 Task: Find connections with filter location Kālna with filter topic #Jobopeningwith filter profile language French with filter current company Hotel Jobs Worldwide with filter school Dr. B. R. Ambedkar Open University, Hyderabad with filter industry Motor Vehicle Manufacturing with filter service category DUI Law with filter keywords title Digital Overlord
Action: Mouse moved to (156, 235)
Screenshot: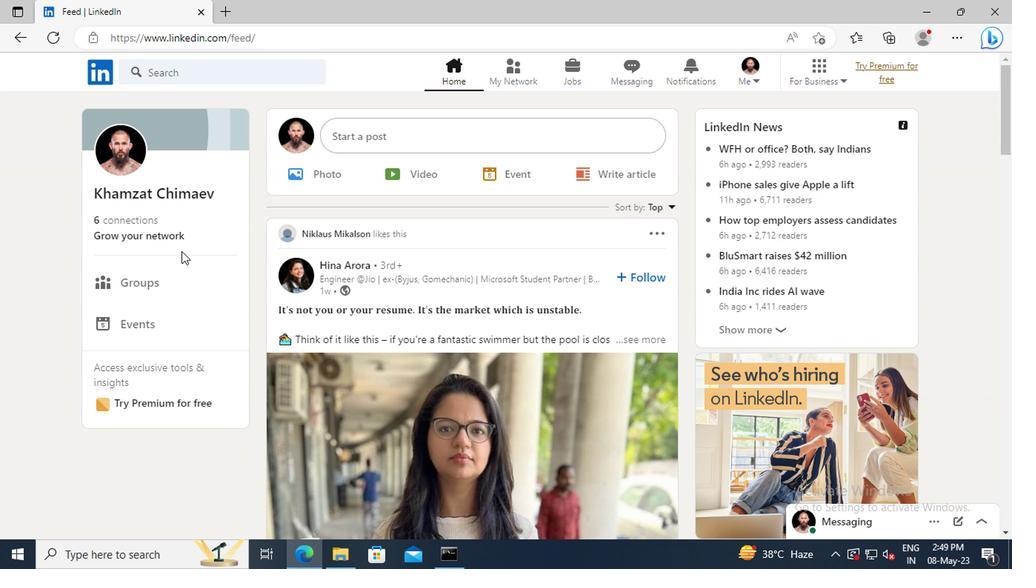
Action: Mouse pressed left at (156, 235)
Screenshot: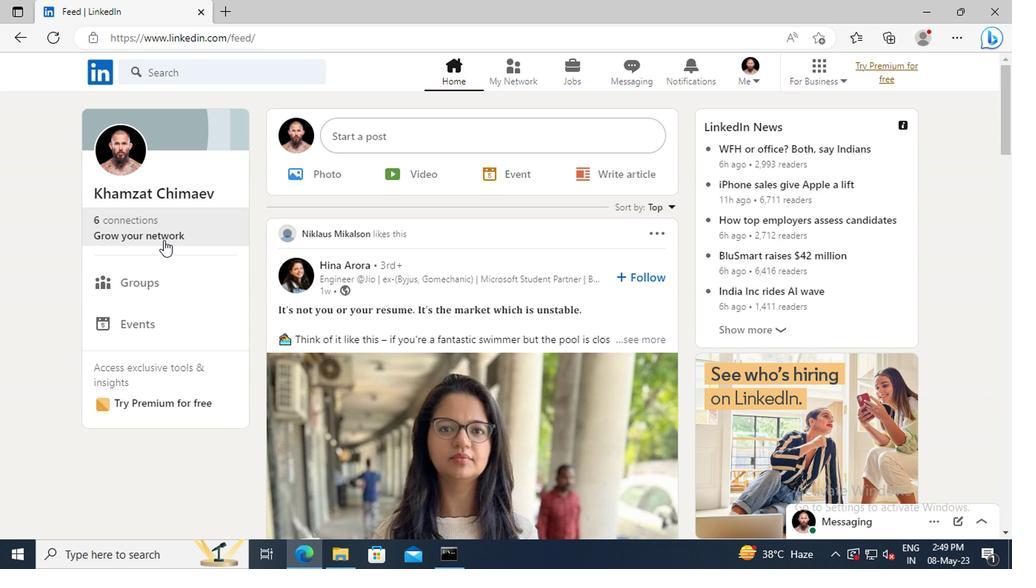 
Action: Mouse moved to (150, 155)
Screenshot: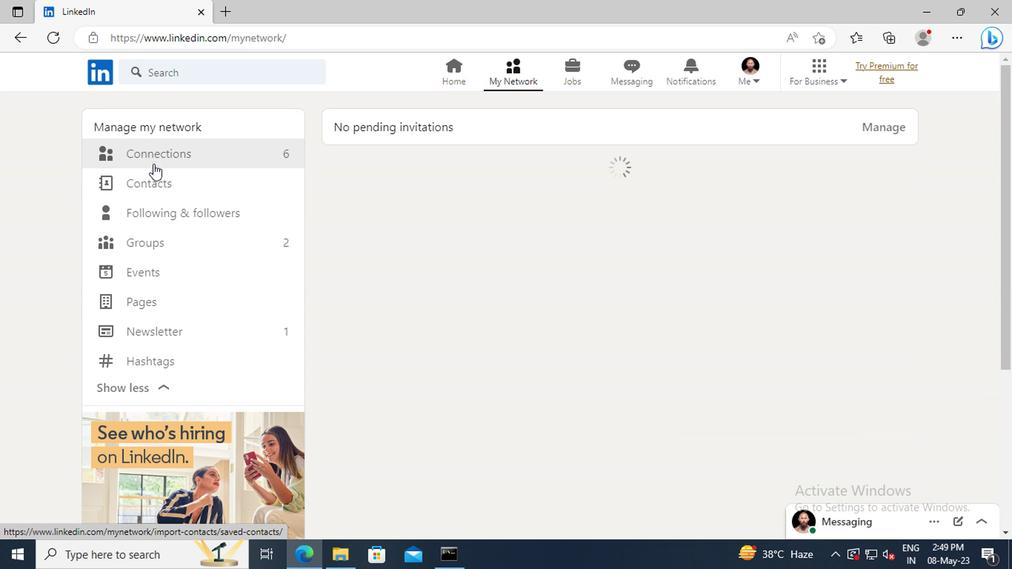 
Action: Mouse pressed left at (150, 155)
Screenshot: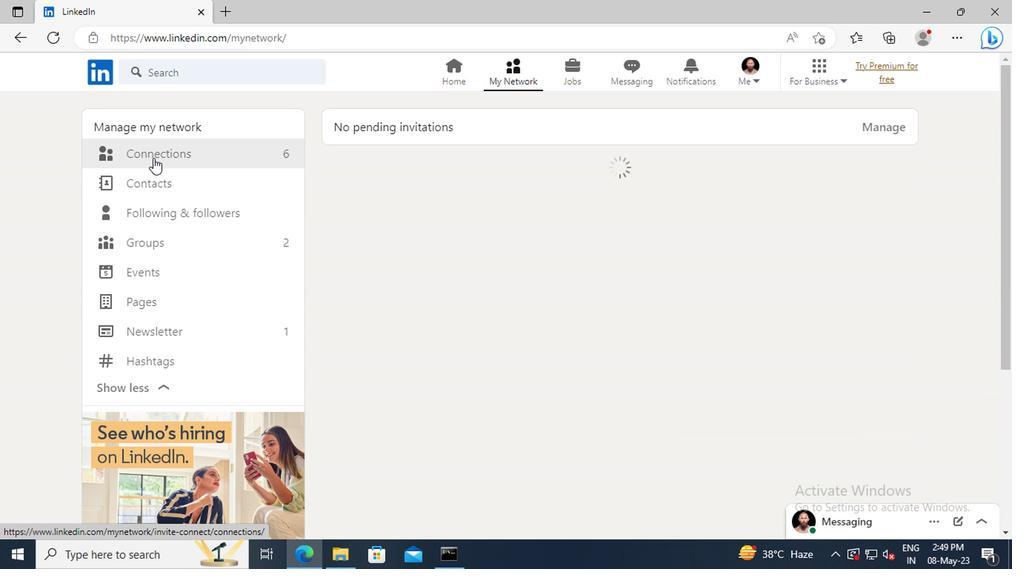 
Action: Mouse moved to (618, 160)
Screenshot: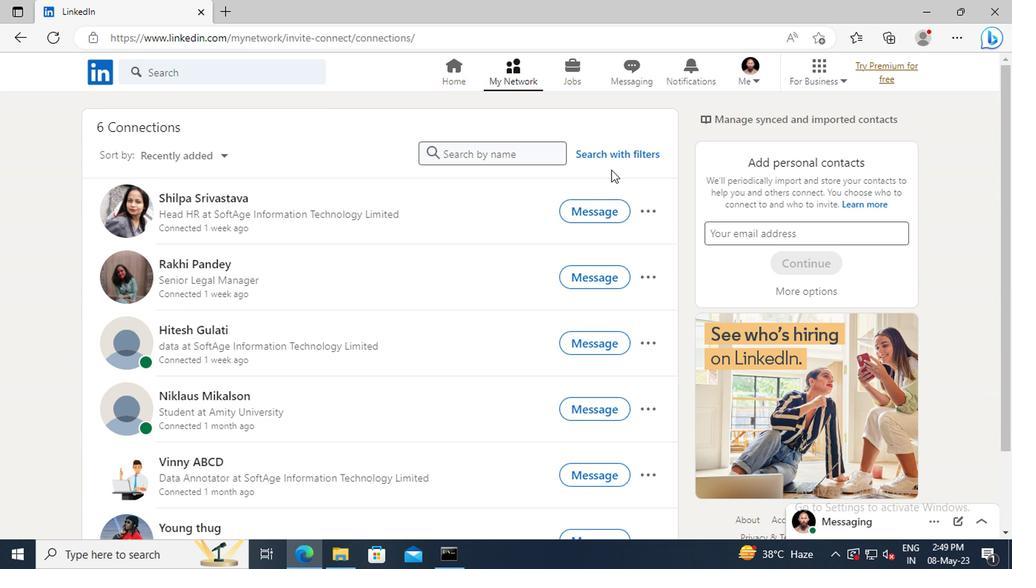 
Action: Mouse pressed left at (618, 160)
Screenshot: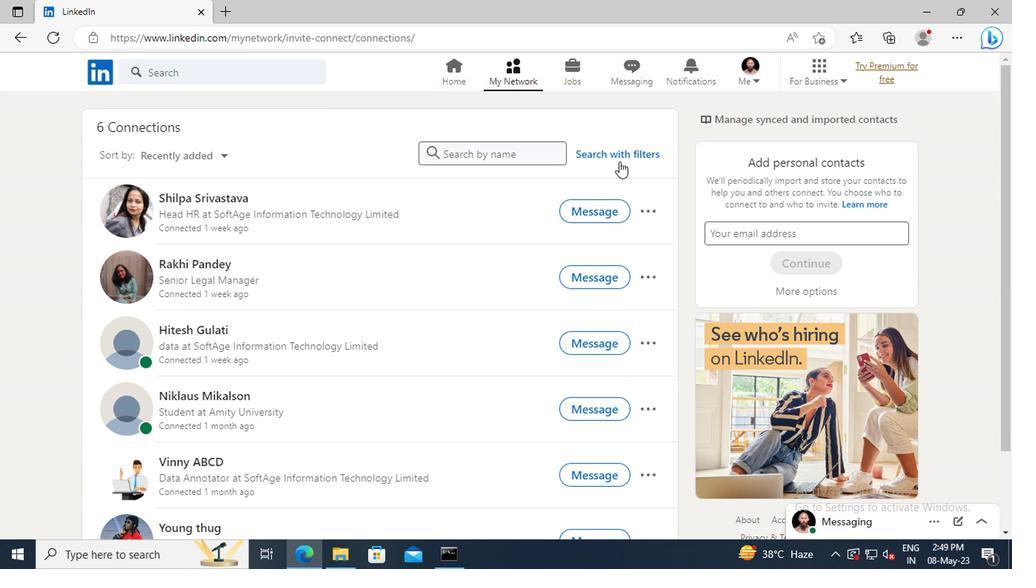 
Action: Mouse moved to (551, 110)
Screenshot: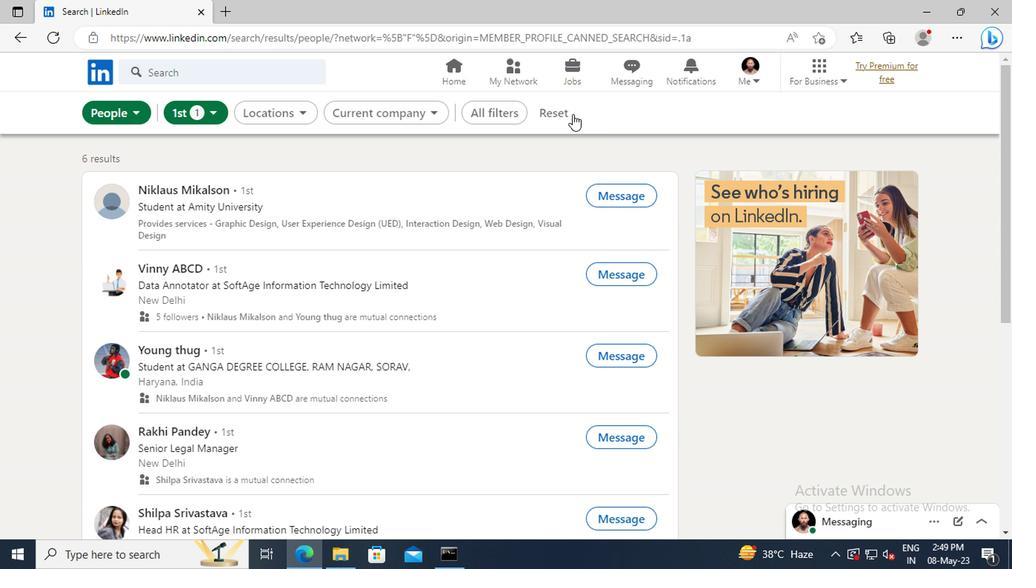 
Action: Mouse pressed left at (551, 110)
Screenshot: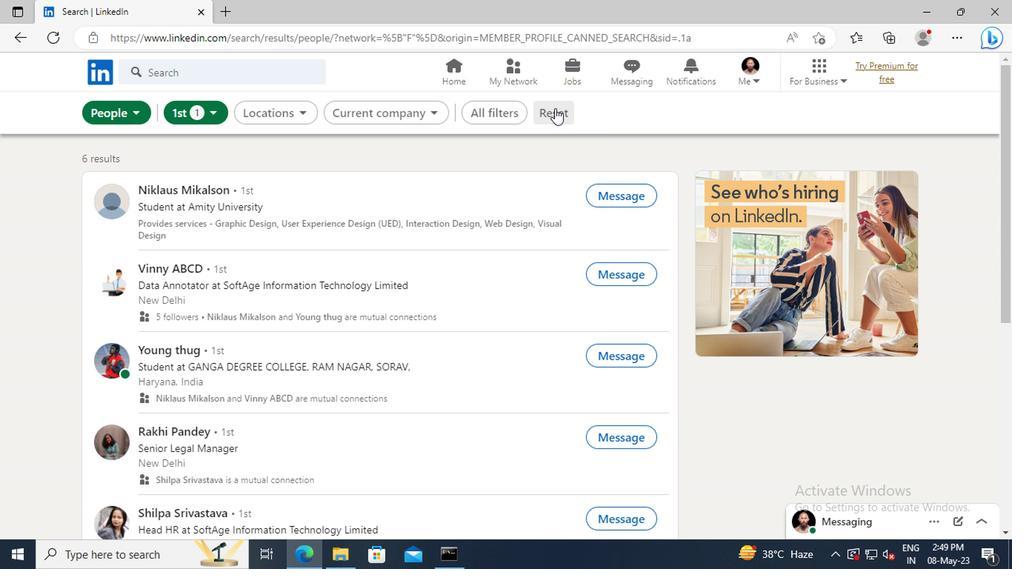 
Action: Mouse moved to (531, 112)
Screenshot: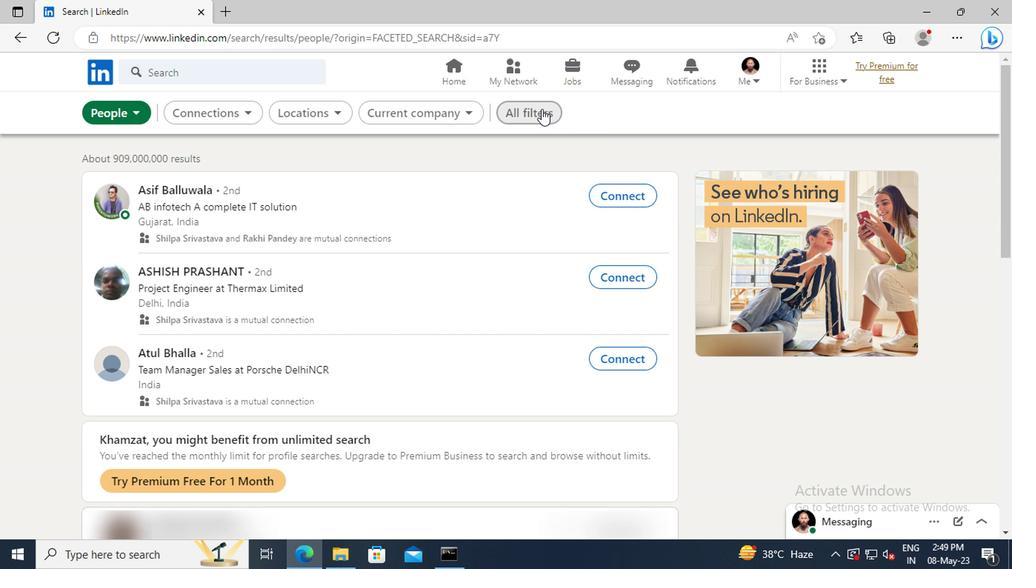 
Action: Mouse pressed left at (531, 112)
Screenshot: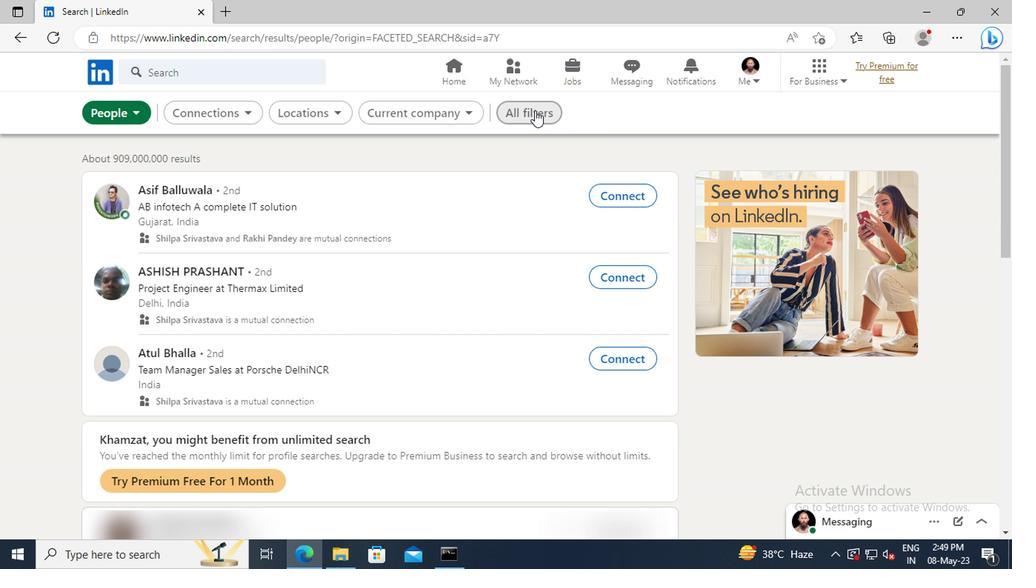 
Action: Mouse moved to (844, 272)
Screenshot: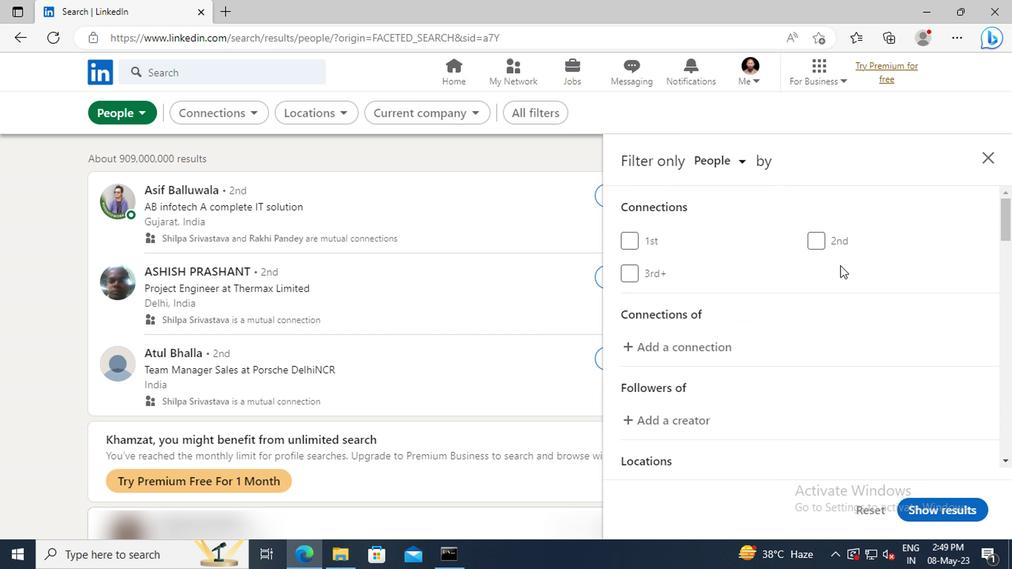 
Action: Mouse scrolled (844, 272) with delta (0, 0)
Screenshot: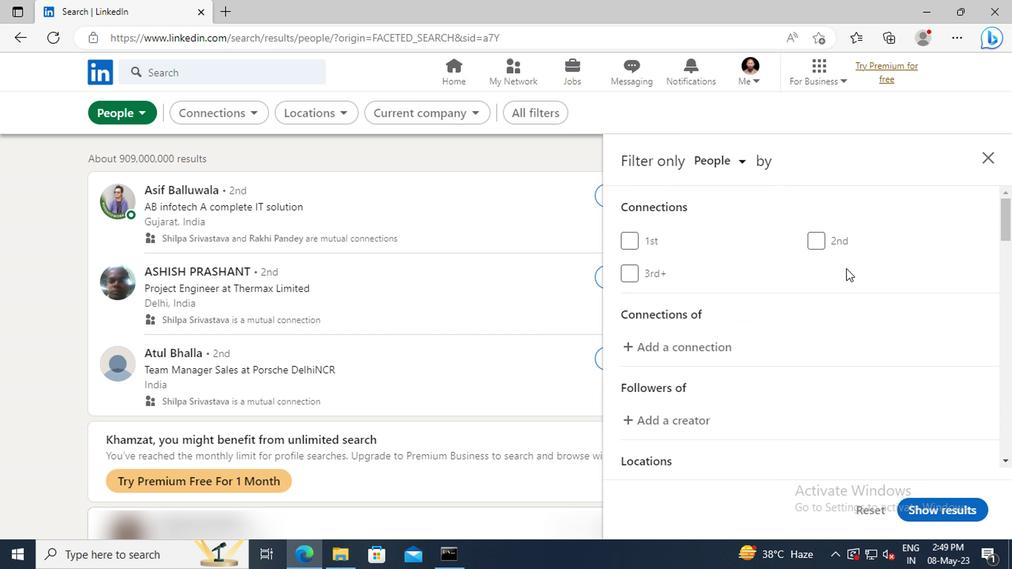 
Action: Mouse scrolled (844, 272) with delta (0, 0)
Screenshot: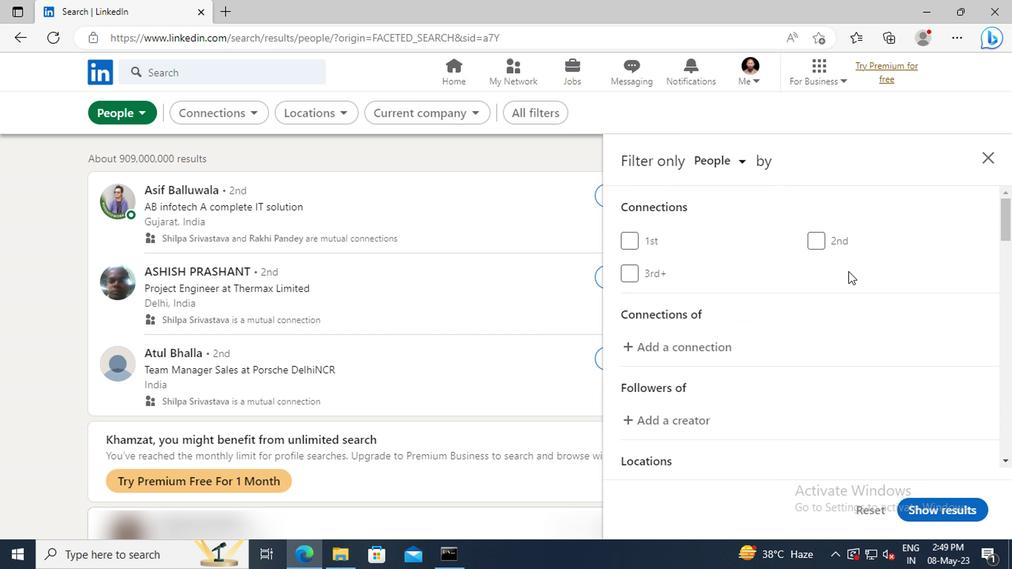 
Action: Mouse scrolled (844, 272) with delta (0, 0)
Screenshot: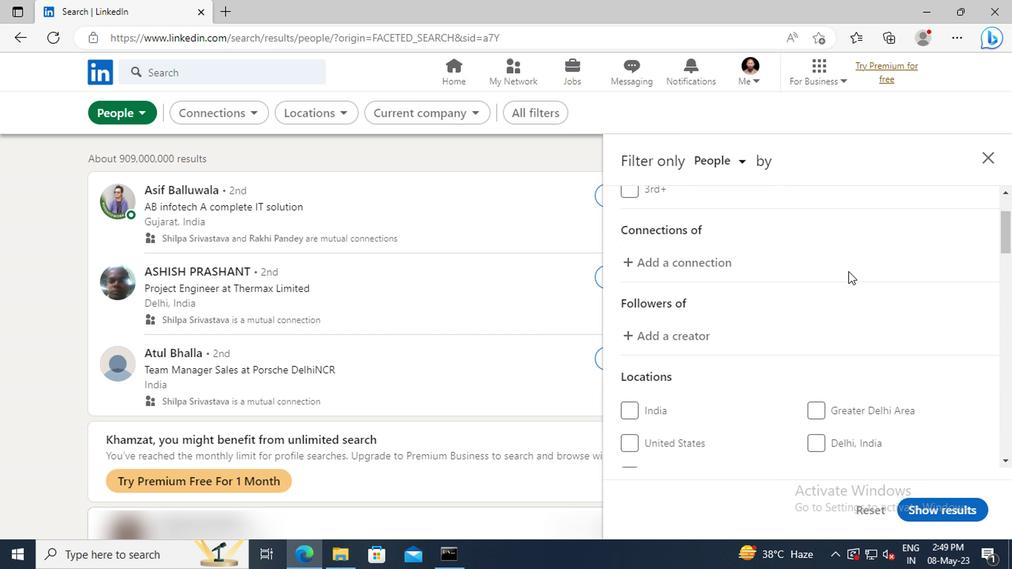 
Action: Mouse scrolled (844, 272) with delta (0, 0)
Screenshot: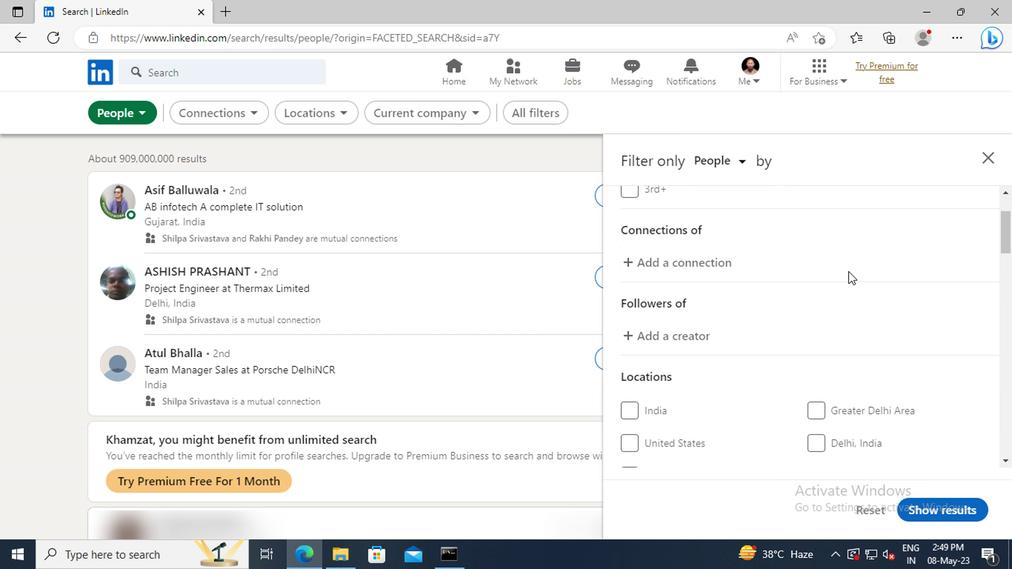 
Action: Mouse scrolled (844, 272) with delta (0, 0)
Screenshot: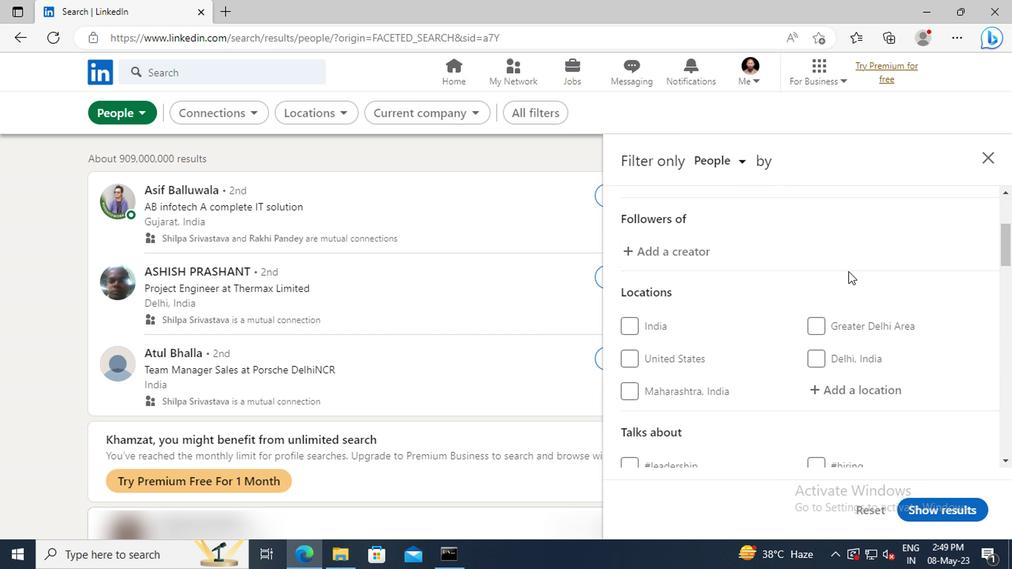 
Action: Mouse scrolled (844, 272) with delta (0, 0)
Screenshot: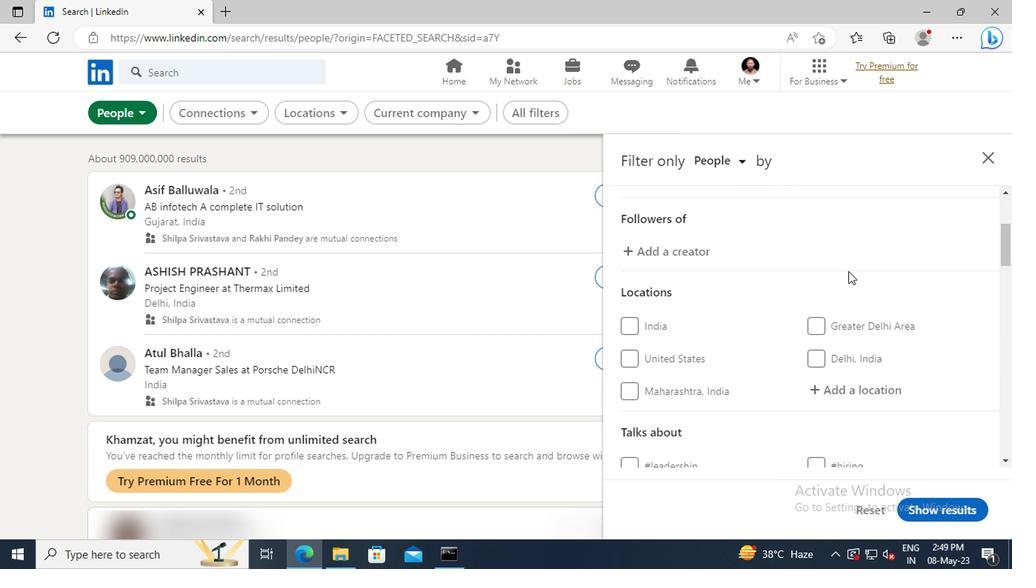 
Action: Mouse moved to (848, 306)
Screenshot: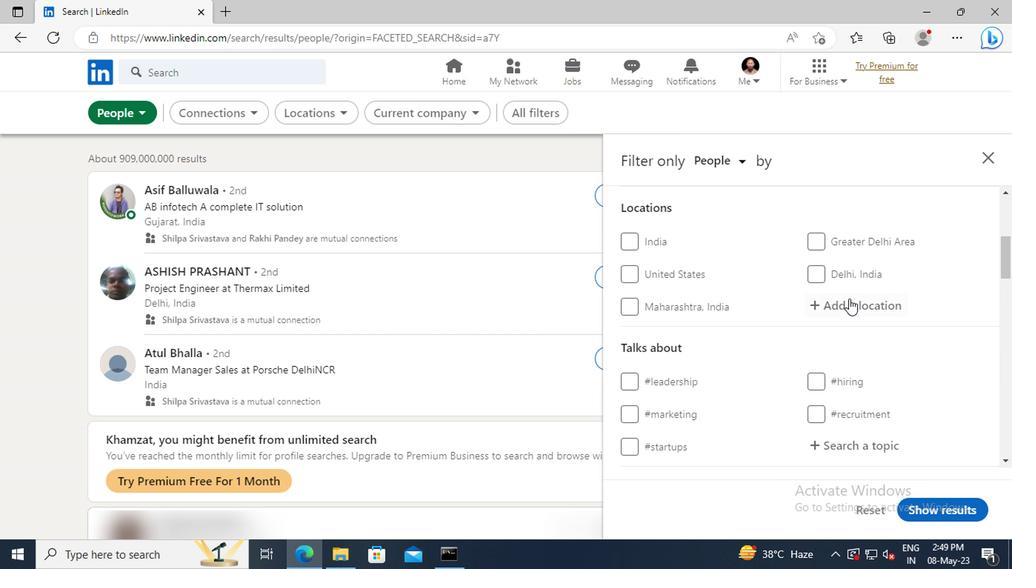 
Action: Mouse pressed left at (848, 306)
Screenshot: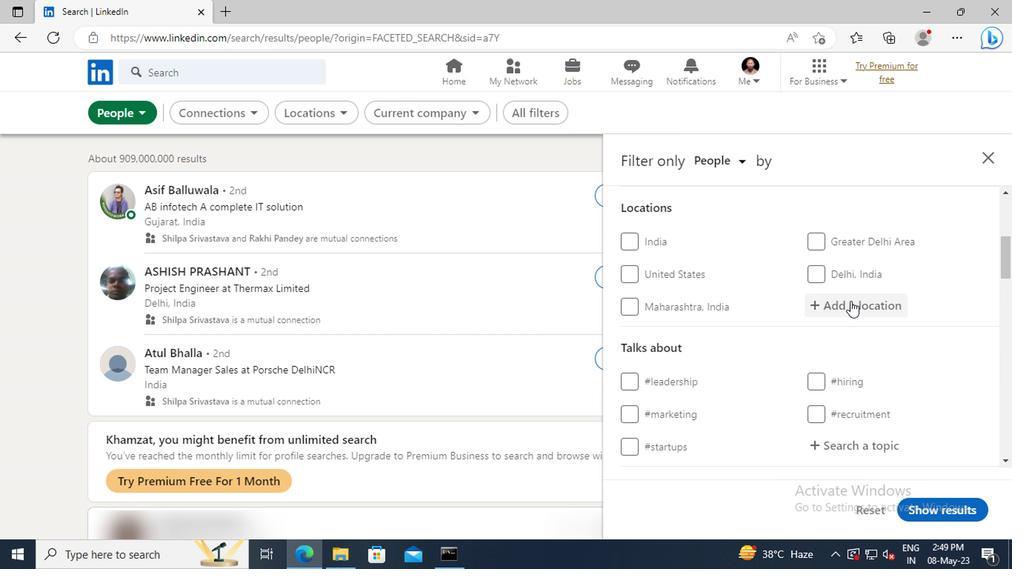
Action: Key pressed <Key.shift>KALNA<Key.enter>
Screenshot: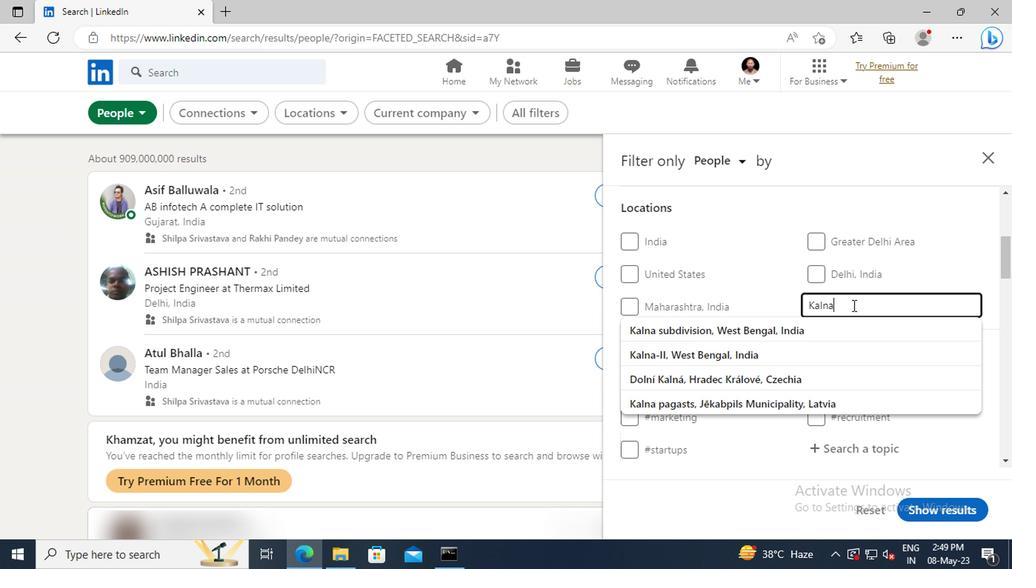 
Action: Mouse scrolled (848, 305) with delta (0, 0)
Screenshot: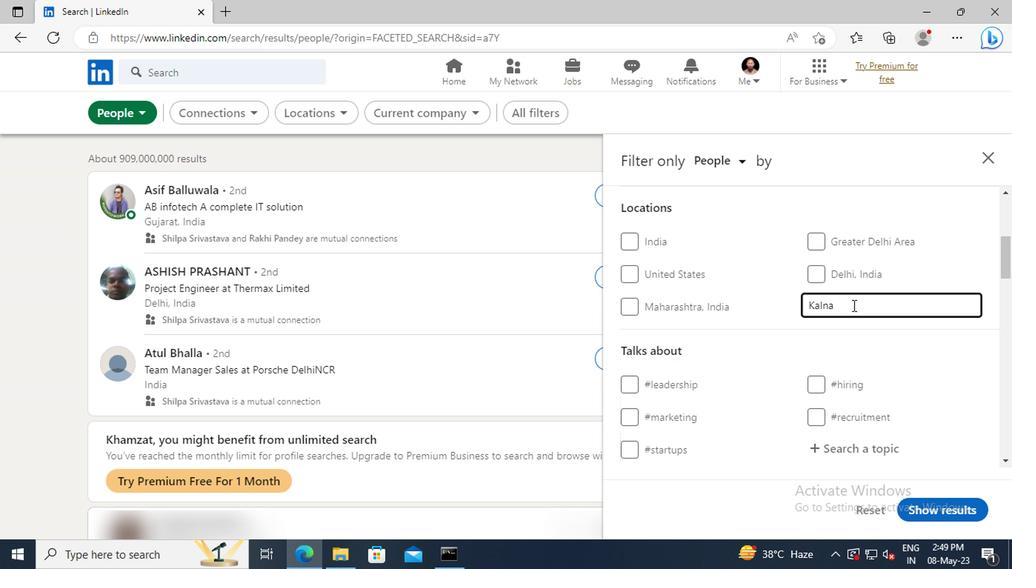 
Action: Mouse scrolled (848, 305) with delta (0, 0)
Screenshot: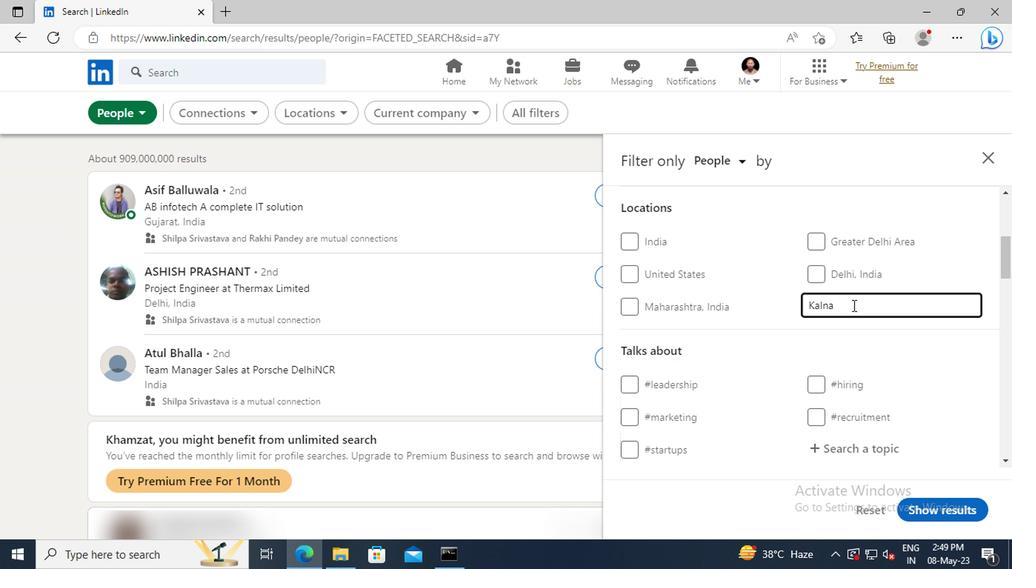 
Action: Mouse scrolled (848, 305) with delta (0, 0)
Screenshot: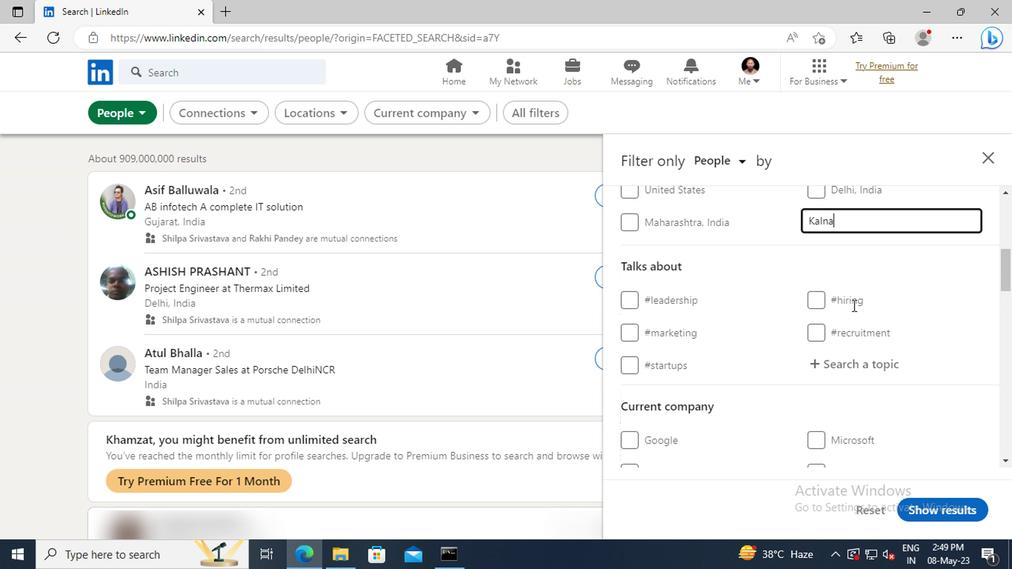 
Action: Mouse moved to (850, 320)
Screenshot: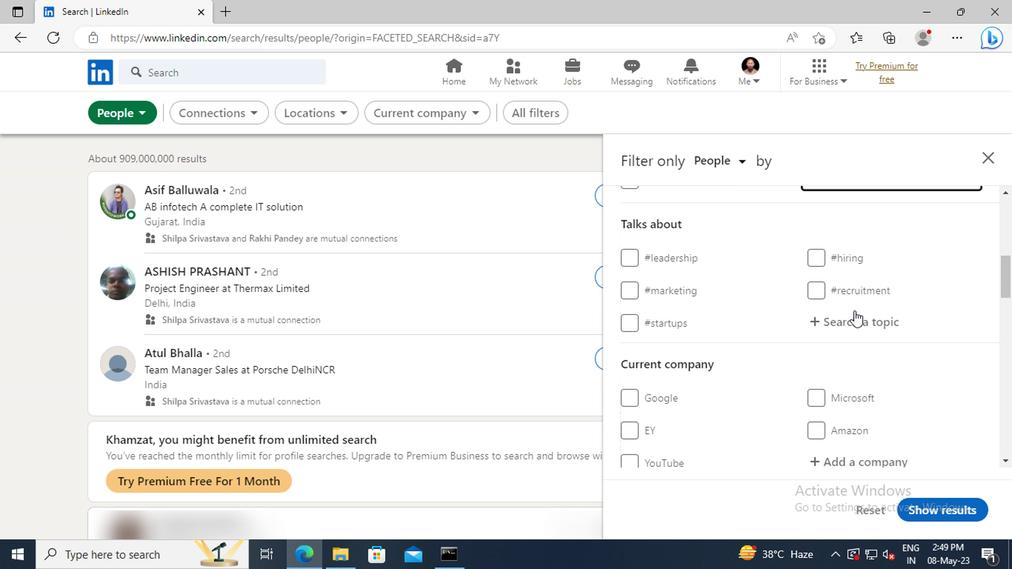 
Action: Mouse pressed left at (850, 320)
Screenshot: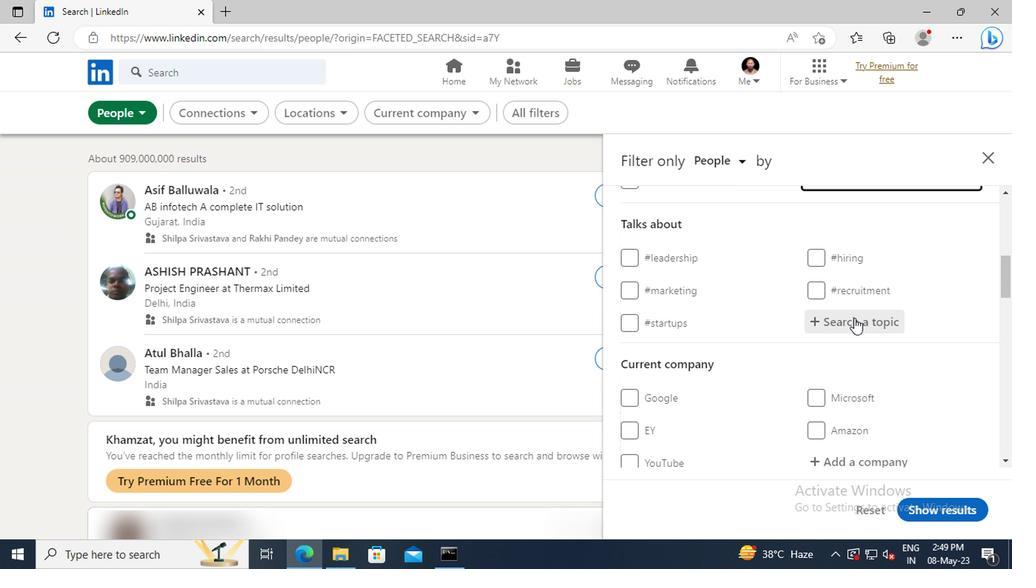 
Action: Key pressed <Key.shift>JOBOP
Screenshot: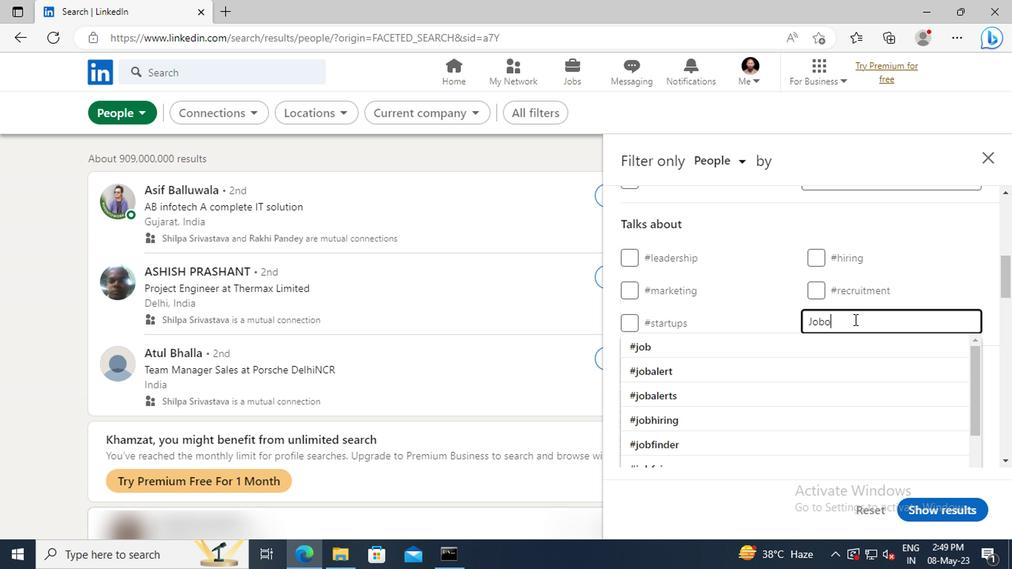 
Action: Mouse moved to (864, 365)
Screenshot: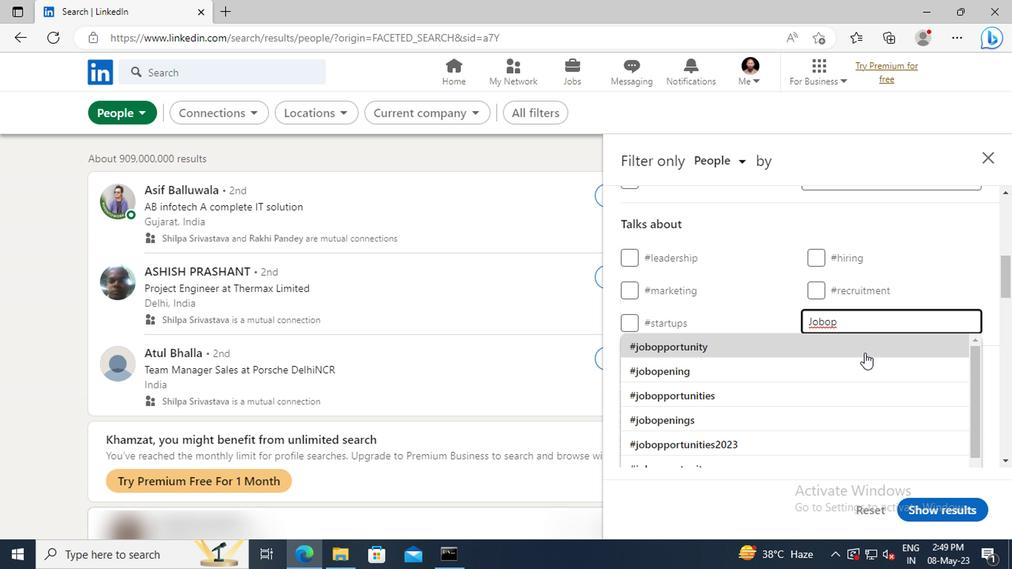 
Action: Mouse pressed left at (864, 365)
Screenshot: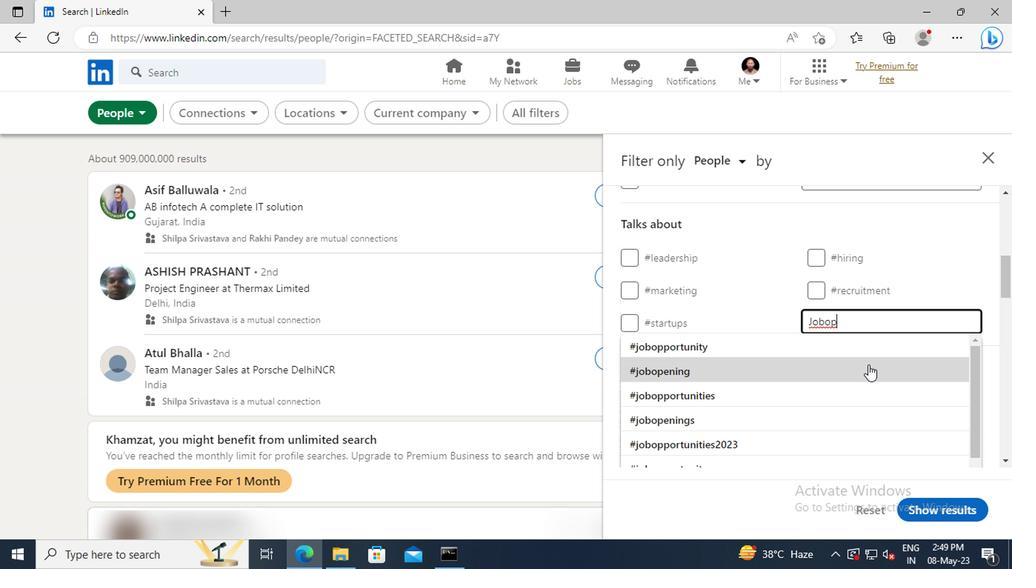 
Action: Mouse scrolled (864, 364) with delta (0, 0)
Screenshot: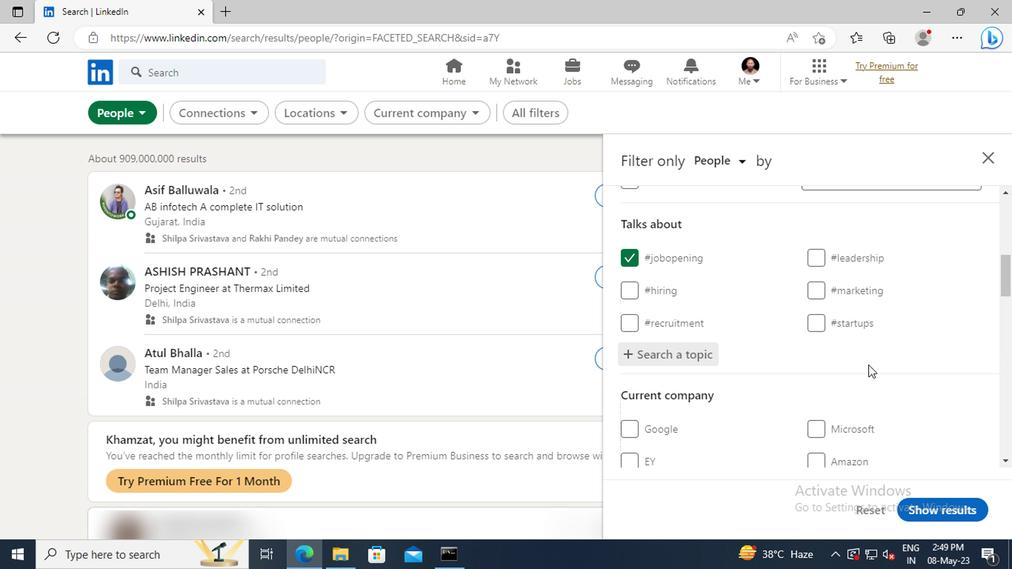 
Action: Mouse moved to (863, 354)
Screenshot: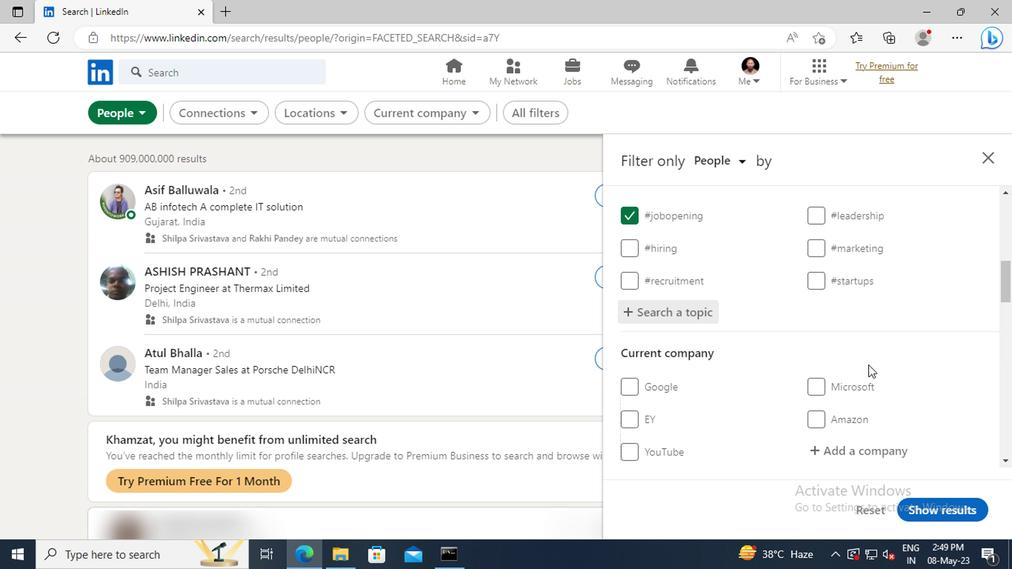 
Action: Mouse scrolled (863, 353) with delta (0, 0)
Screenshot: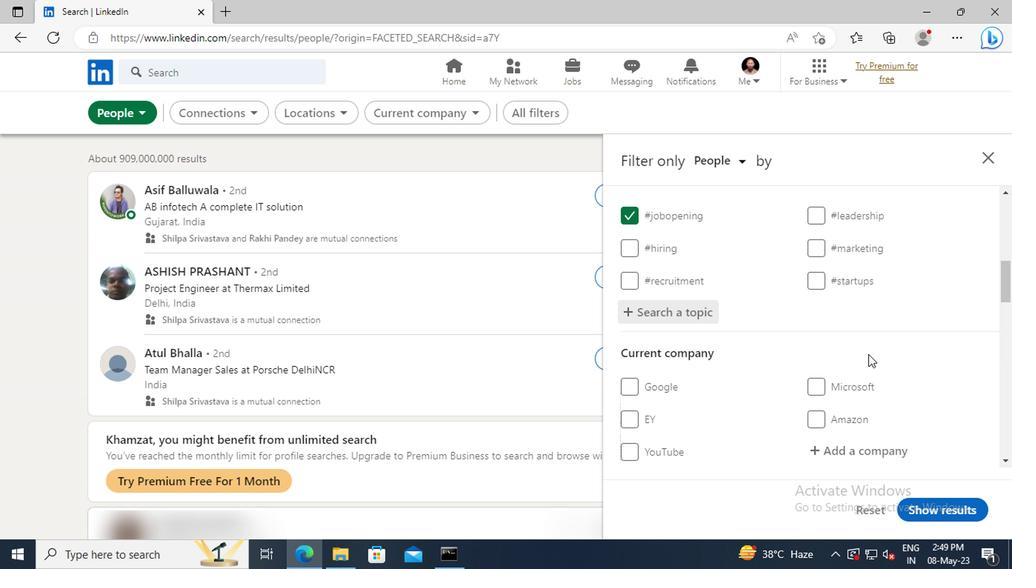 
Action: Mouse scrolled (863, 353) with delta (0, 0)
Screenshot: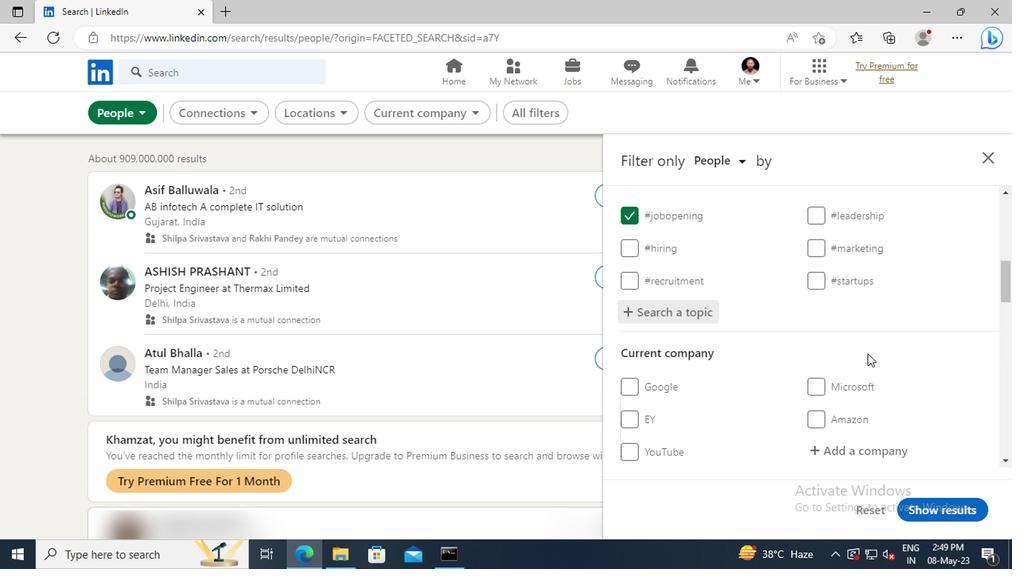 
Action: Mouse scrolled (863, 353) with delta (0, 0)
Screenshot: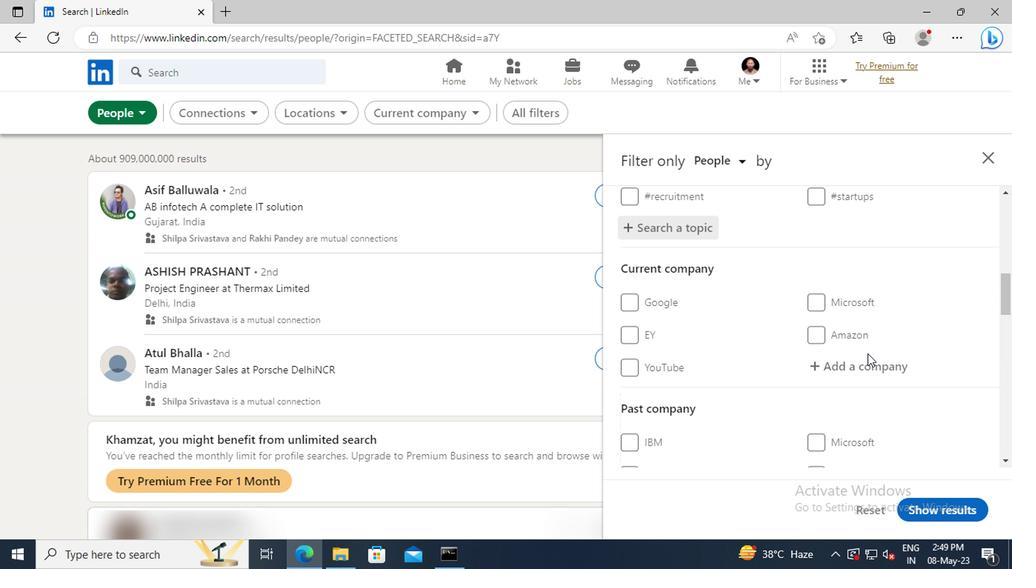 
Action: Mouse scrolled (863, 353) with delta (0, 0)
Screenshot: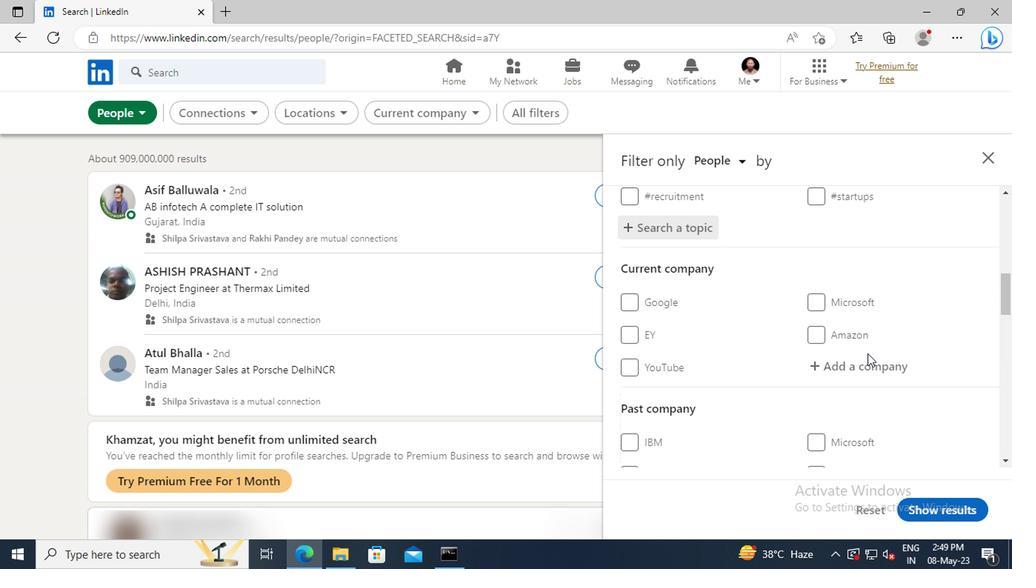 
Action: Mouse scrolled (863, 353) with delta (0, 0)
Screenshot: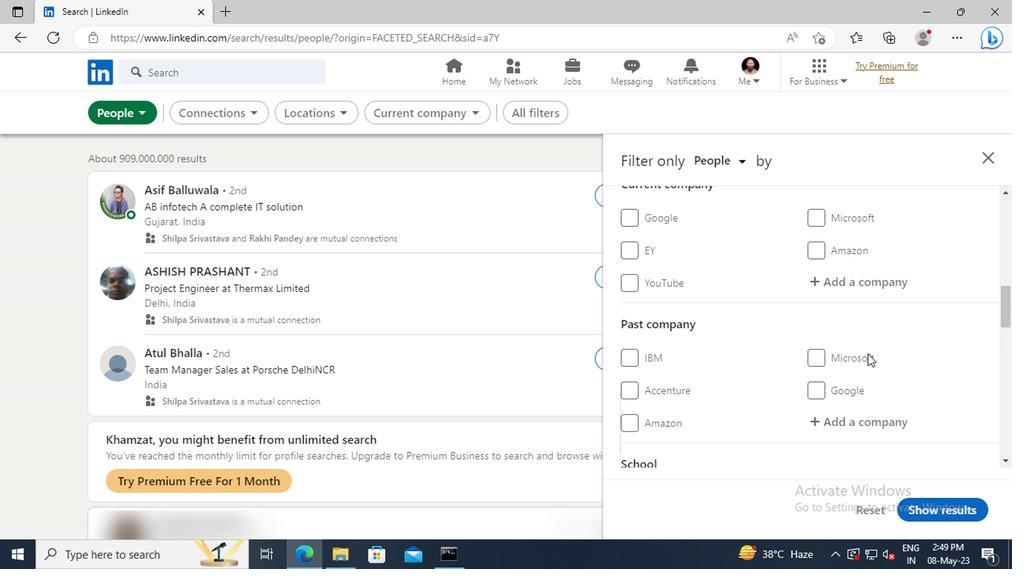 
Action: Mouse scrolled (863, 353) with delta (0, 0)
Screenshot: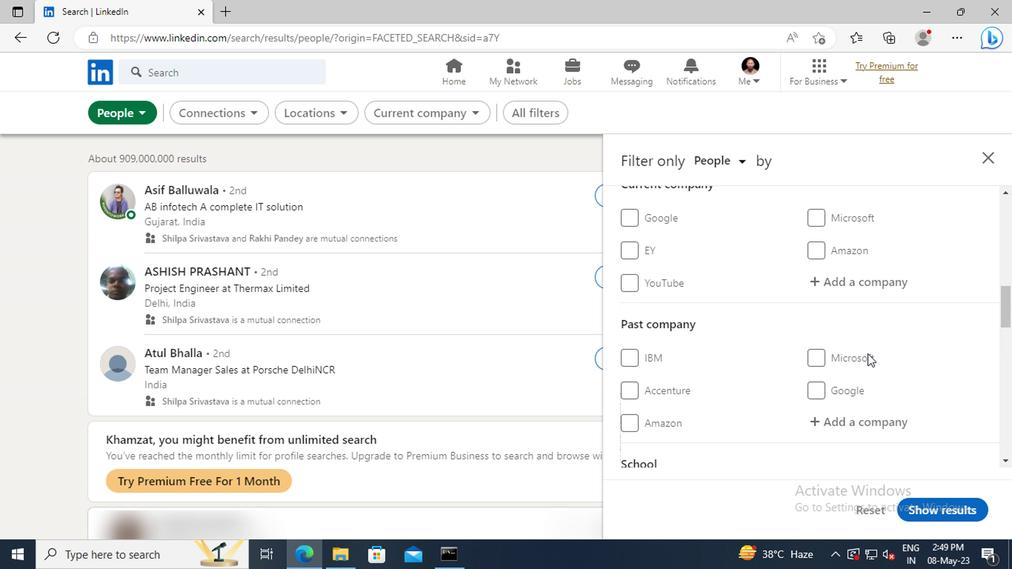 
Action: Mouse scrolled (863, 353) with delta (0, 0)
Screenshot: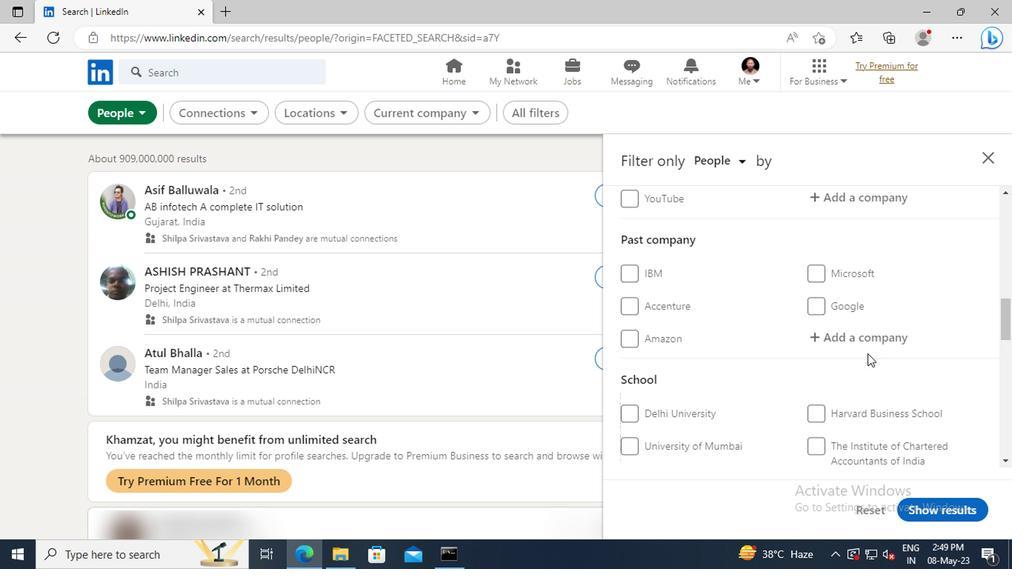 
Action: Mouse scrolled (863, 353) with delta (0, 0)
Screenshot: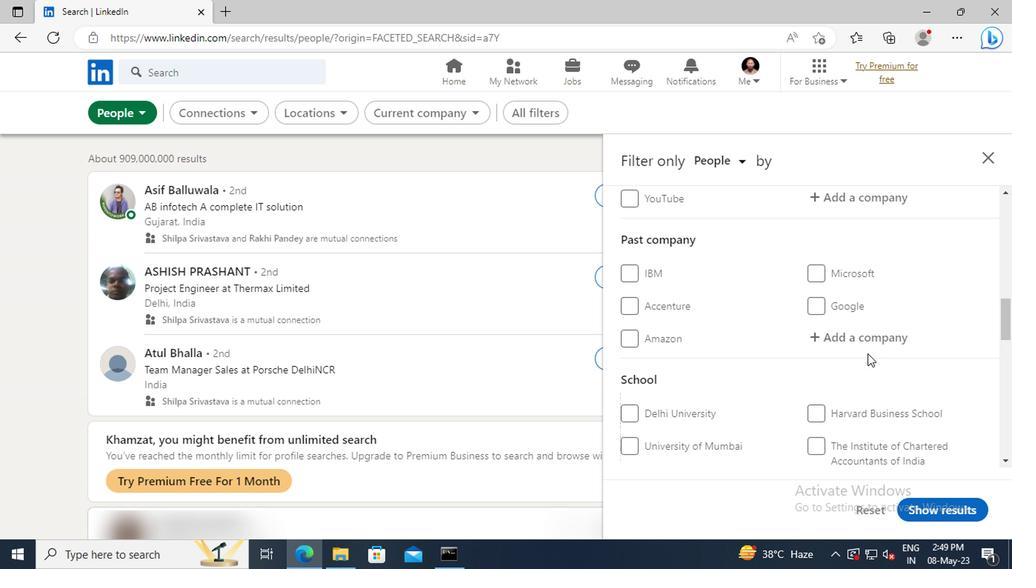 
Action: Mouse scrolled (863, 353) with delta (0, 0)
Screenshot: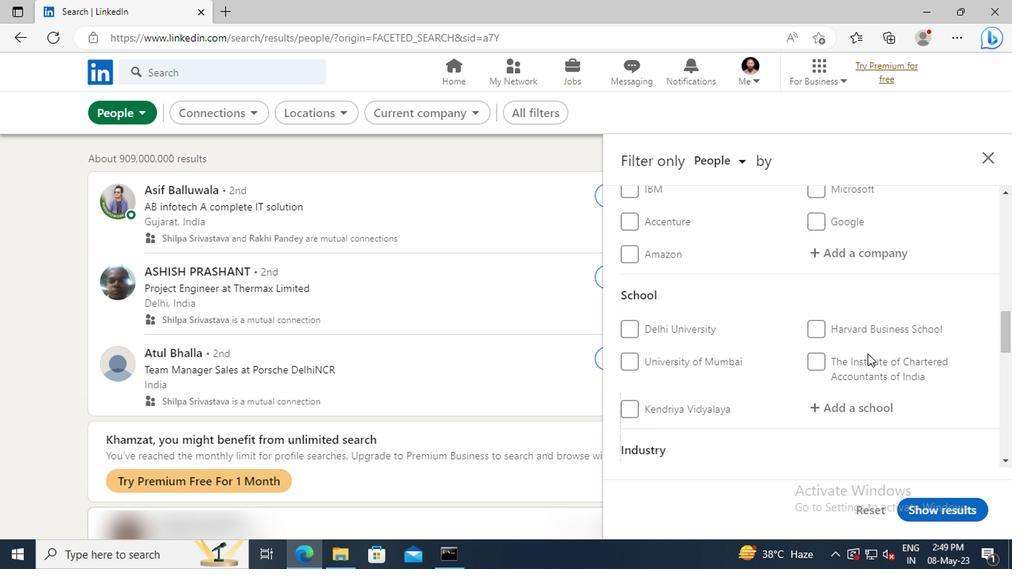 
Action: Mouse scrolled (863, 353) with delta (0, 0)
Screenshot: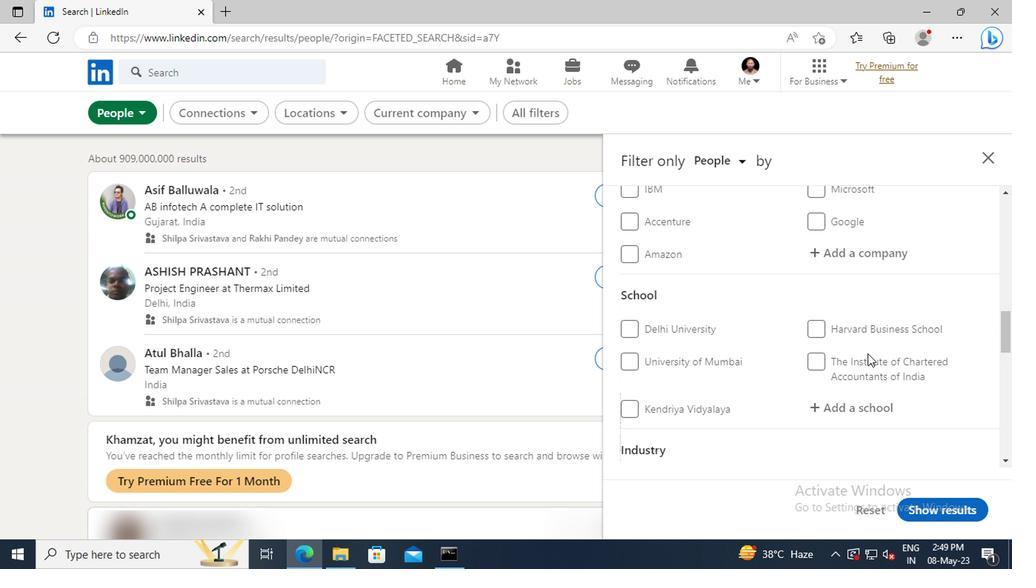 
Action: Mouse scrolled (863, 353) with delta (0, 0)
Screenshot: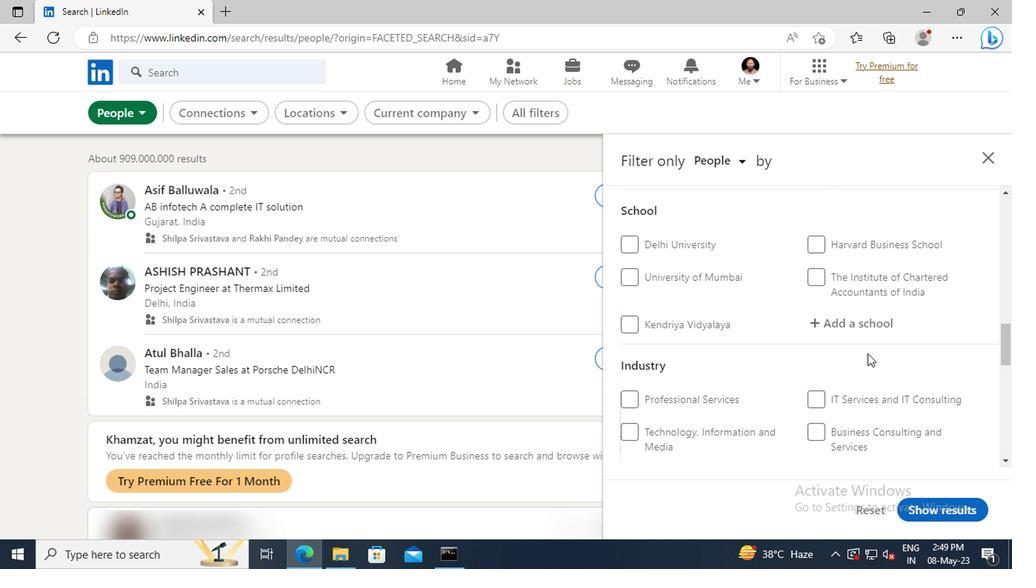 
Action: Mouse scrolled (863, 353) with delta (0, 0)
Screenshot: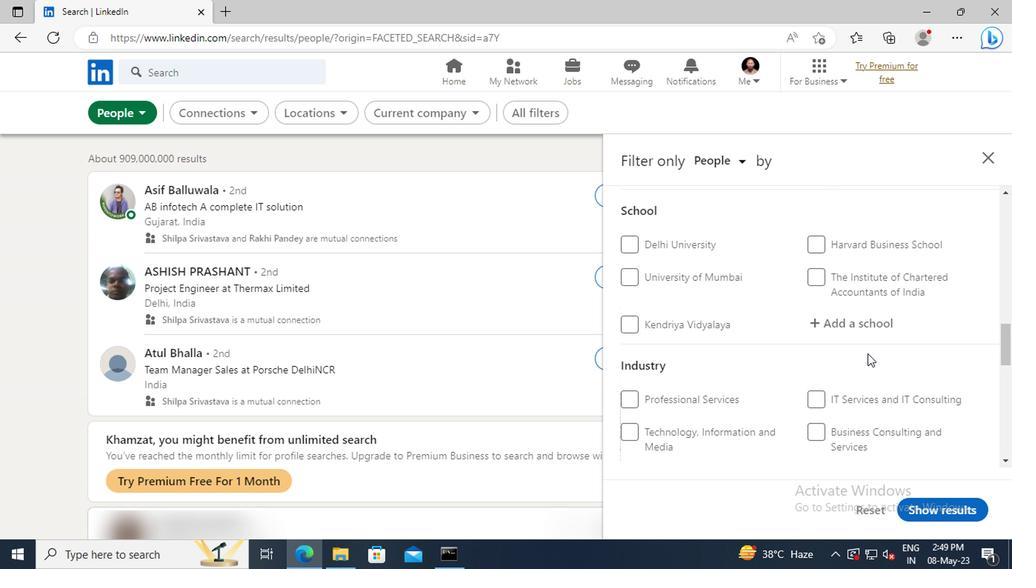 
Action: Mouse scrolled (863, 353) with delta (0, 0)
Screenshot: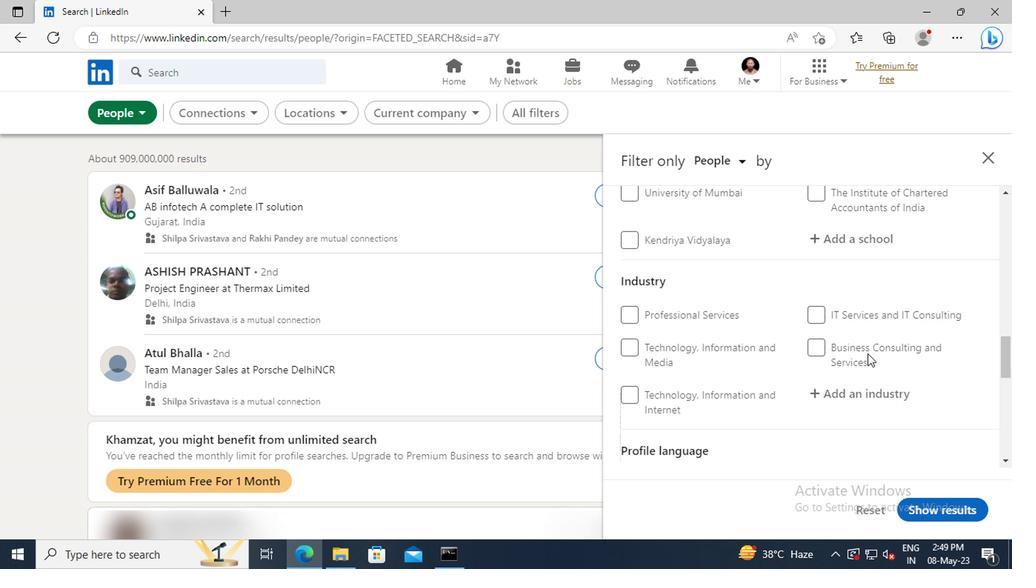 
Action: Mouse scrolled (863, 353) with delta (0, 0)
Screenshot: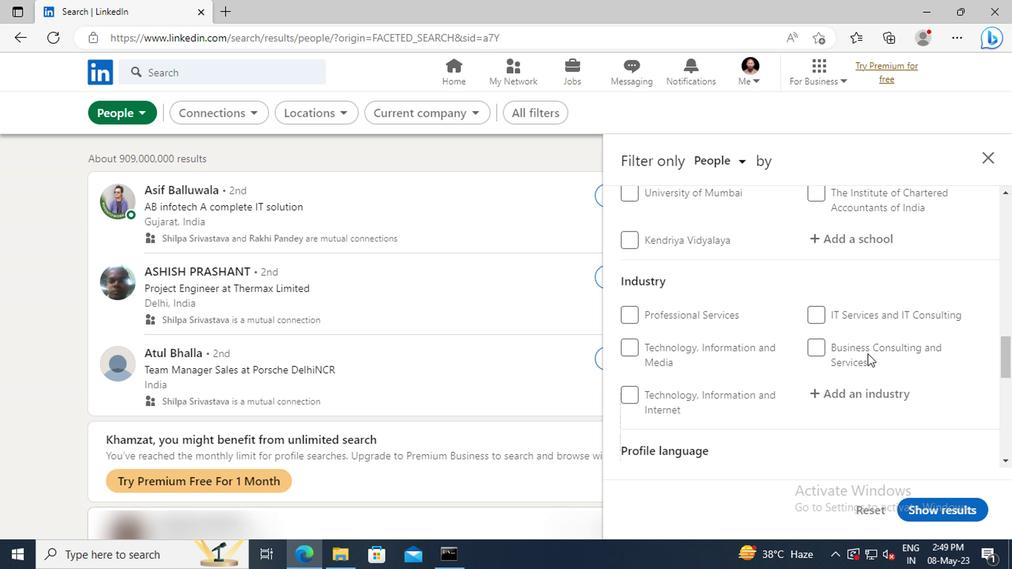 
Action: Mouse moved to (810, 404)
Screenshot: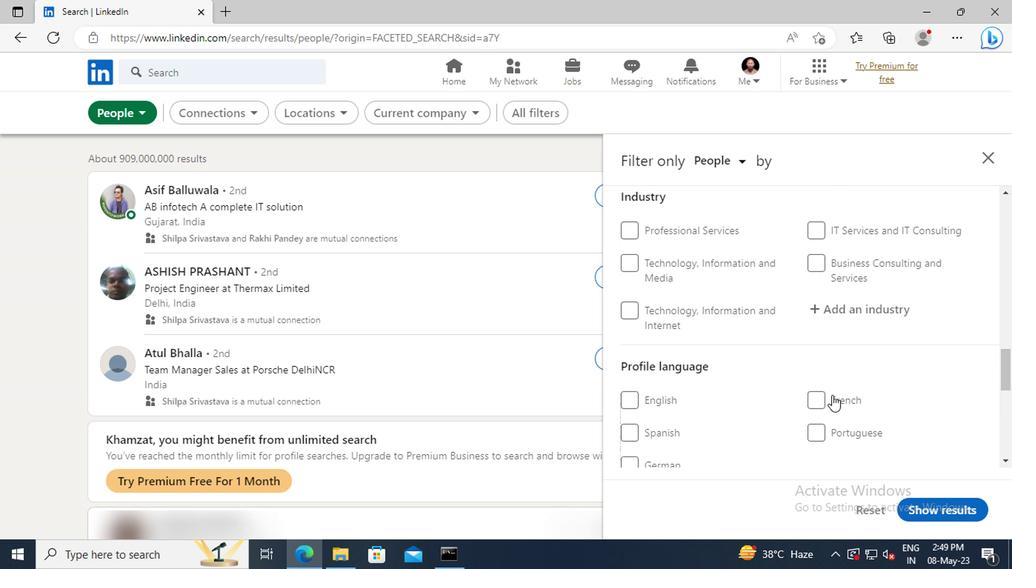 
Action: Mouse pressed left at (810, 404)
Screenshot: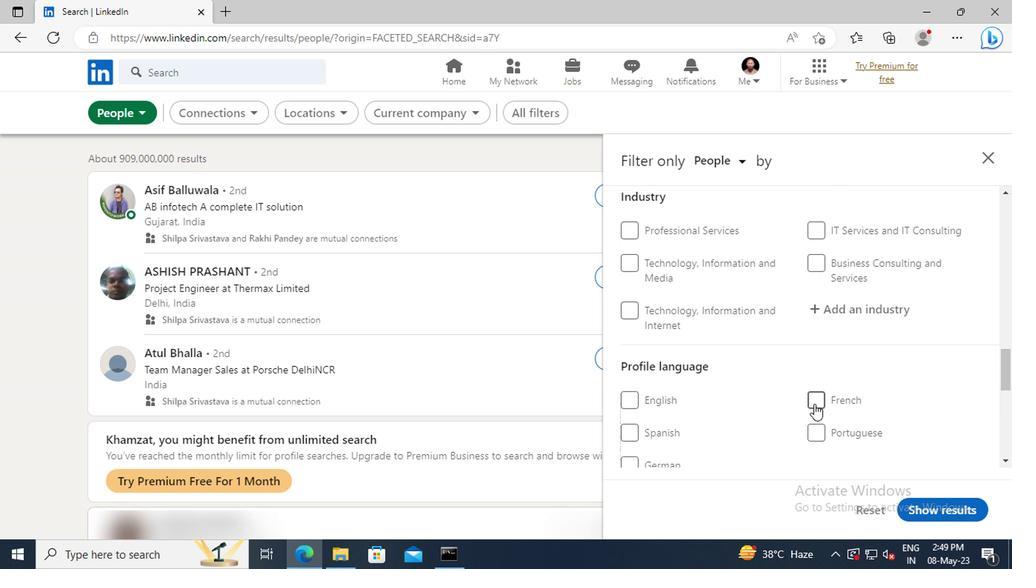 
Action: Mouse moved to (842, 378)
Screenshot: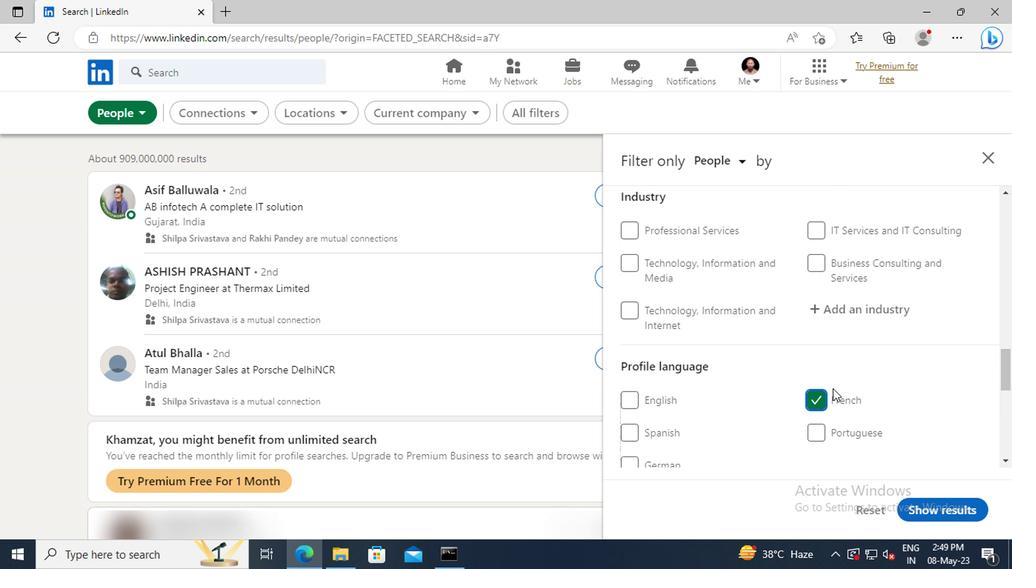 
Action: Mouse scrolled (842, 378) with delta (0, 0)
Screenshot: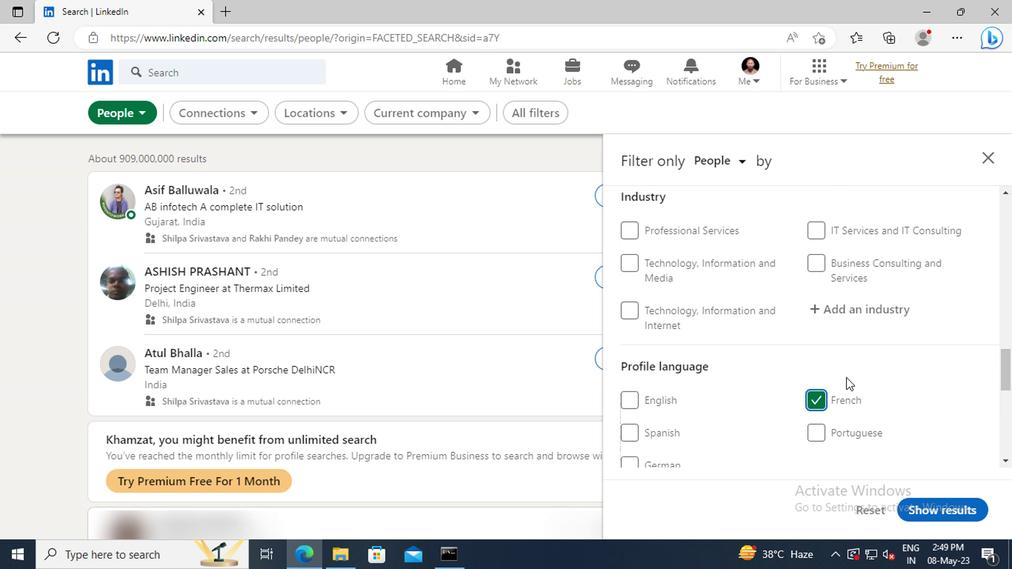 
Action: Mouse scrolled (842, 378) with delta (0, 0)
Screenshot: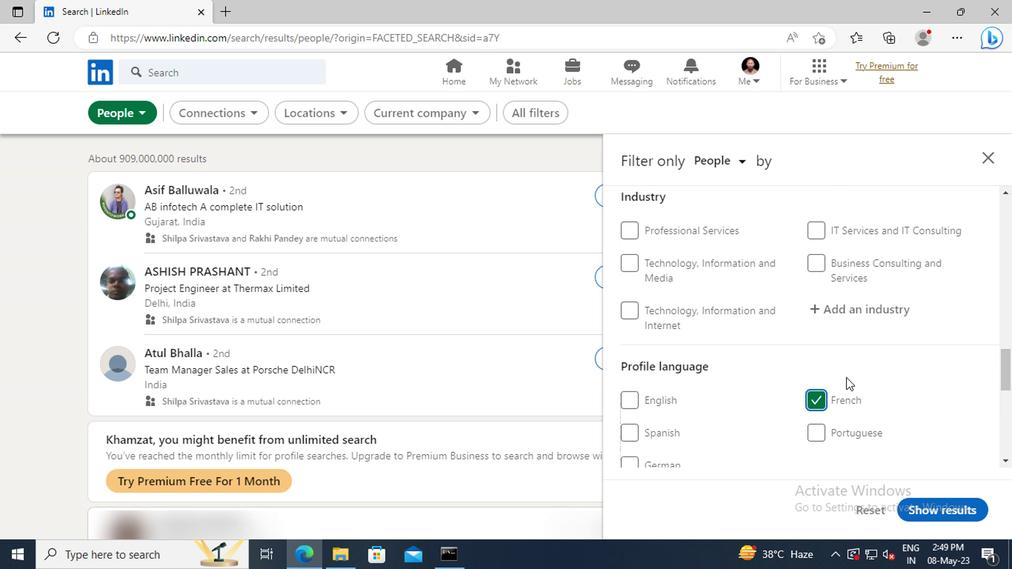 
Action: Mouse scrolled (842, 378) with delta (0, 0)
Screenshot: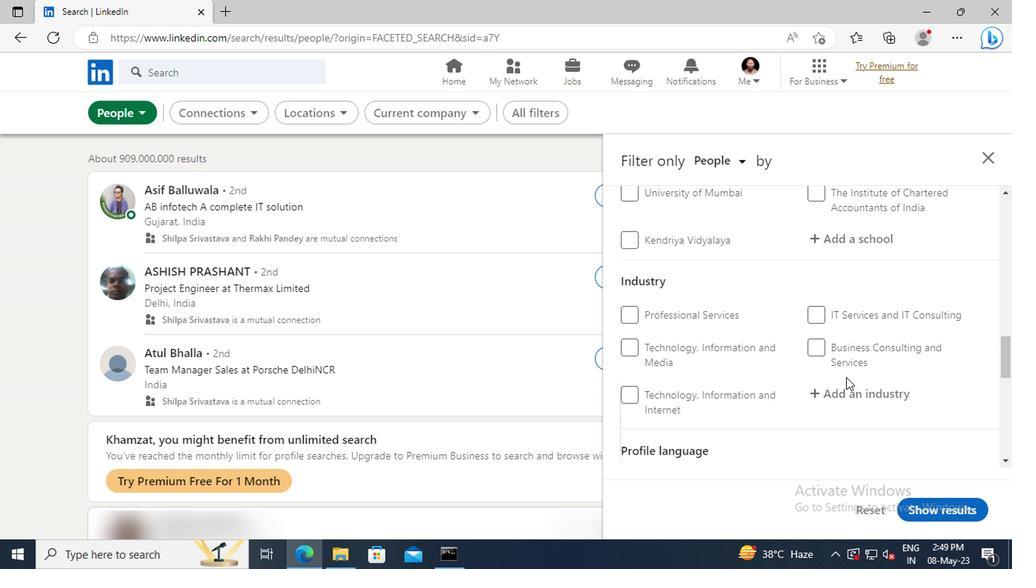 
Action: Mouse moved to (843, 377)
Screenshot: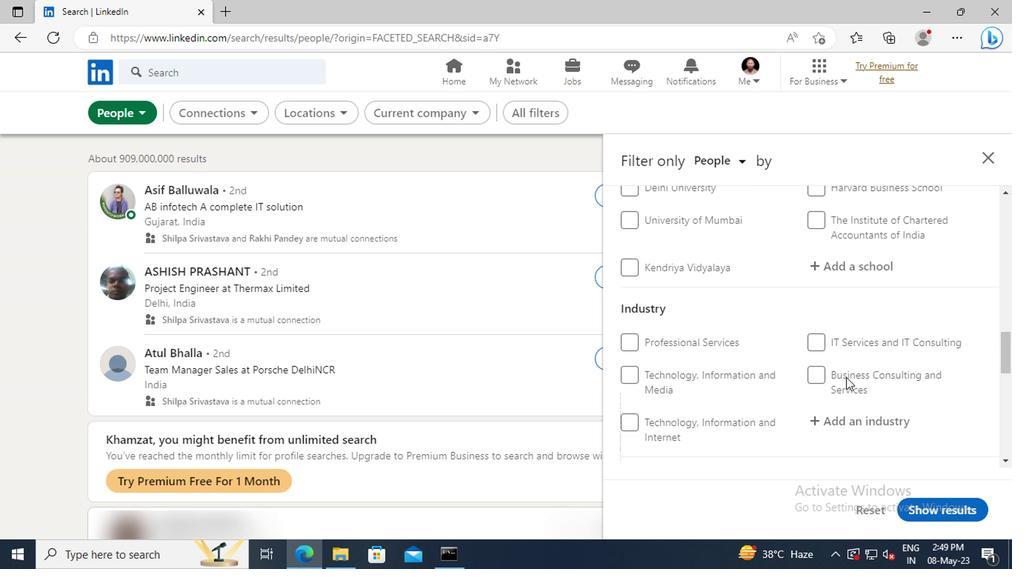 
Action: Mouse scrolled (843, 378) with delta (0, 0)
Screenshot: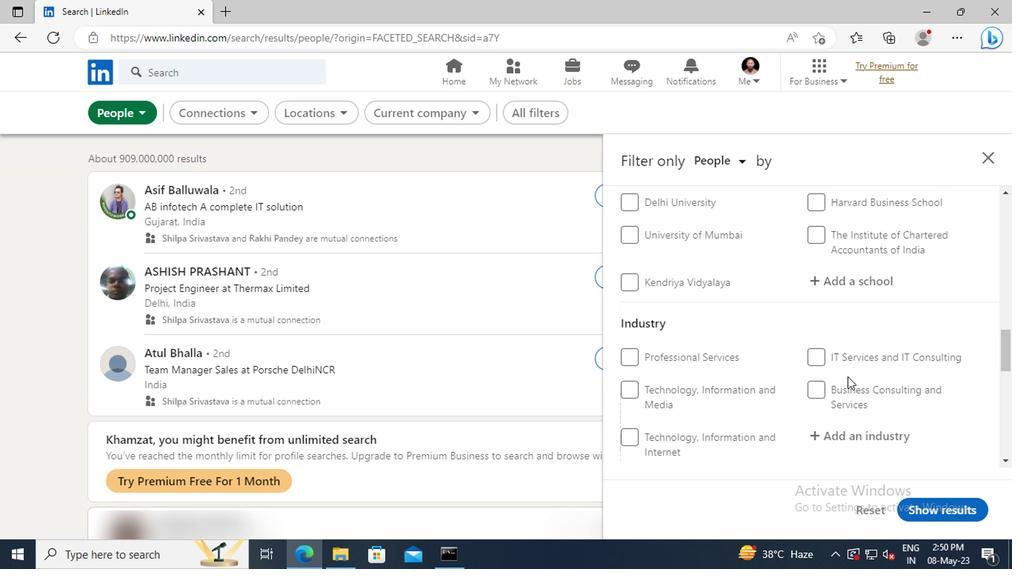 
Action: Mouse scrolled (843, 378) with delta (0, 0)
Screenshot: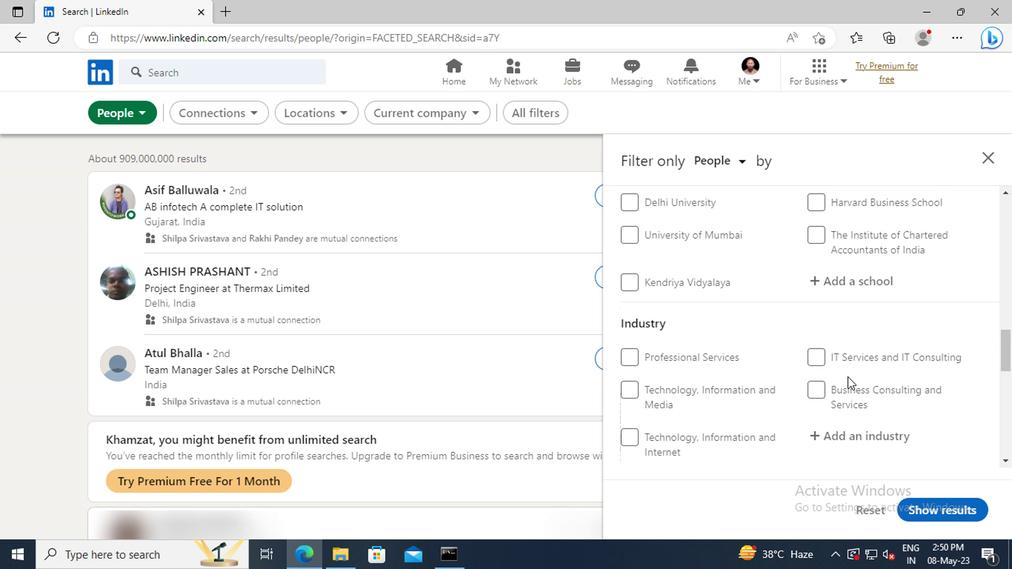 
Action: Mouse scrolled (843, 378) with delta (0, 0)
Screenshot: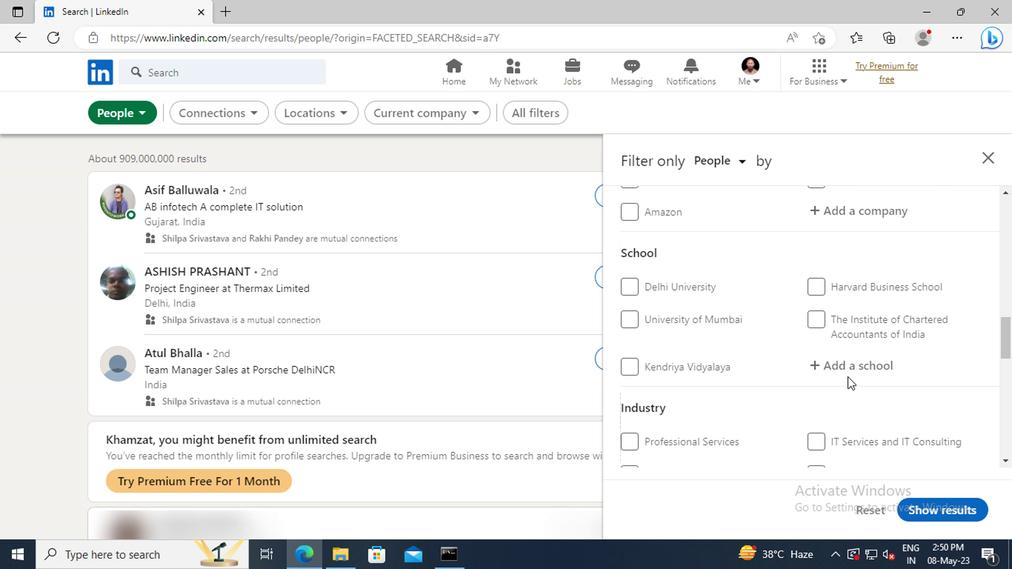
Action: Mouse moved to (843, 377)
Screenshot: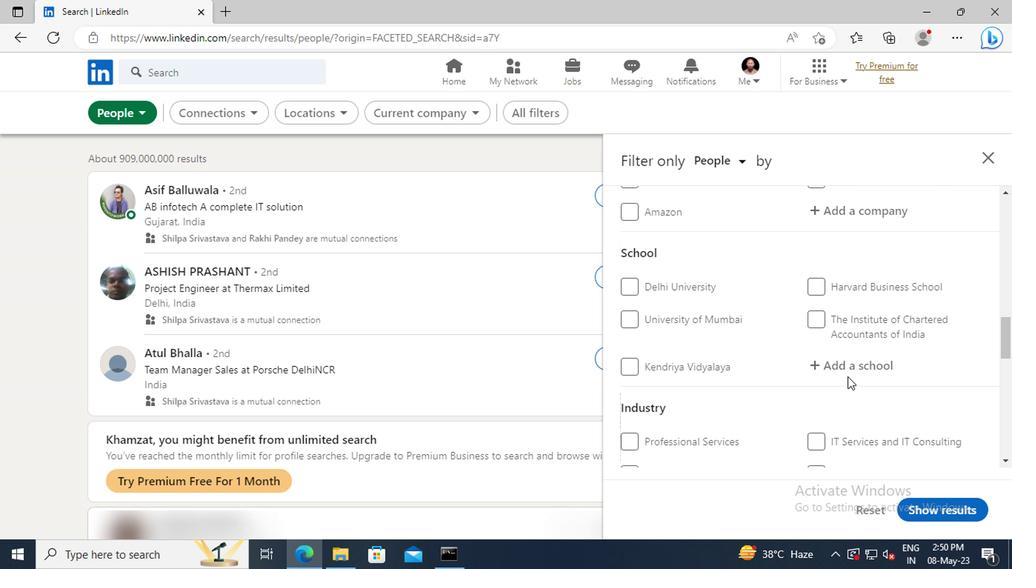 
Action: Mouse scrolled (843, 378) with delta (0, 0)
Screenshot: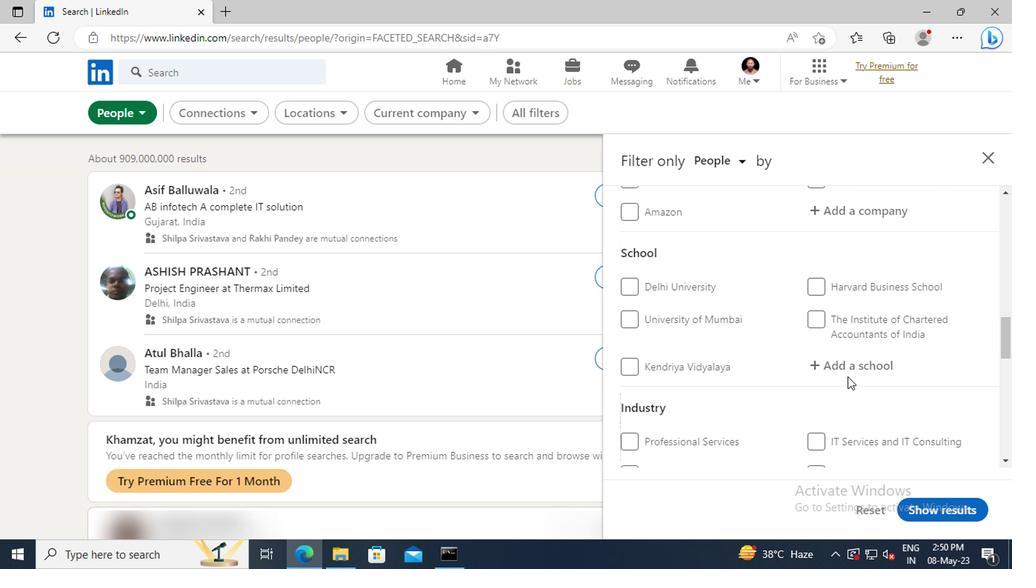 
Action: Mouse scrolled (843, 378) with delta (0, 0)
Screenshot: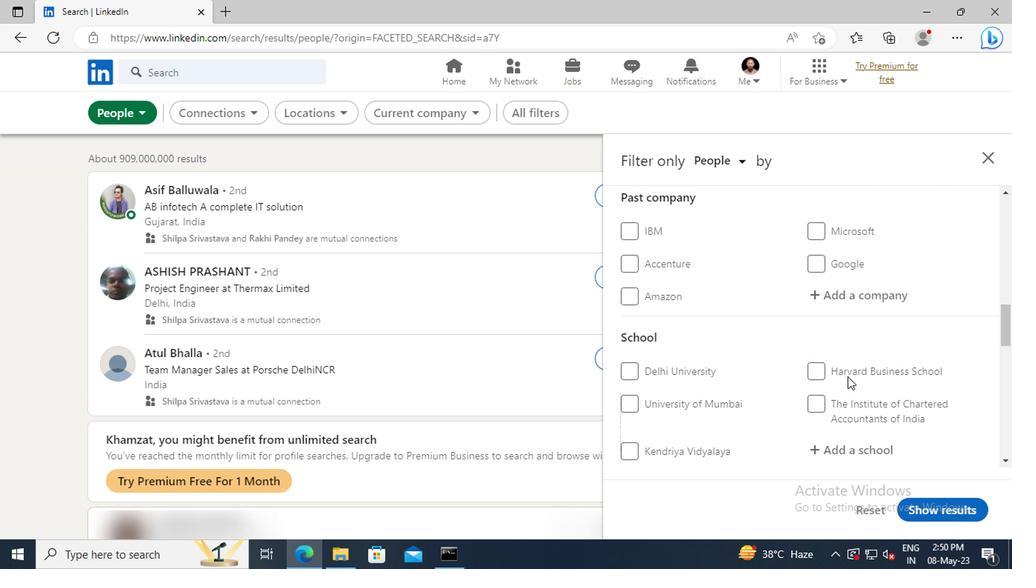 
Action: Mouse scrolled (843, 378) with delta (0, 0)
Screenshot: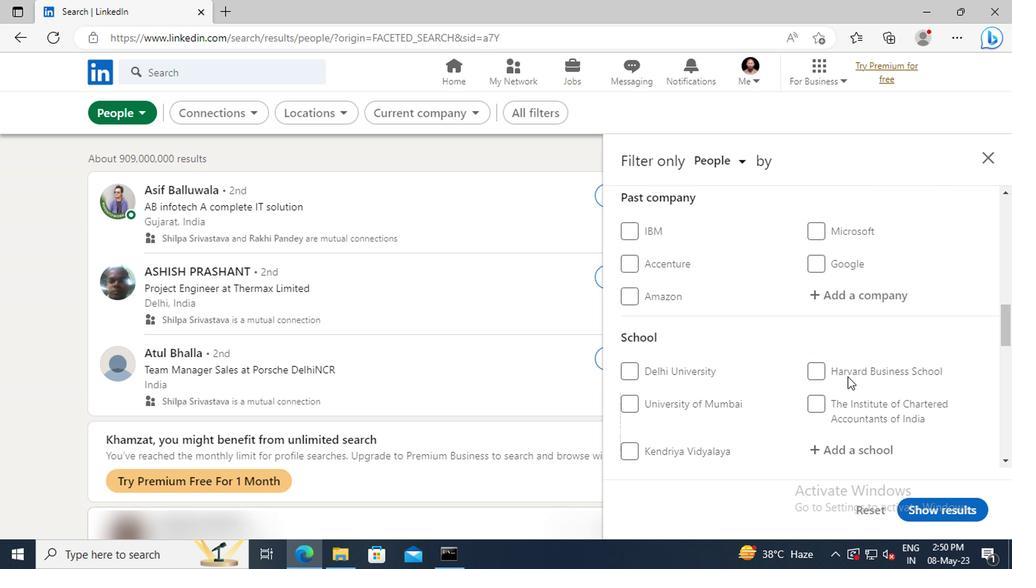
Action: Mouse scrolled (843, 378) with delta (0, 0)
Screenshot: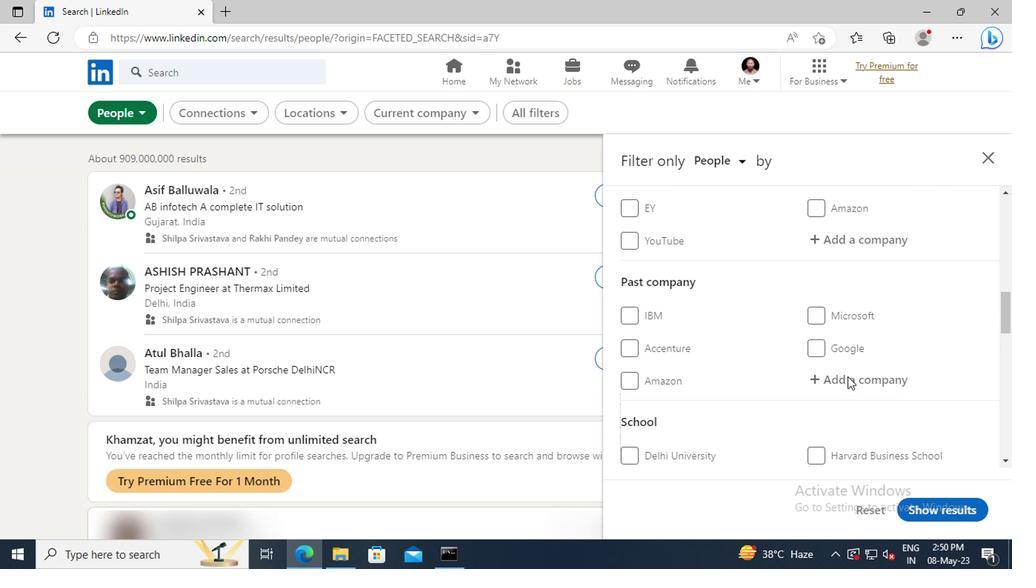 
Action: Mouse scrolled (843, 378) with delta (0, 0)
Screenshot: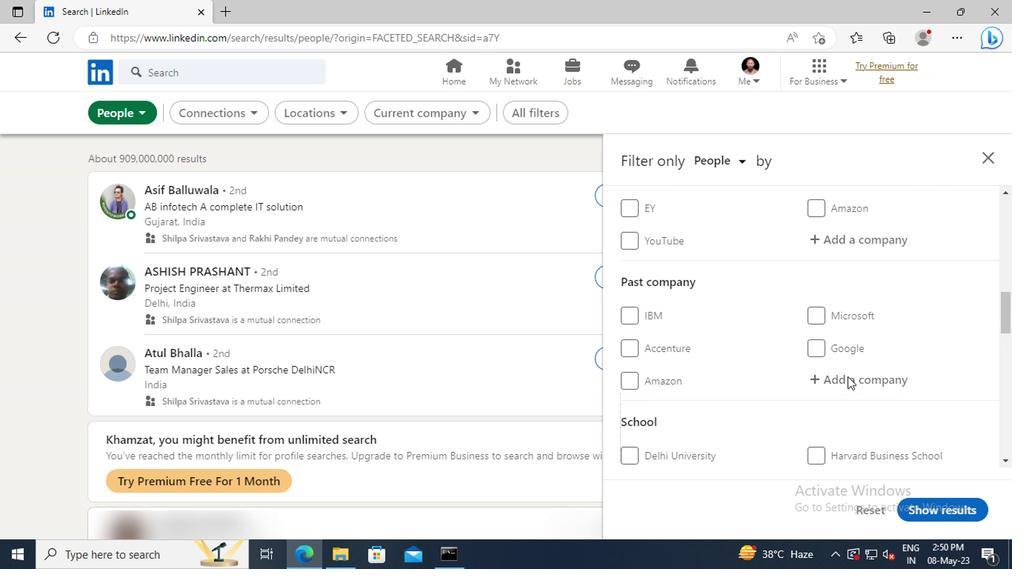 
Action: Mouse moved to (828, 331)
Screenshot: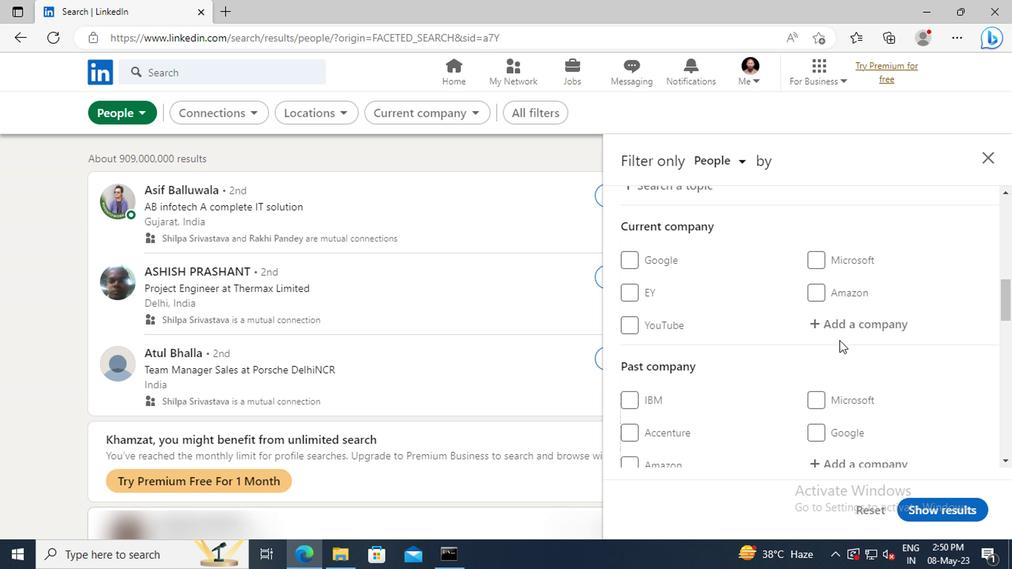 
Action: Mouse pressed left at (828, 331)
Screenshot: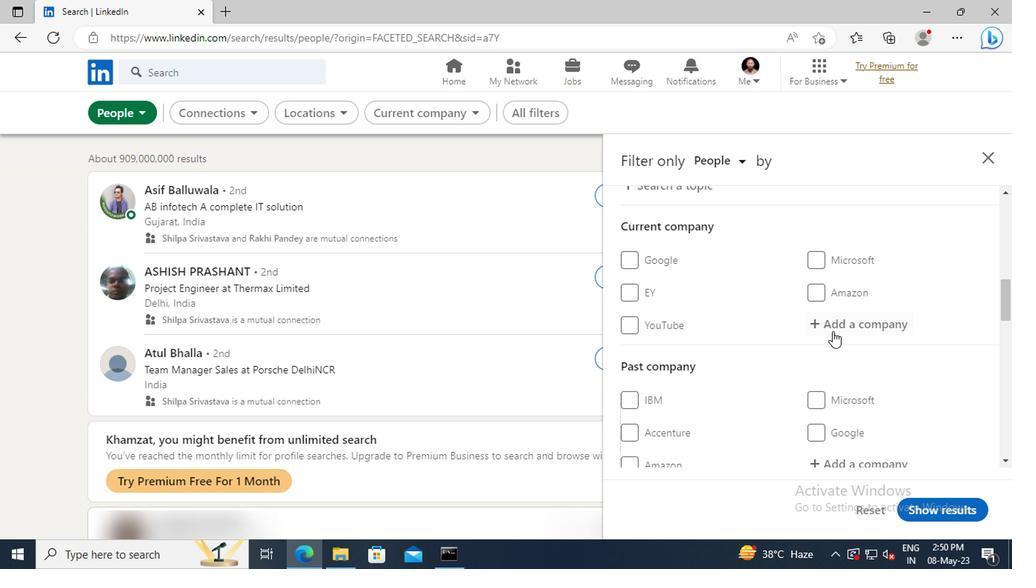 
Action: Mouse moved to (828, 330)
Screenshot: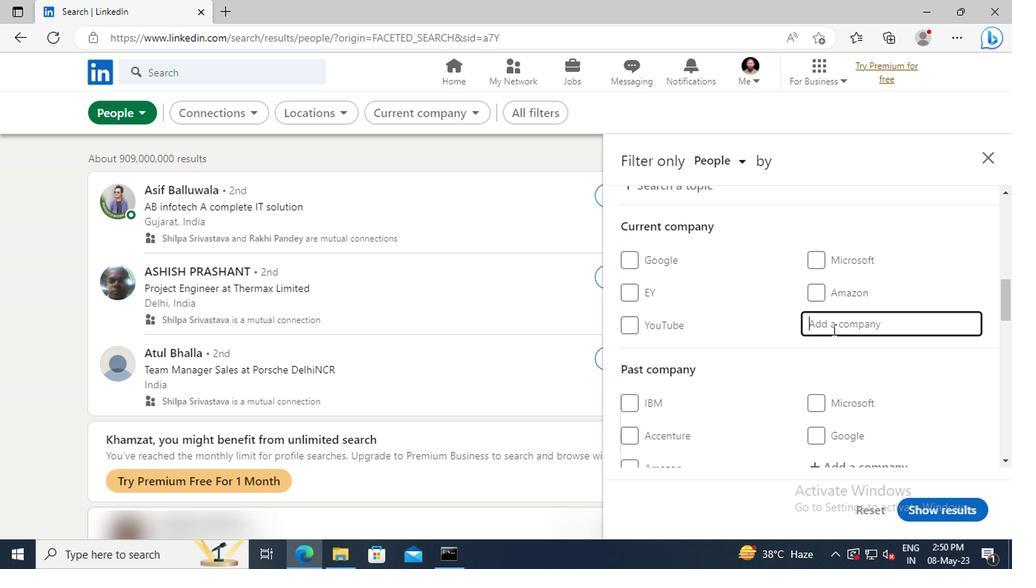 
Action: Key pressed <Key.shift>HOTEL<Key.space><Key.shift>JOBS<Key.space><Key.shift>W
Screenshot: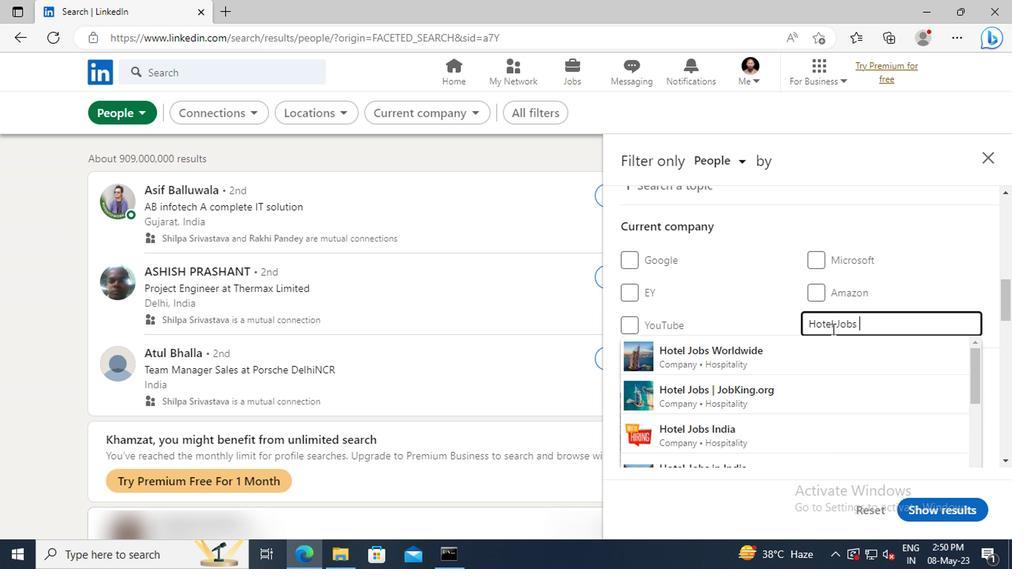 
Action: Mouse moved to (828, 346)
Screenshot: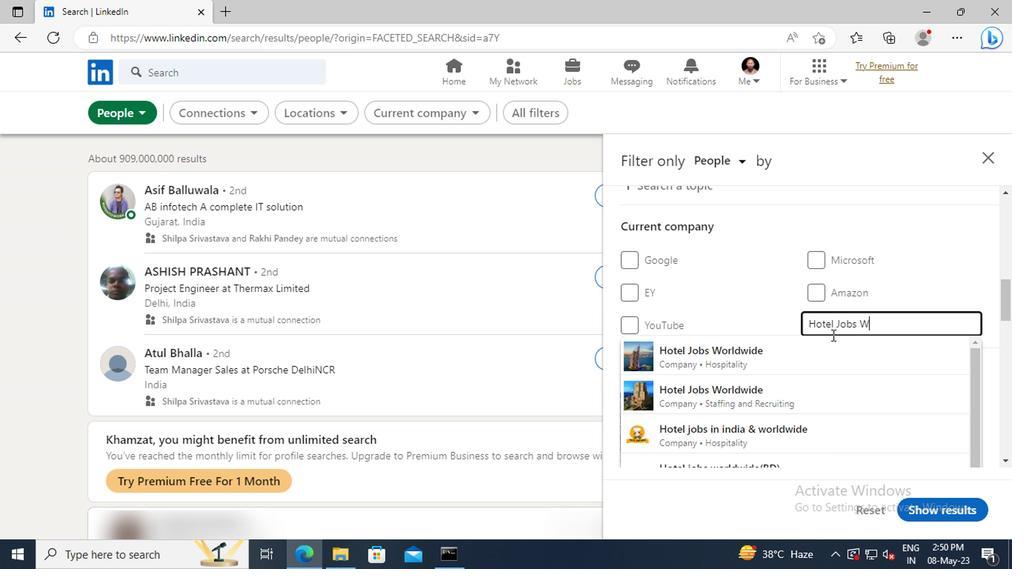 
Action: Mouse pressed left at (828, 346)
Screenshot: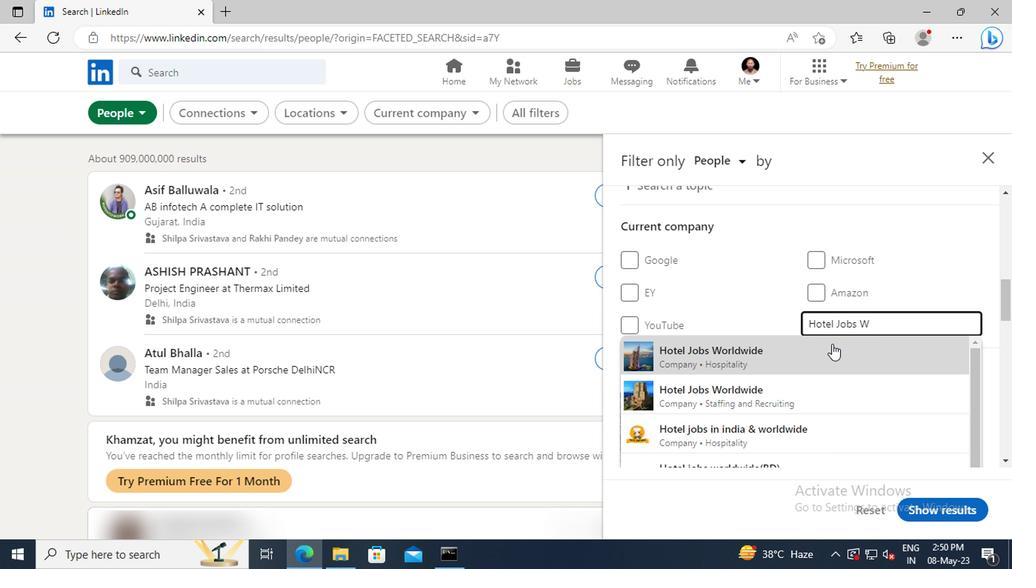
Action: Mouse moved to (828, 346)
Screenshot: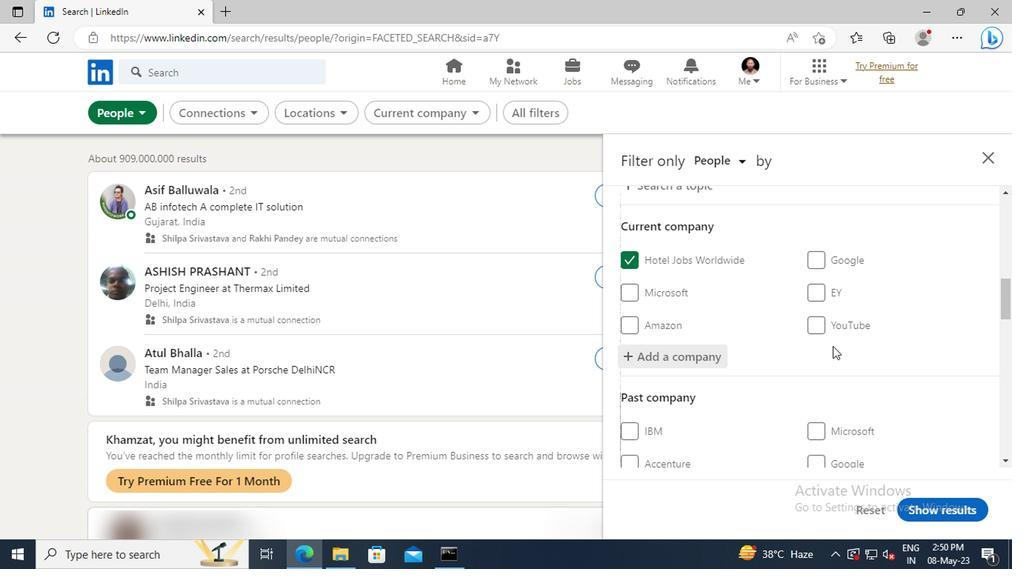 
Action: Mouse scrolled (828, 346) with delta (0, 0)
Screenshot: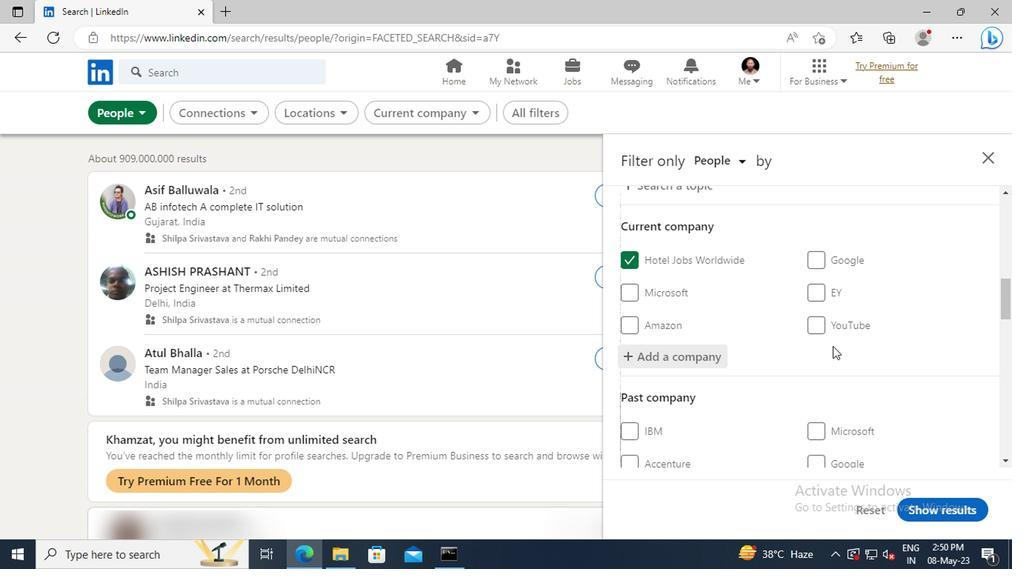 
Action: Mouse moved to (828, 346)
Screenshot: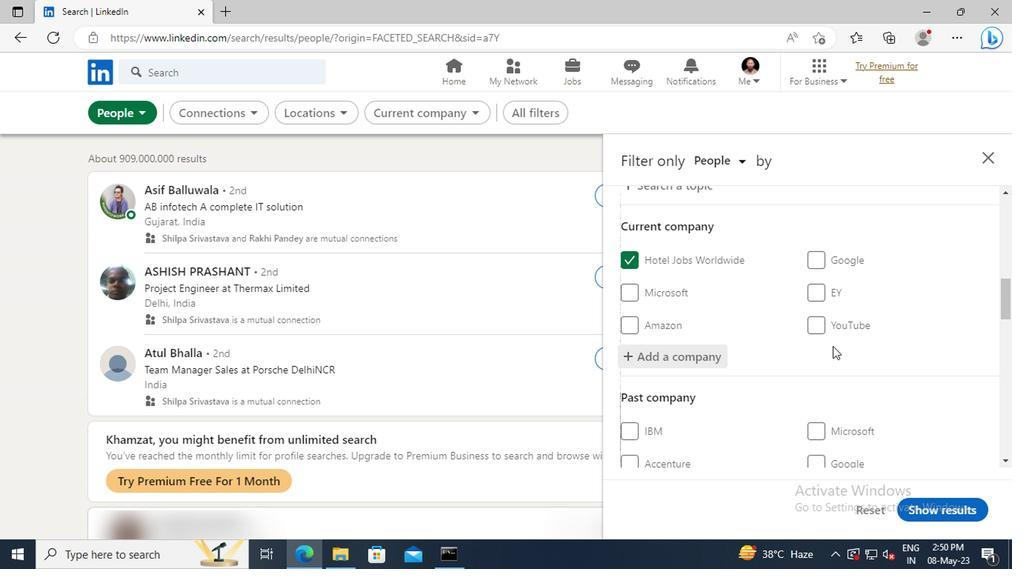 
Action: Mouse scrolled (828, 345) with delta (0, 0)
Screenshot: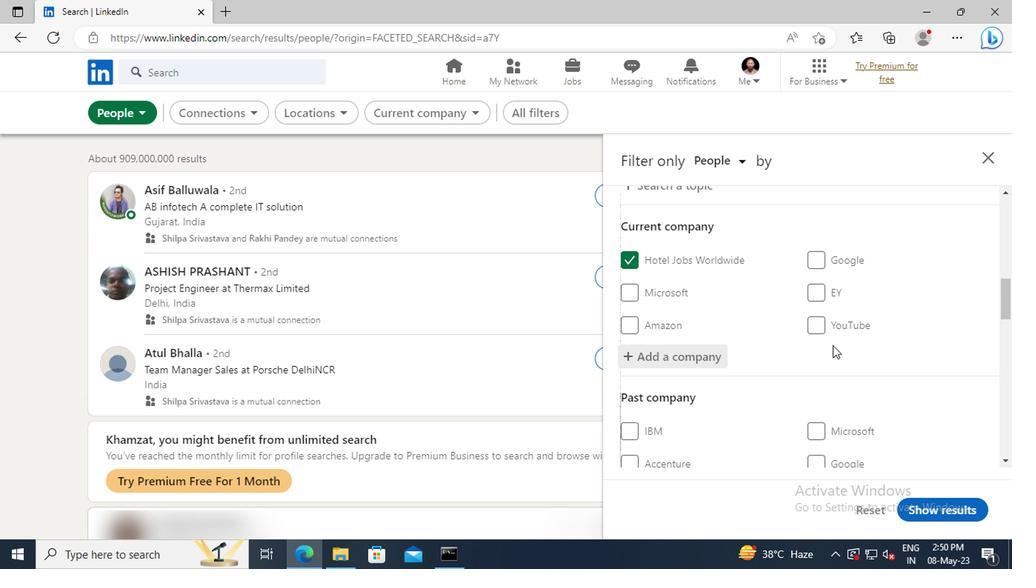 
Action: Mouse moved to (825, 332)
Screenshot: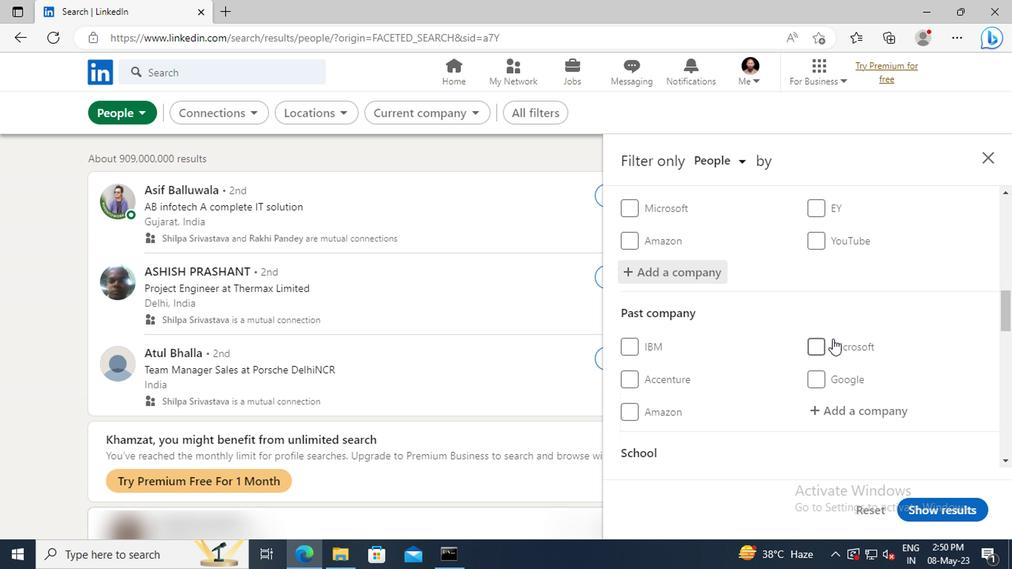 
Action: Mouse scrolled (825, 331) with delta (0, 0)
Screenshot: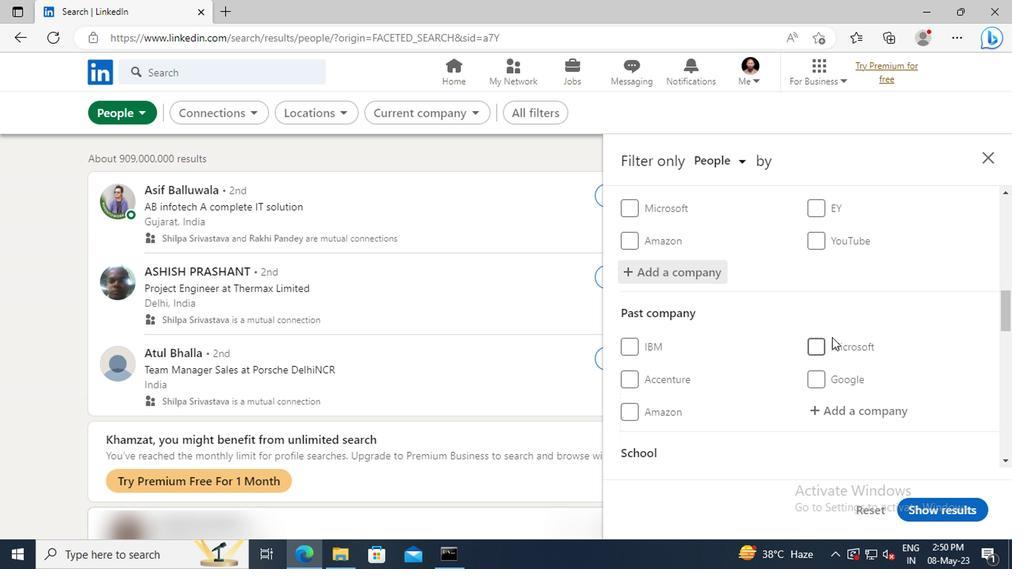 
Action: Mouse moved to (823, 329)
Screenshot: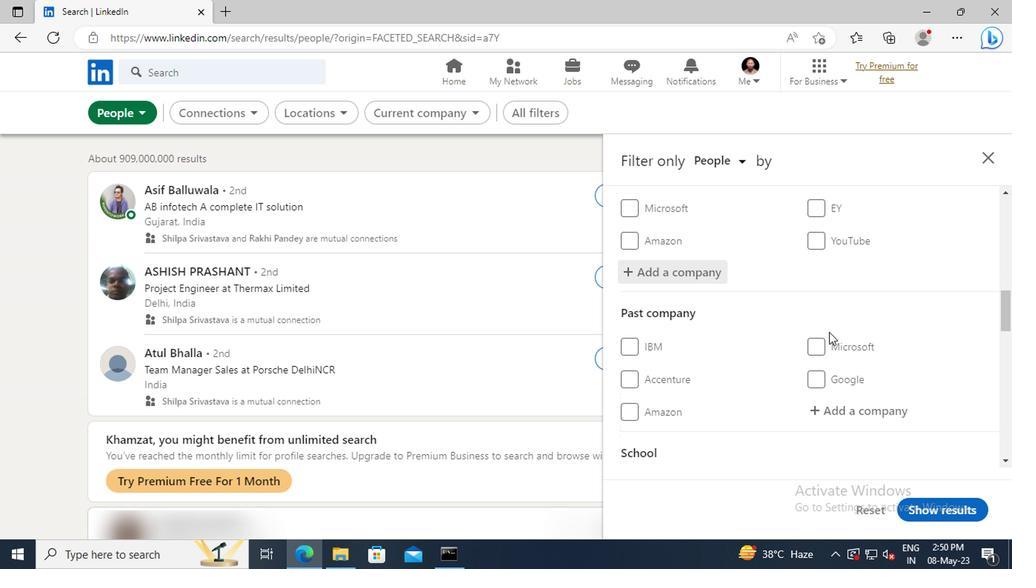 
Action: Mouse scrolled (823, 328) with delta (0, -1)
Screenshot: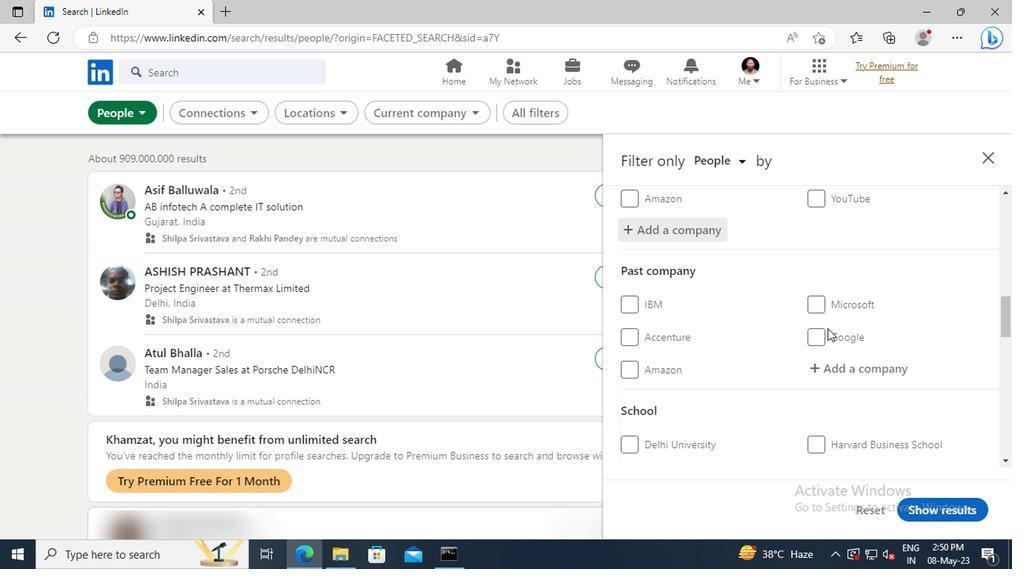 
Action: Mouse scrolled (823, 328) with delta (0, -1)
Screenshot: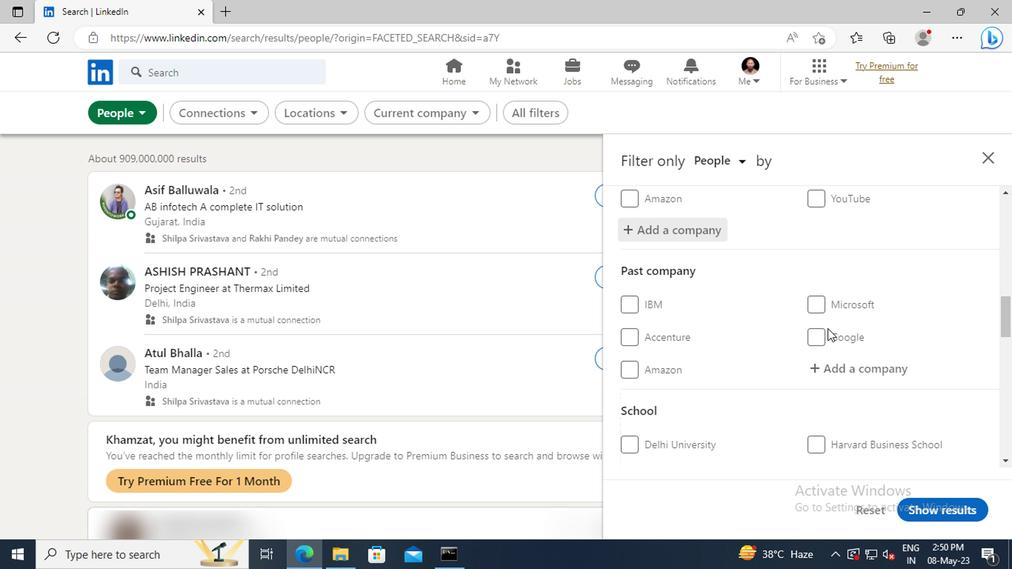 
Action: Mouse scrolled (823, 328) with delta (0, -1)
Screenshot: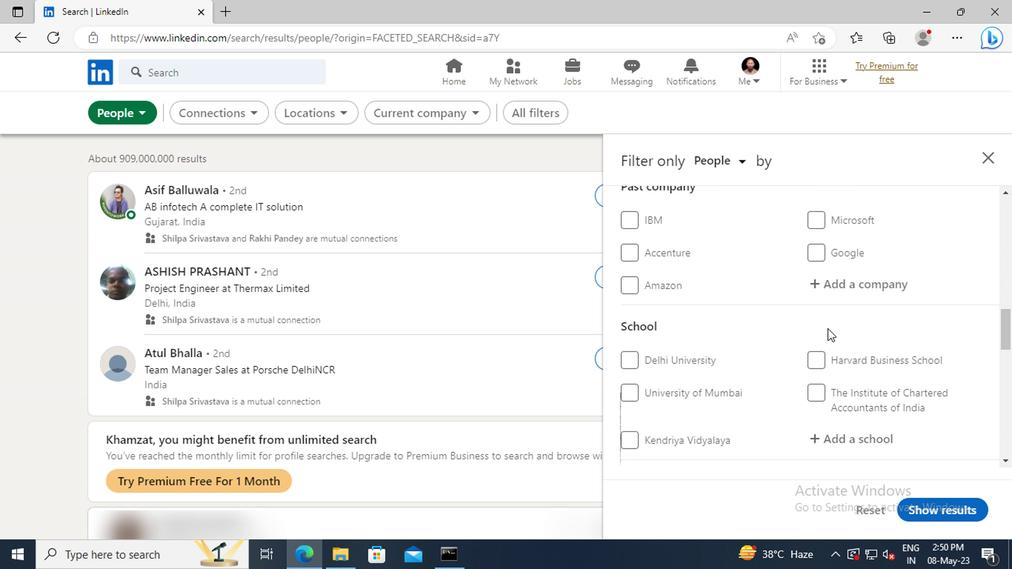 
Action: Mouse scrolled (823, 328) with delta (0, -1)
Screenshot: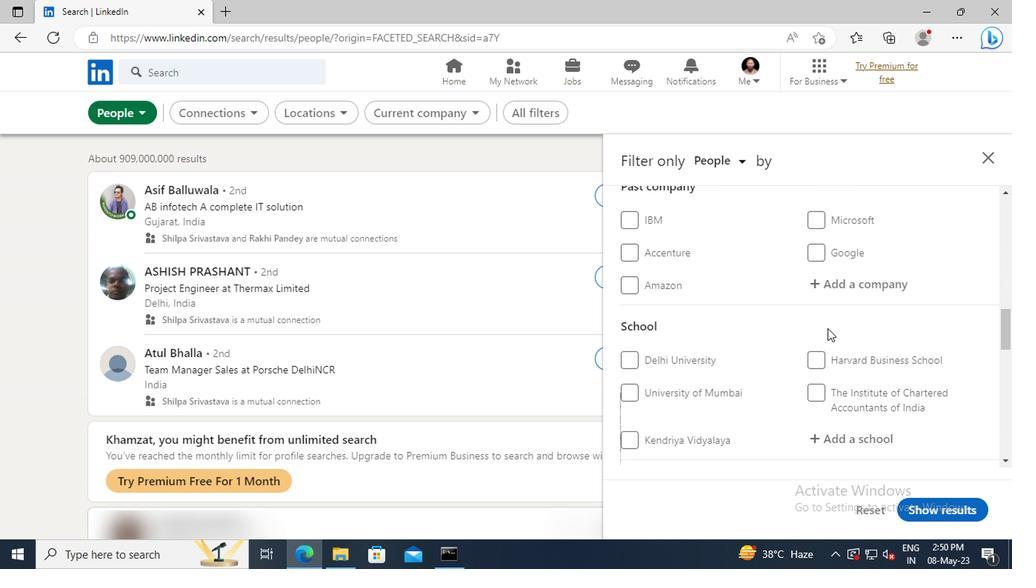 
Action: Mouse moved to (822, 351)
Screenshot: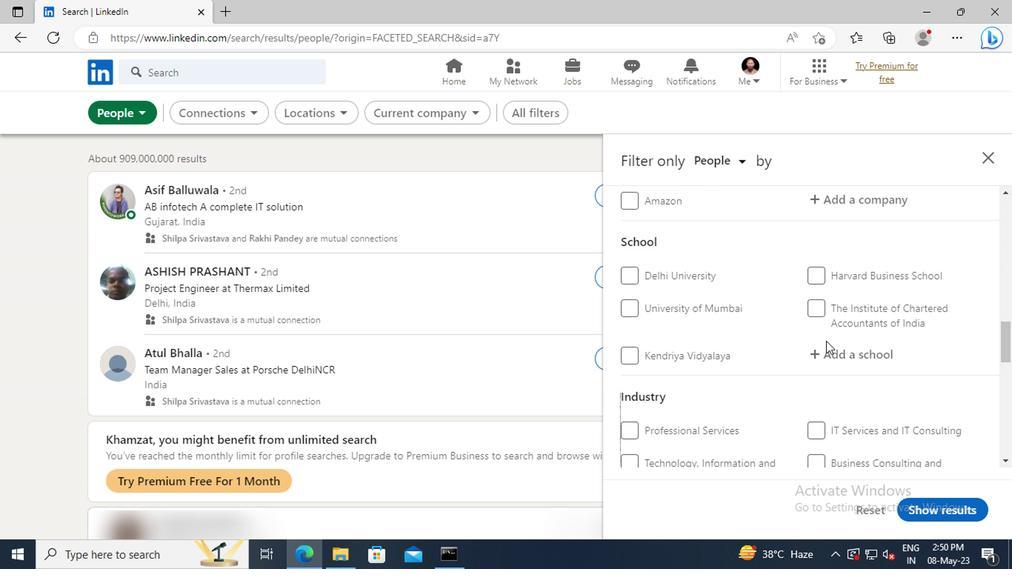 
Action: Mouse pressed left at (822, 351)
Screenshot: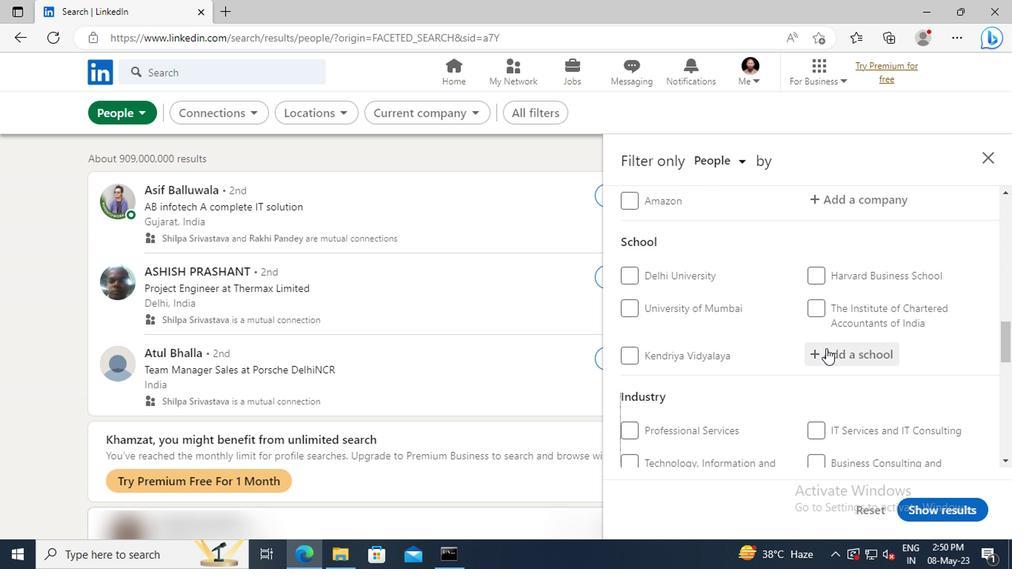 
Action: Key pressed <Key.shift>DR.<Key.space><Key.shift>B.<Key.space><Key.shift>R.<Key.space><Key.shift>AM
Screenshot: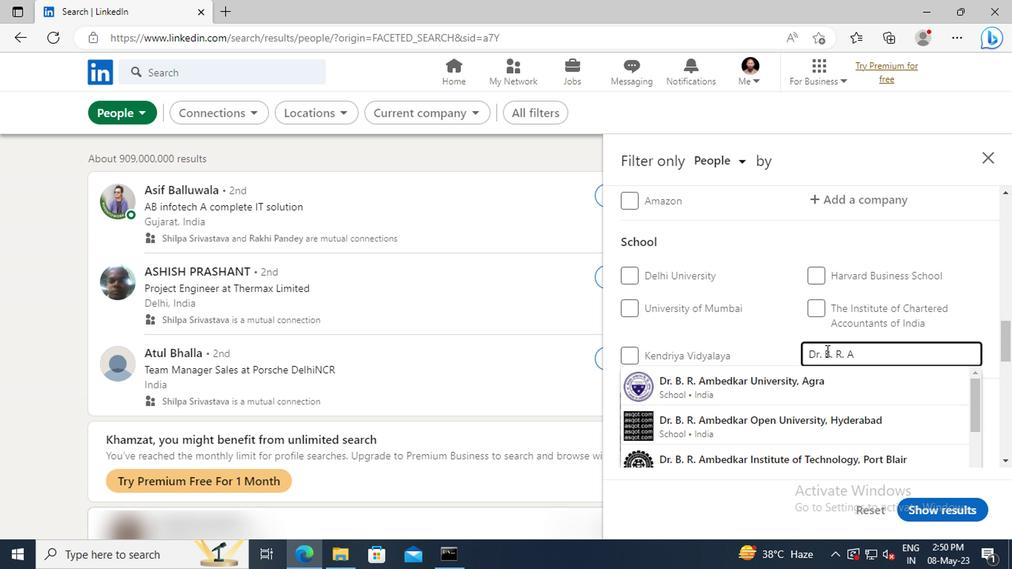 
Action: Mouse moved to (841, 412)
Screenshot: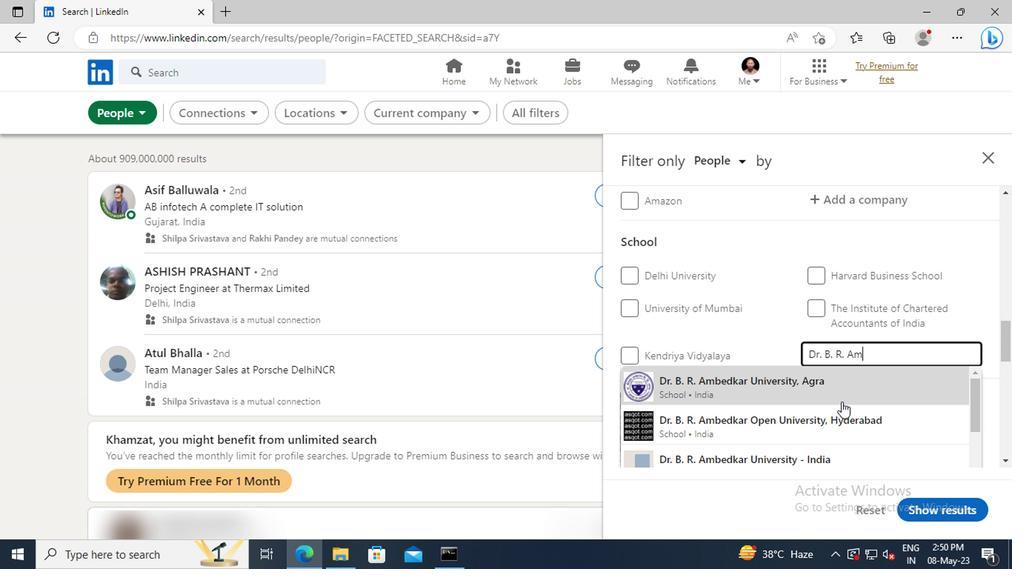 
Action: Mouse pressed left at (841, 412)
Screenshot: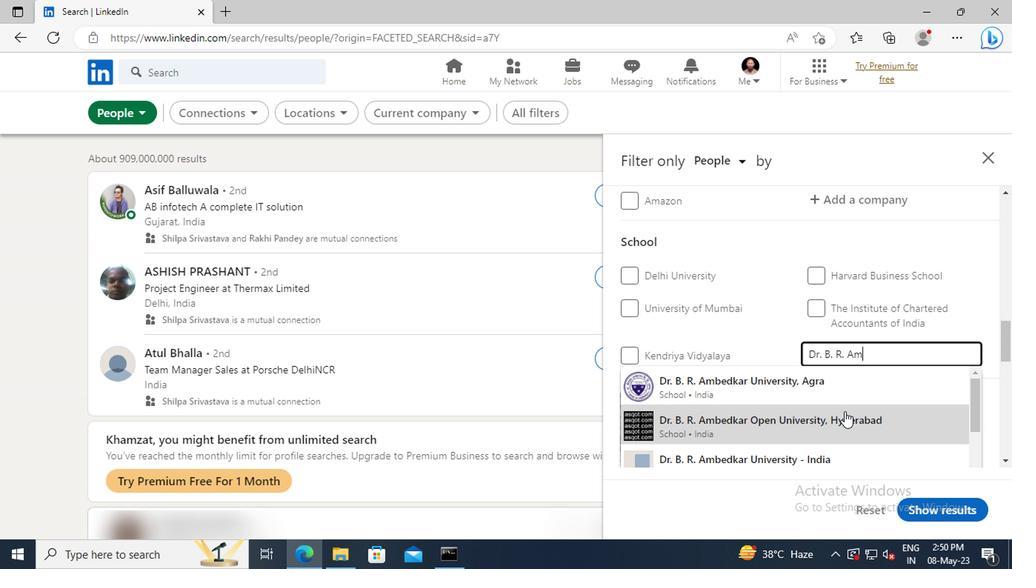 
Action: Mouse moved to (846, 409)
Screenshot: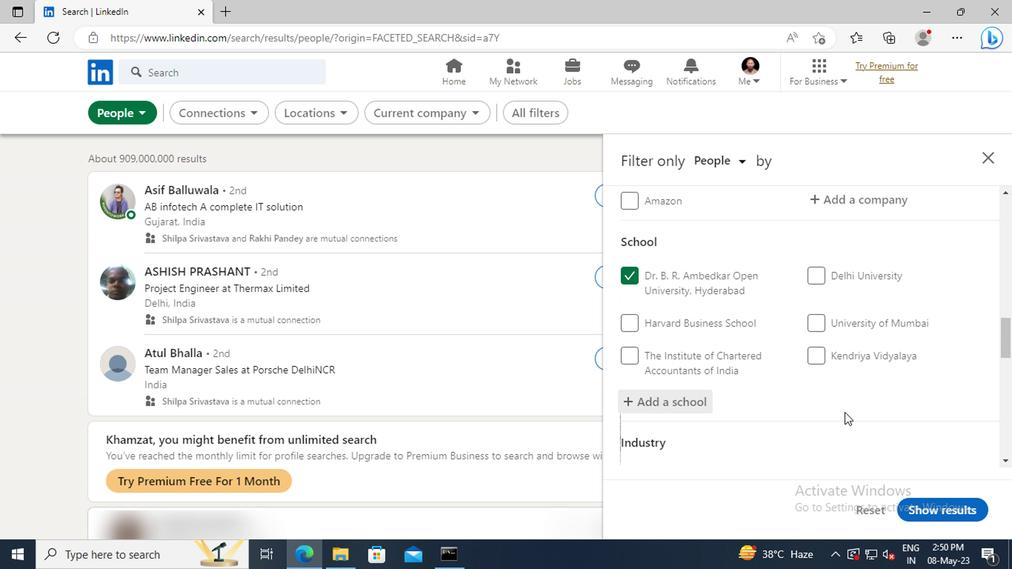 
Action: Mouse scrolled (846, 408) with delta (0, -1)
Screenshot: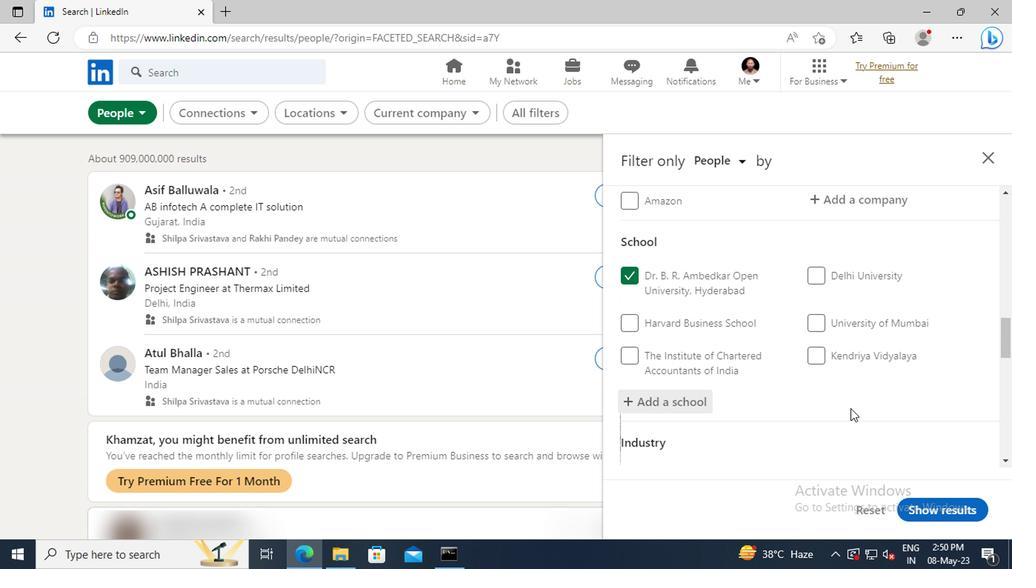 
Action: Mouse moved to (846, 398)
Screenshot: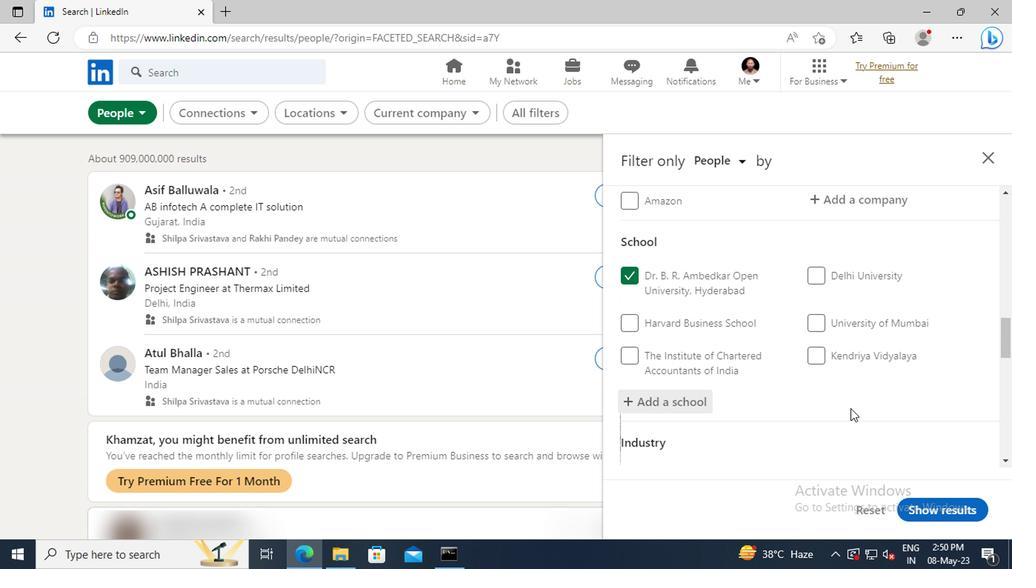 
Action: Mouse scrolled (846, 398) with delta (0, 0)
Screenshot: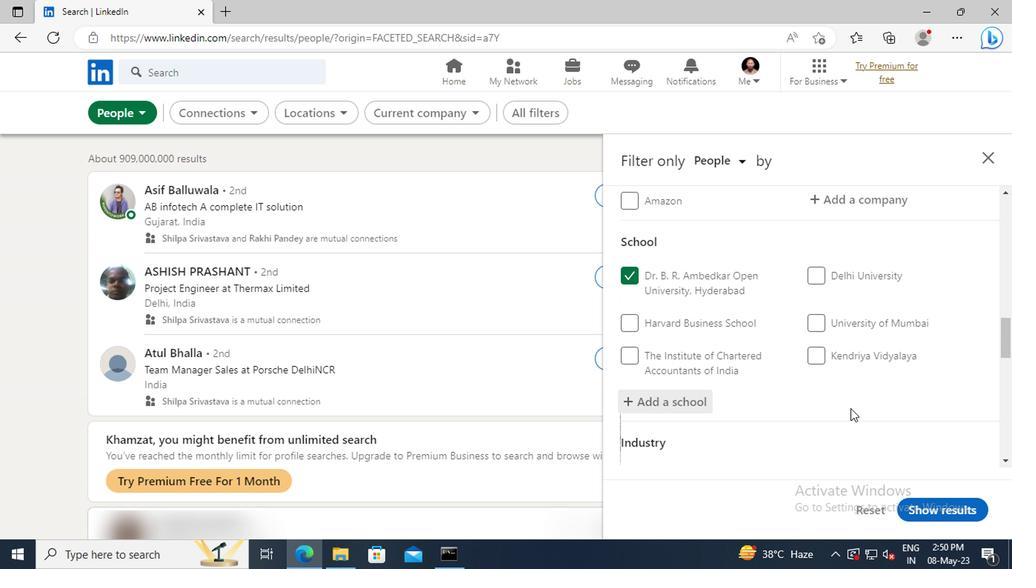 
Action: Mouse moved to (836, 370)
Screenshot: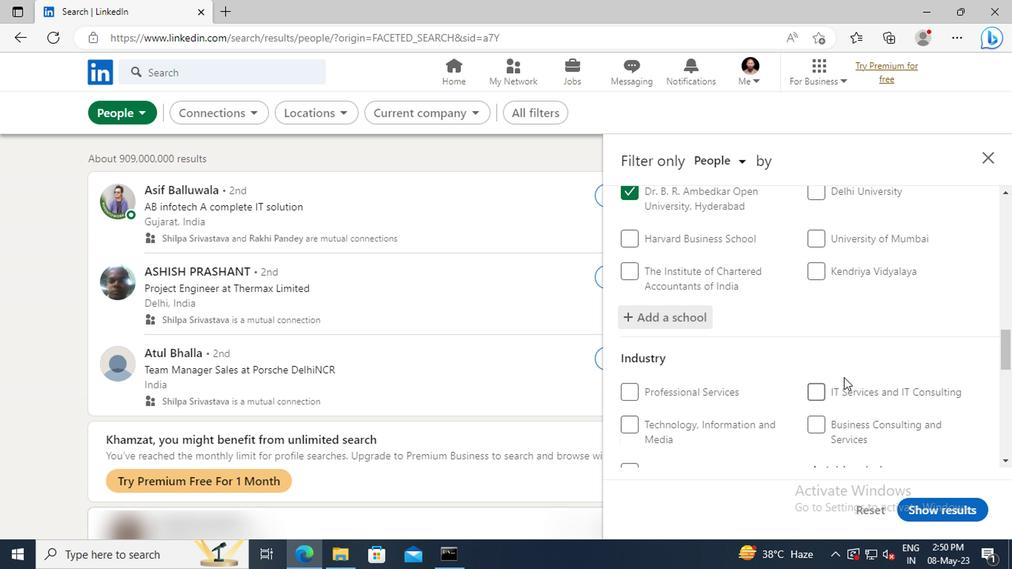 
Action: Mouse scrolled (836, 370) with delta (0, 0)
Screenshot: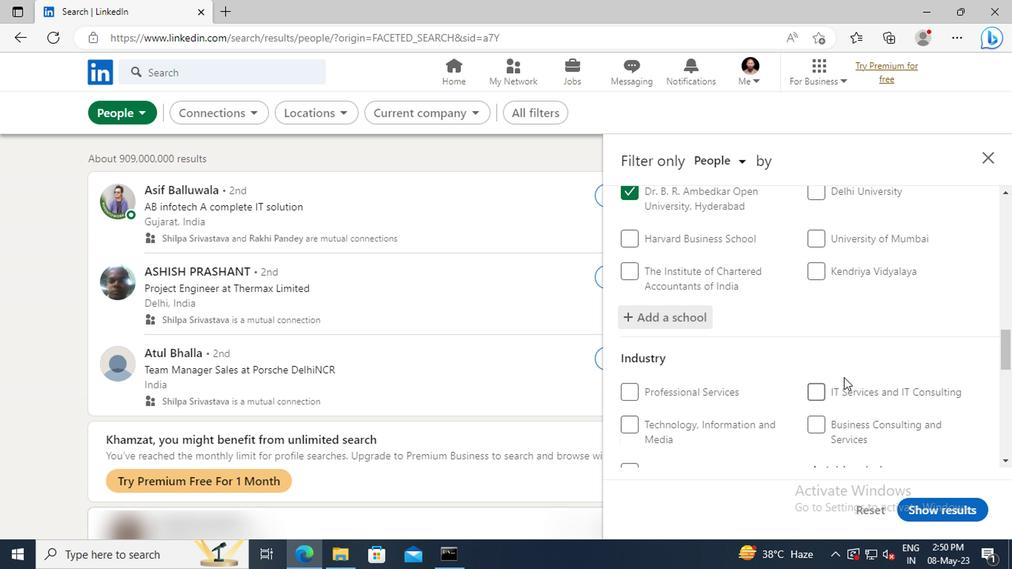 
Action: Mouse moved to (834, 365)
Screenshot: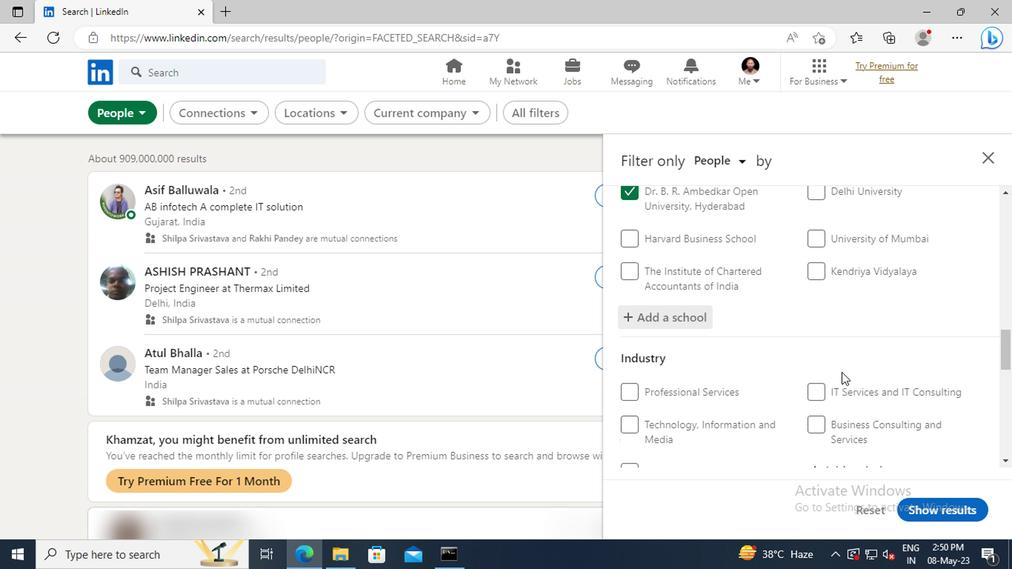 
Action: Mouse scrolled (834, 364) with delta (0, 0)
Screenshot: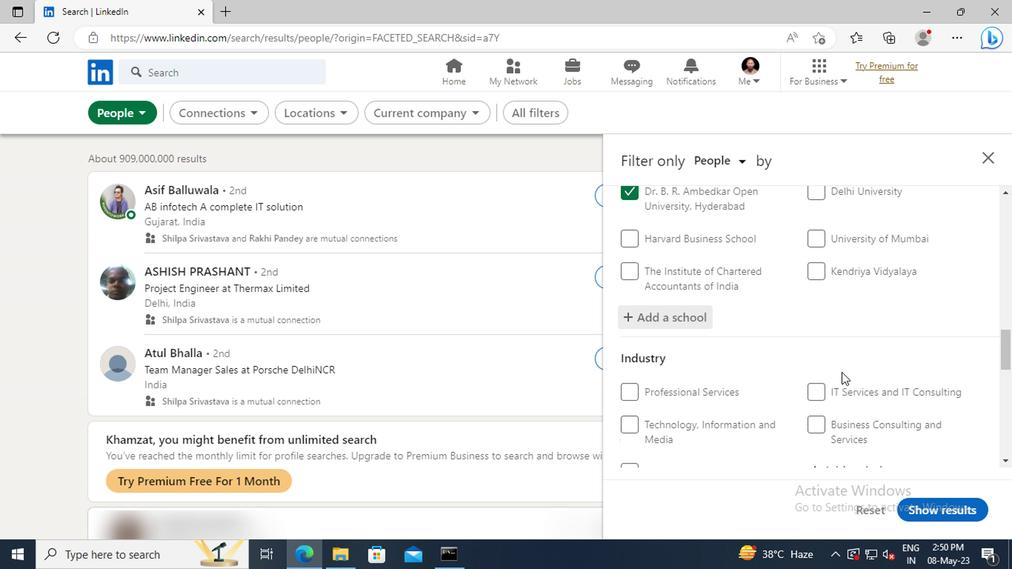 
Action: Mouse moved to (832, 382)
Screenshot: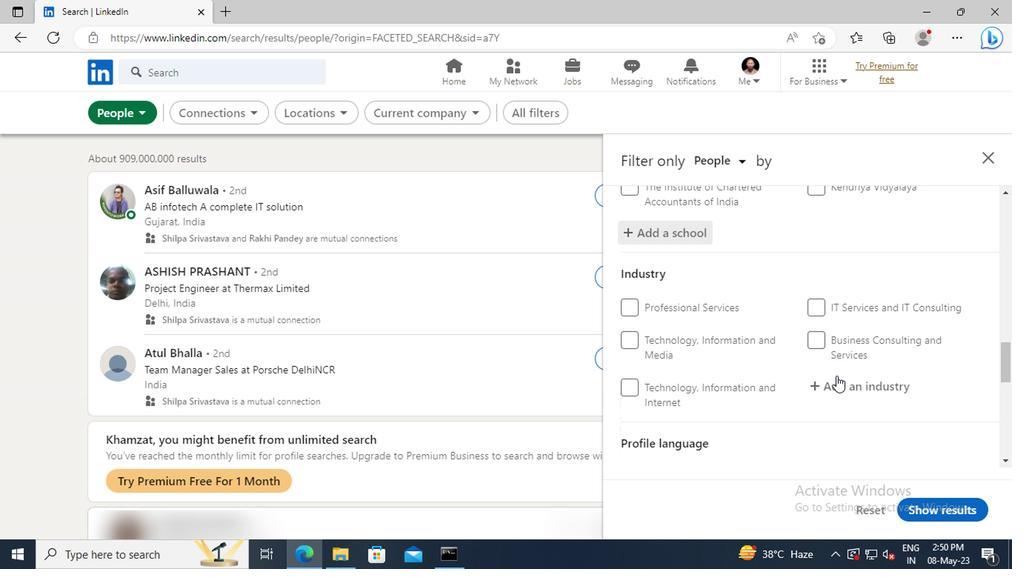 
Action: Mouse pressed left at (832, 382)
Screenshot: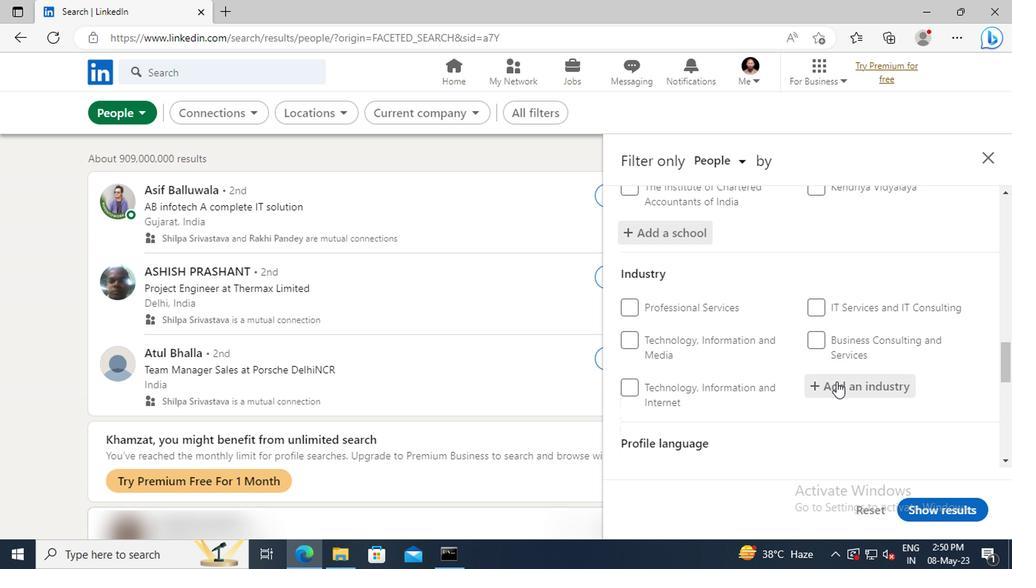 
Action: Mouse moved to (832, 383)
Screenshot: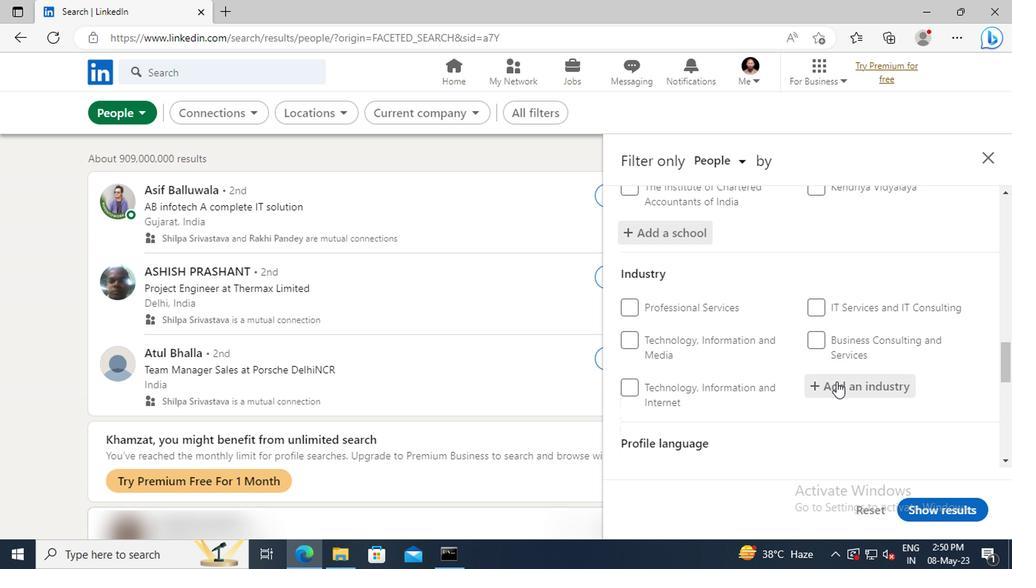 
Action: Key pressed <Key.shift>MOTOR<Key.space><Key.shift>VEHI
Screenshot: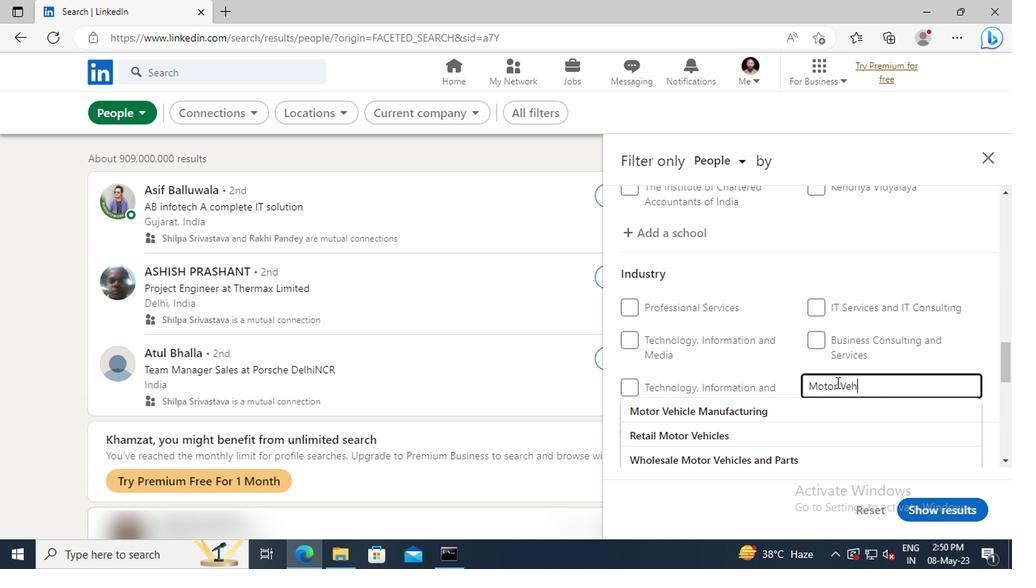
Action: Mouse moved to (835, 405)
Screenshot: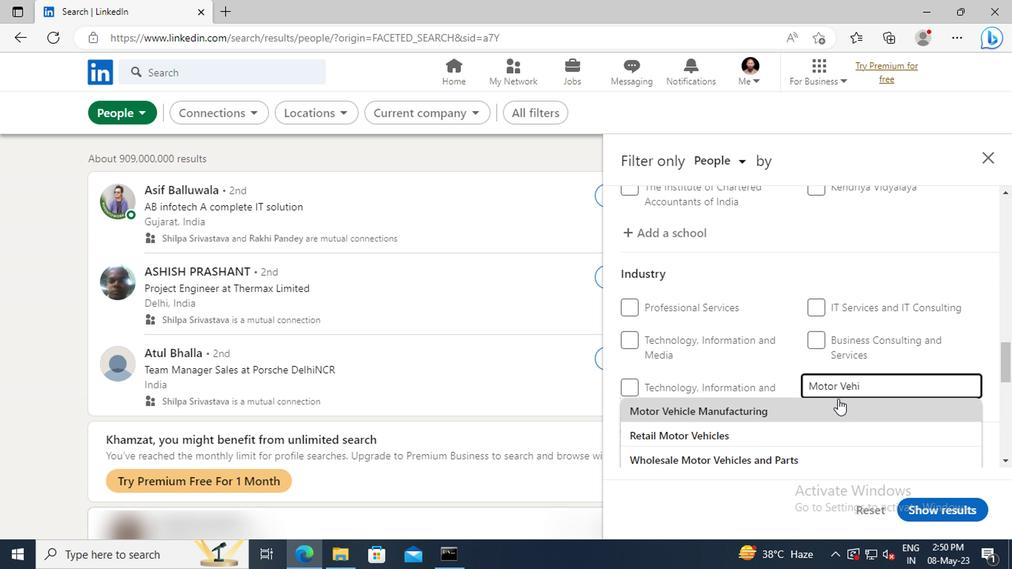 
Action: Mouse pressed left at (835, 405)
Screenshot: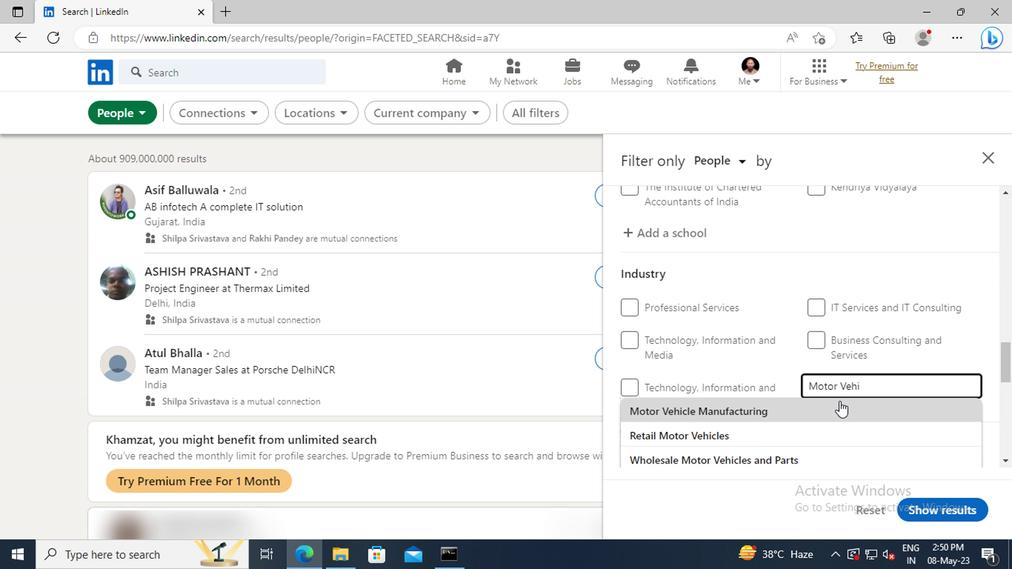 
Action: Mouse scrolled (835, 404) with delta (0, -1)
Screenshot: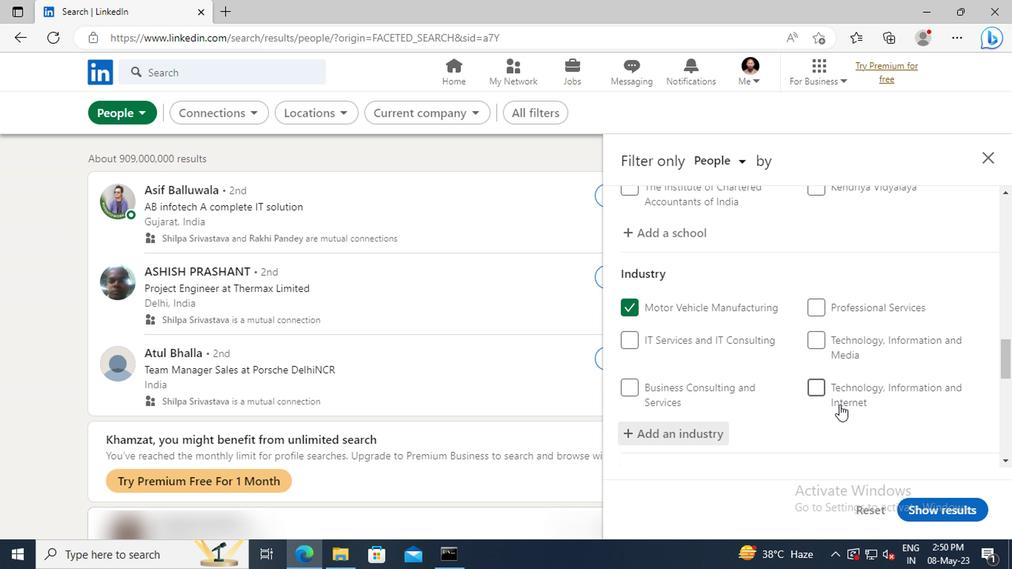 
Action: Mouse scrolled (835, 404) with delta (0, -1)
Screenshot: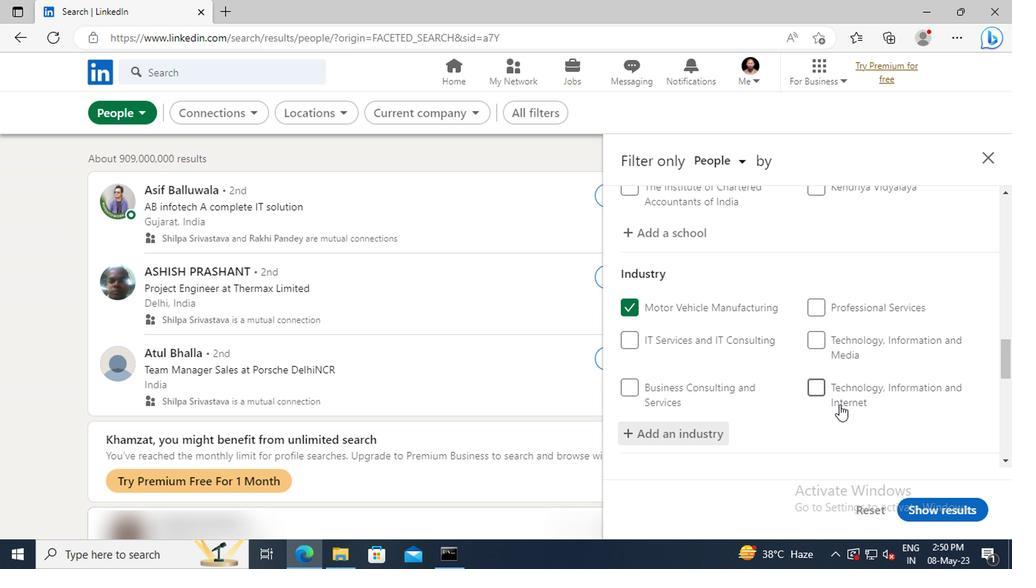 
Action: Mouse moved to (833, 396)
Screenshot: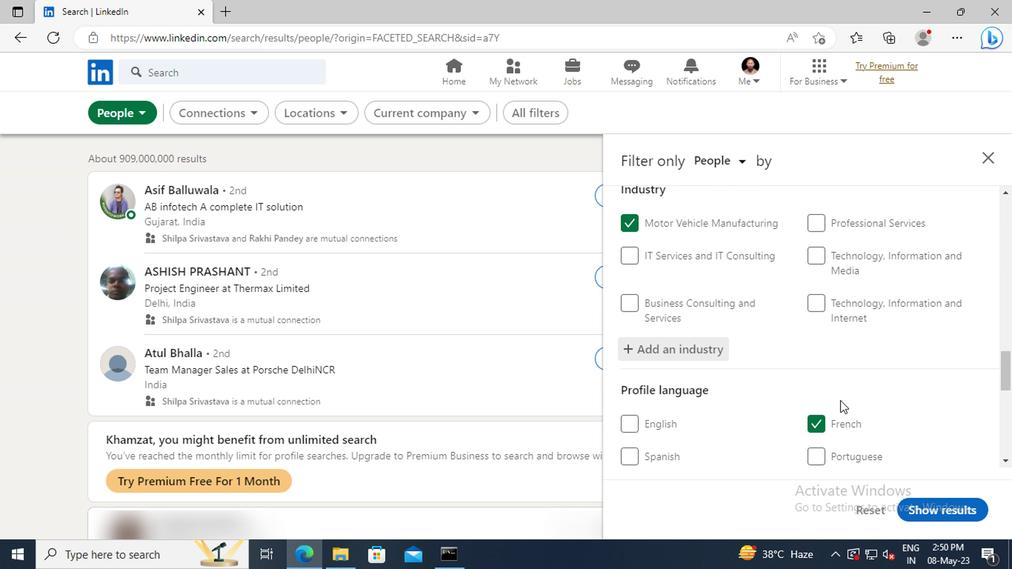 
Action: Mouse scrolled (833, 395) with delta (0, 0)
Screenshot: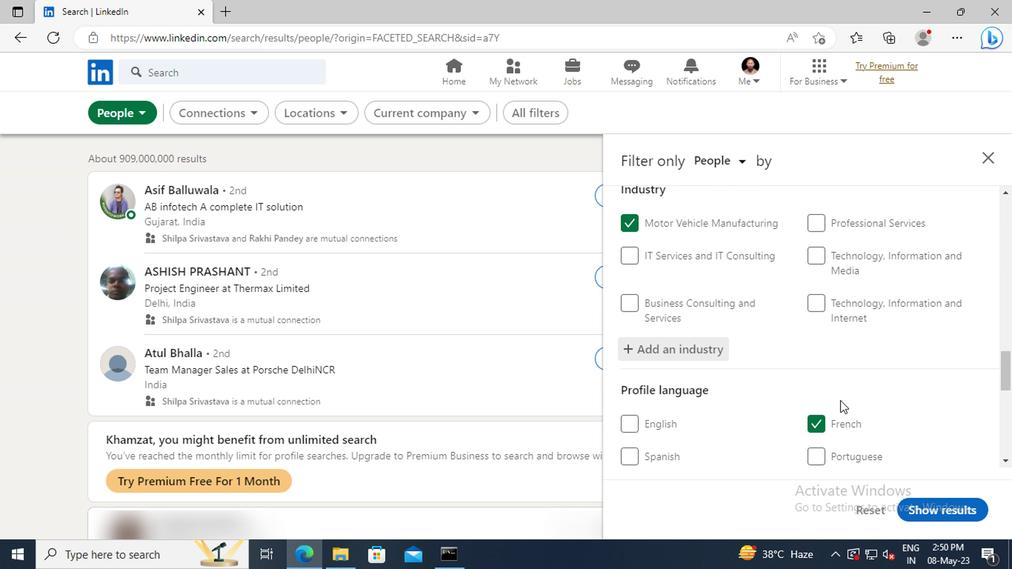 
Action: Mouse moved to (832, 393)
Screenshot: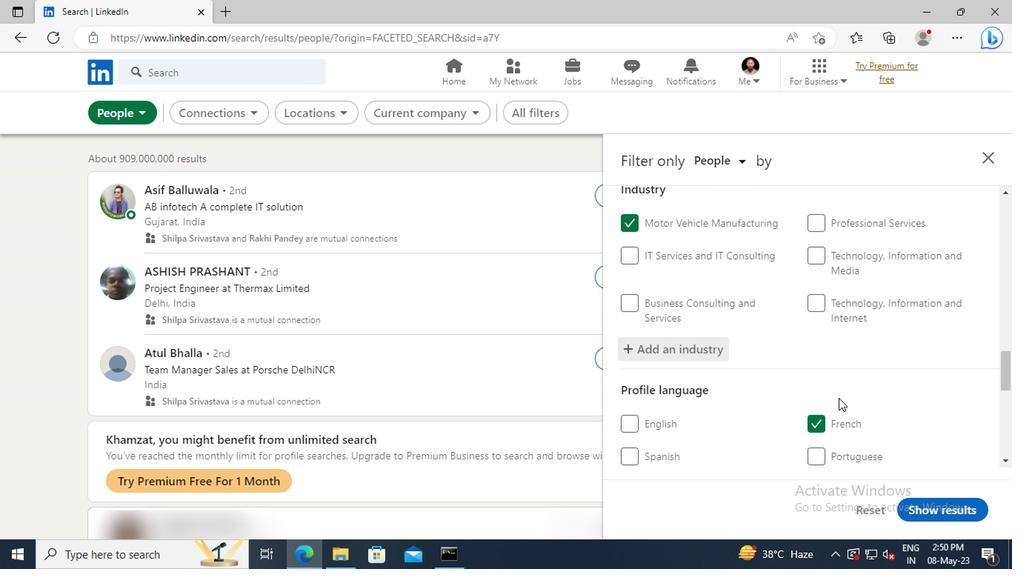 
Action: Mouse scrolled (832, 392) with delta (0, 0)
Screenshot: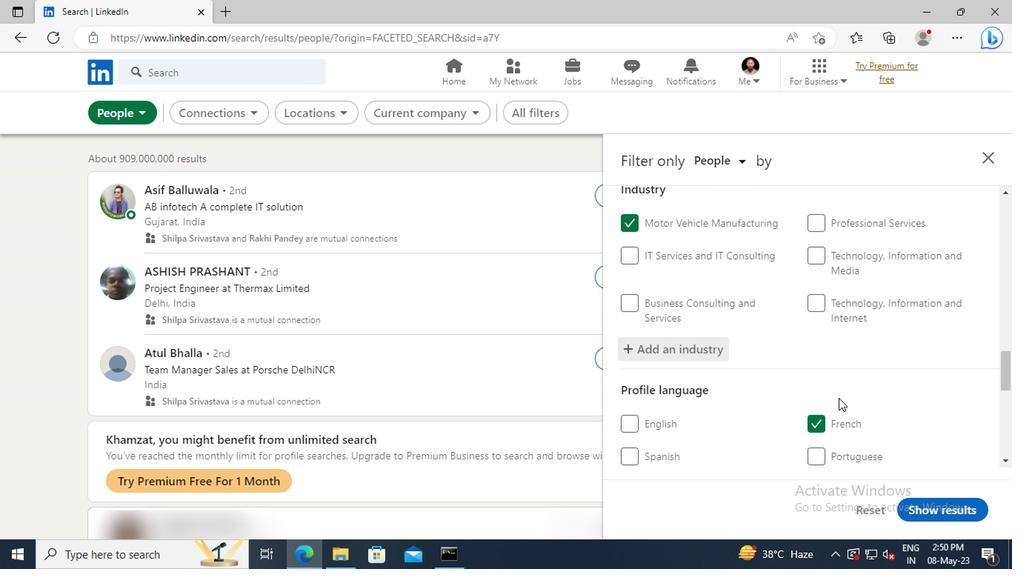 
Action: Mouse moved to (819, 366)
Screenshot: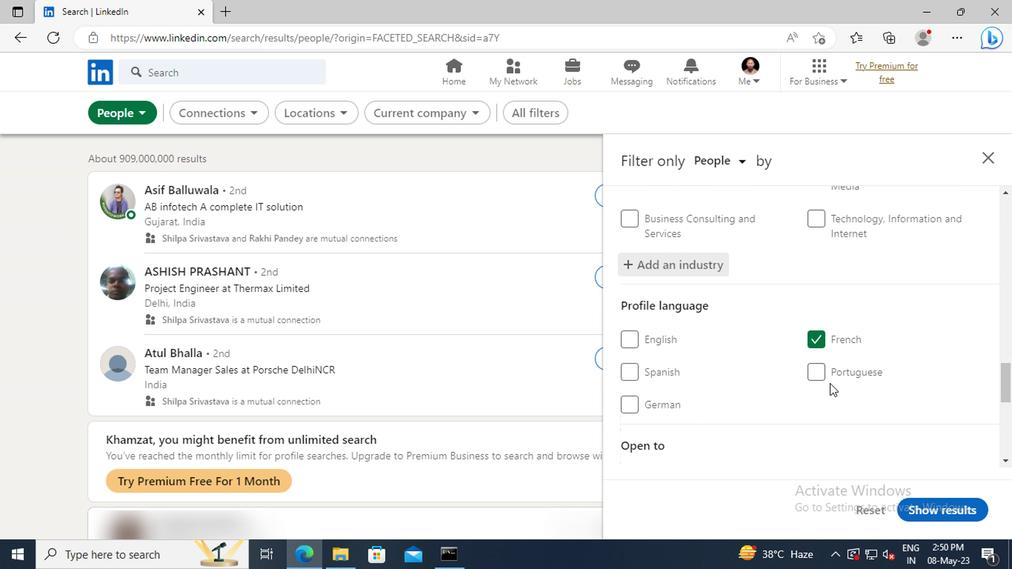 
Action: Mouse scrolled (819, 365) with delta (0, -1)
Screenshot: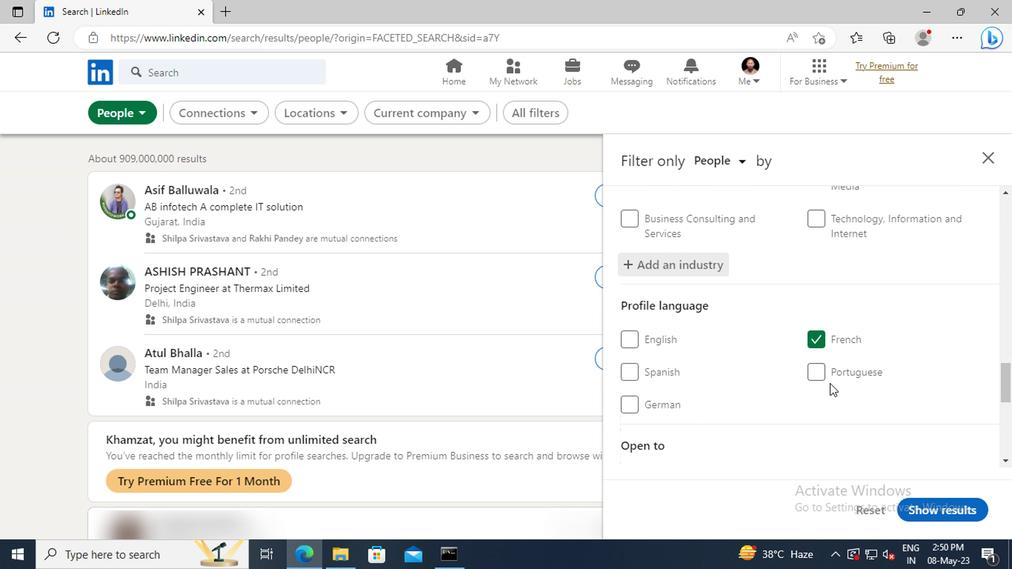 
Action: Mouse moved to (818, 360)
Screenshot: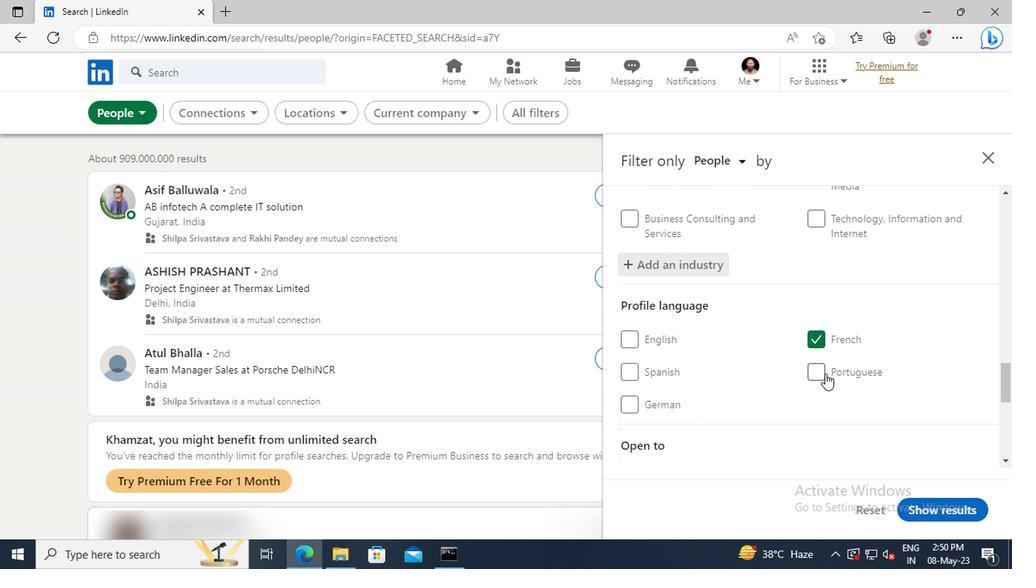 
Action: Mouse scrolled (818, 359) with delta (0, 0)
Screenshot: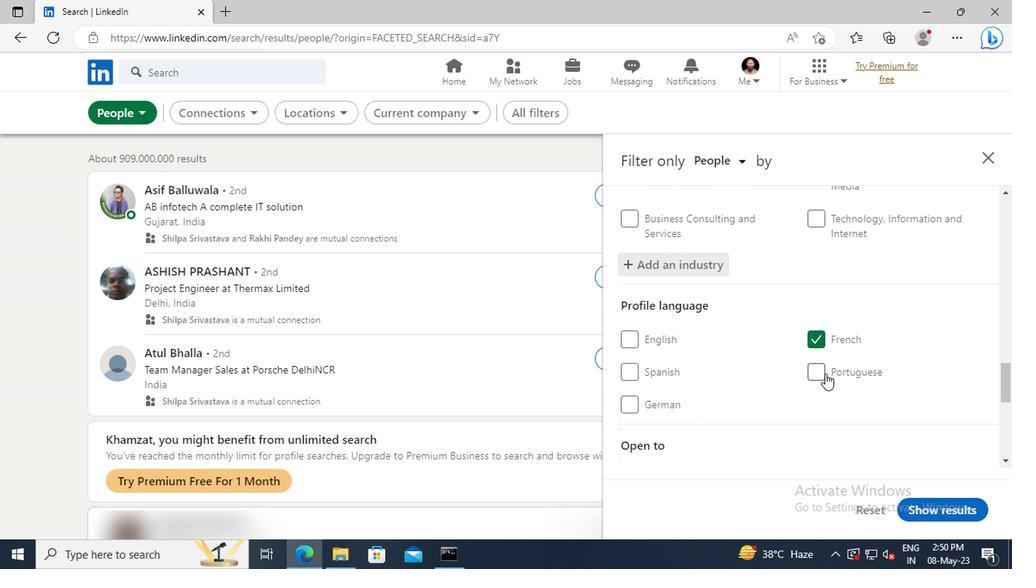
Action: Mouse moved to (815, 350)
Screenshot: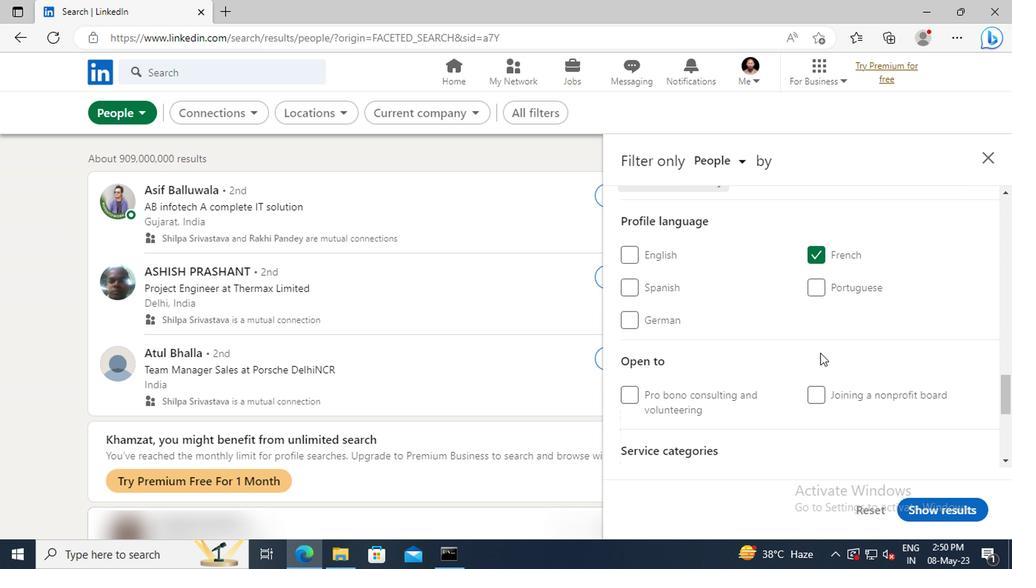 
Action: Mouse scrolled (815, 350) with delta (0, 0)
Screenshot: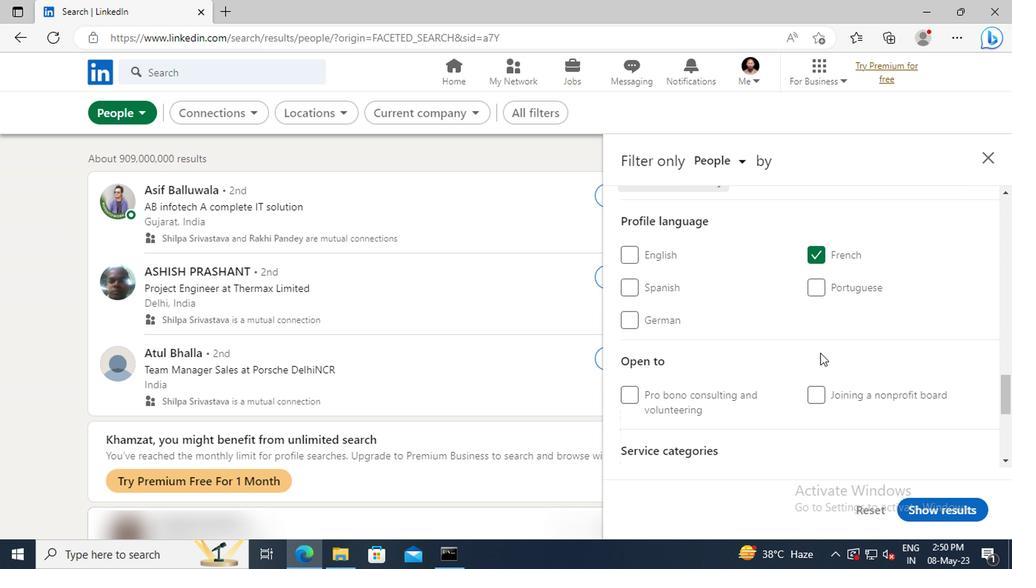
Action: Mouse moved to (814, 348)
Screenshot: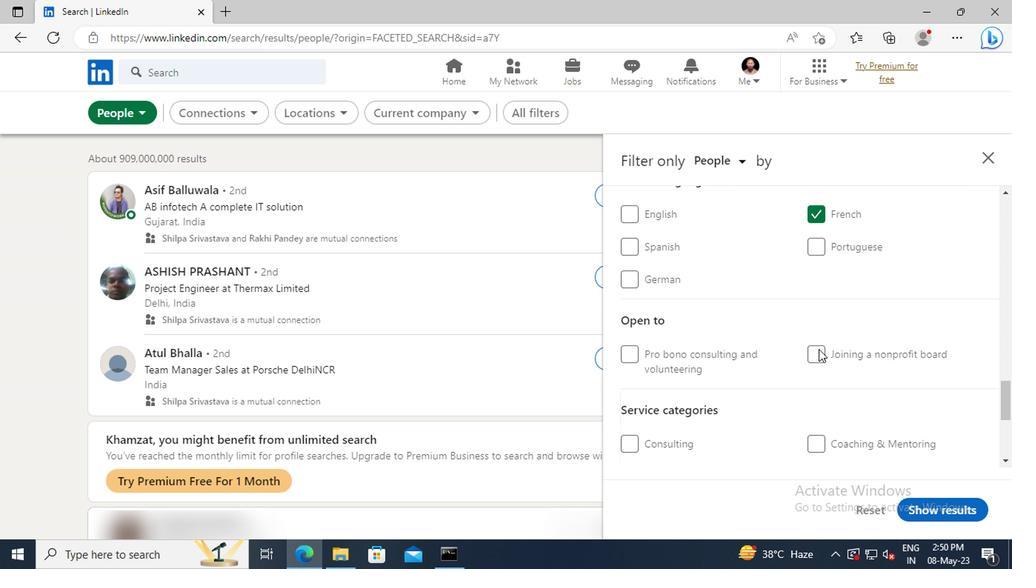 
Action: Mouse scrolled (814, 348) with delta (0, 0)
Screenshot: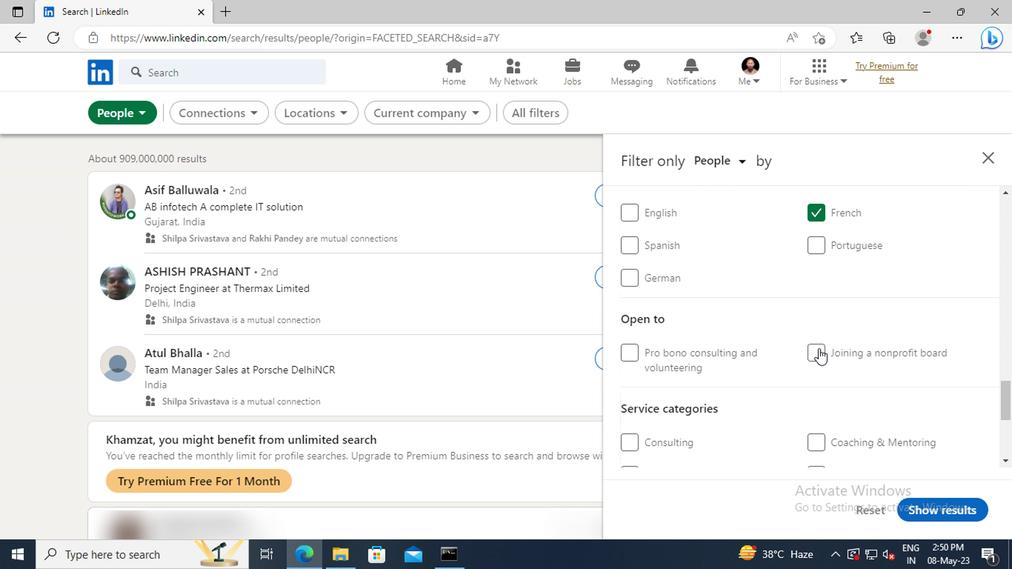 
Action: Mouse scrolled (814, 348) with delta (0, 0)
Screenshot: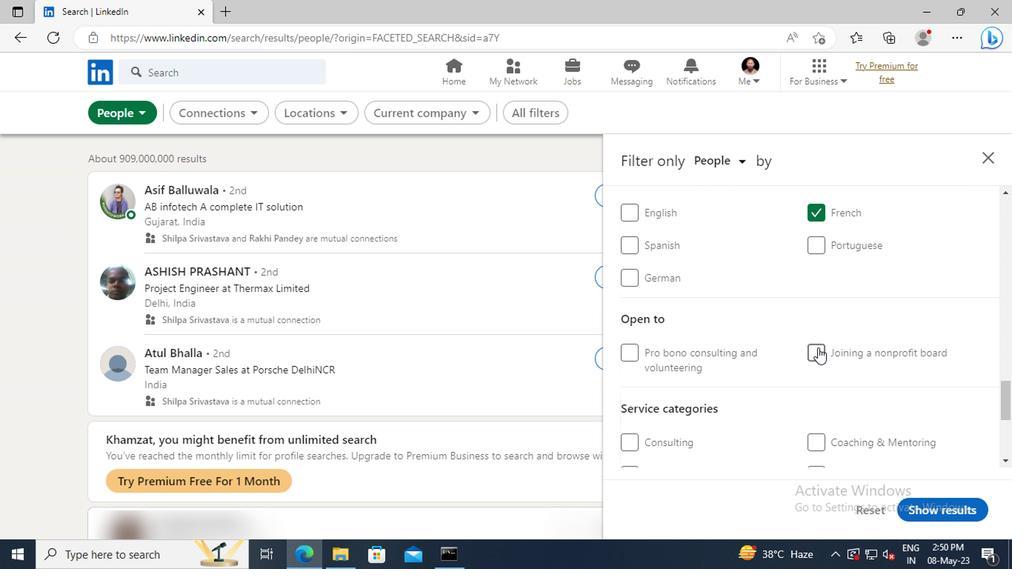 
Action: Mouse scrolled (814, 348) with delta (0, 0)
Screenshot: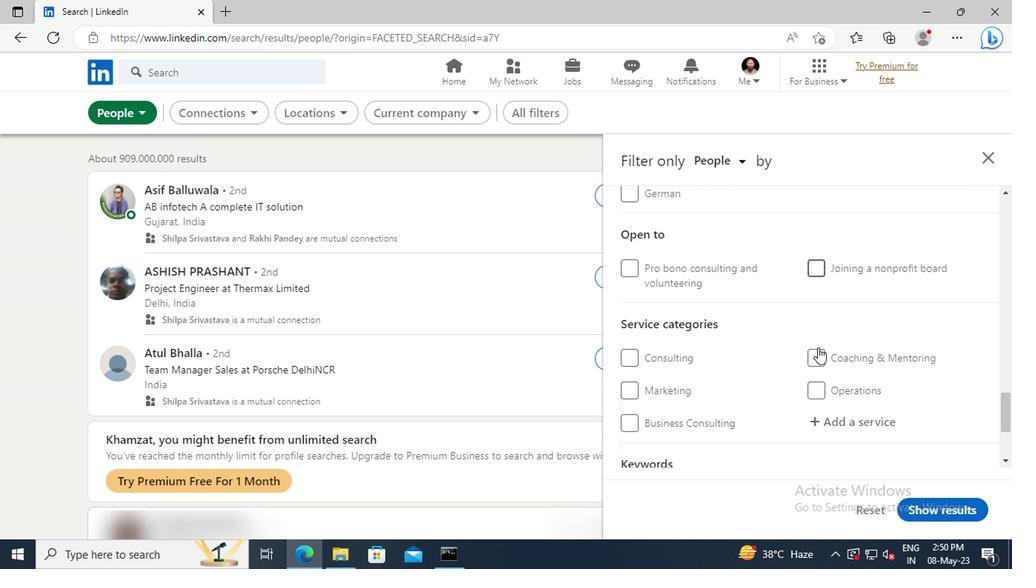 
Action: Mouse moved to (819, 380)
Screenshot: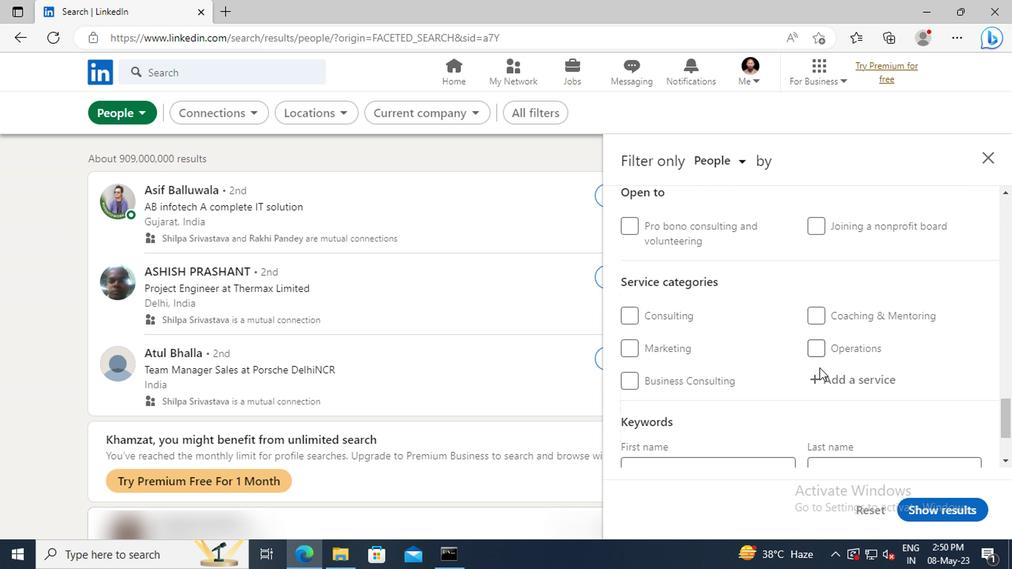 
Action: Mouse pressed left at (819, 380)
Screenshot: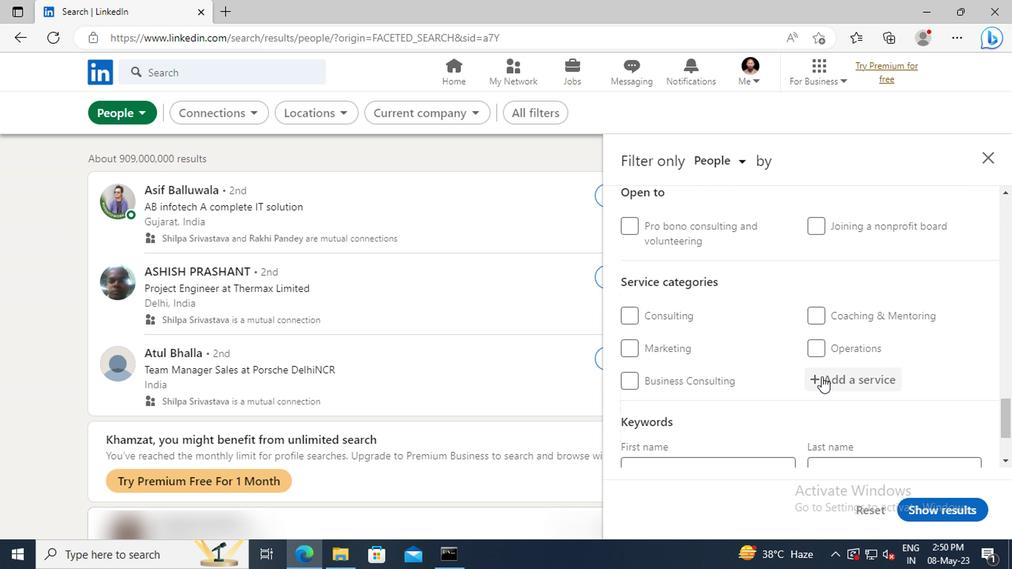
Action: Key pressed <Key.shift>D<Key.shift>UI<Key.space><Key.shift>L
Screenshot: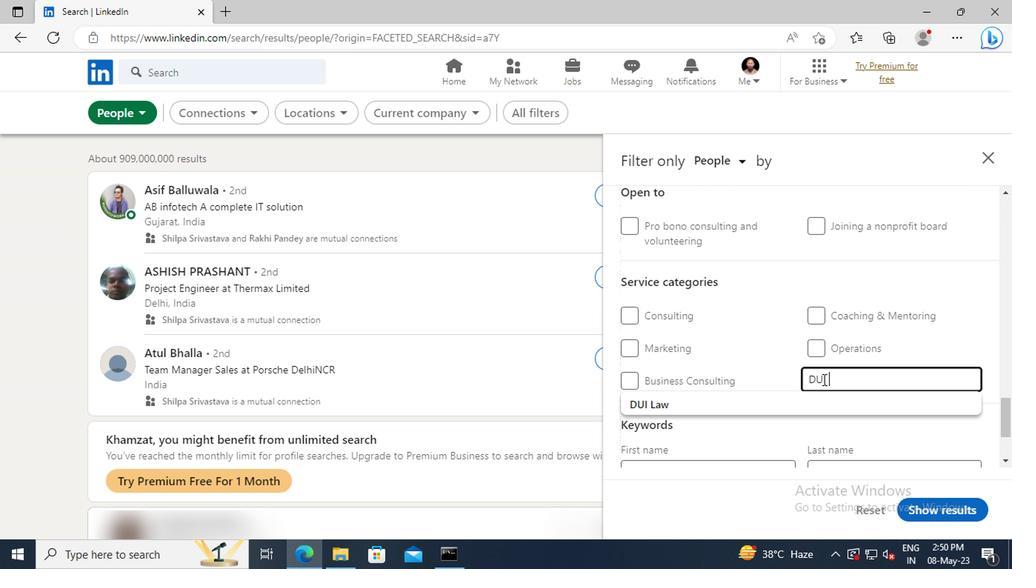 
Action: Mouse moved to (822, 400)
Screenshot: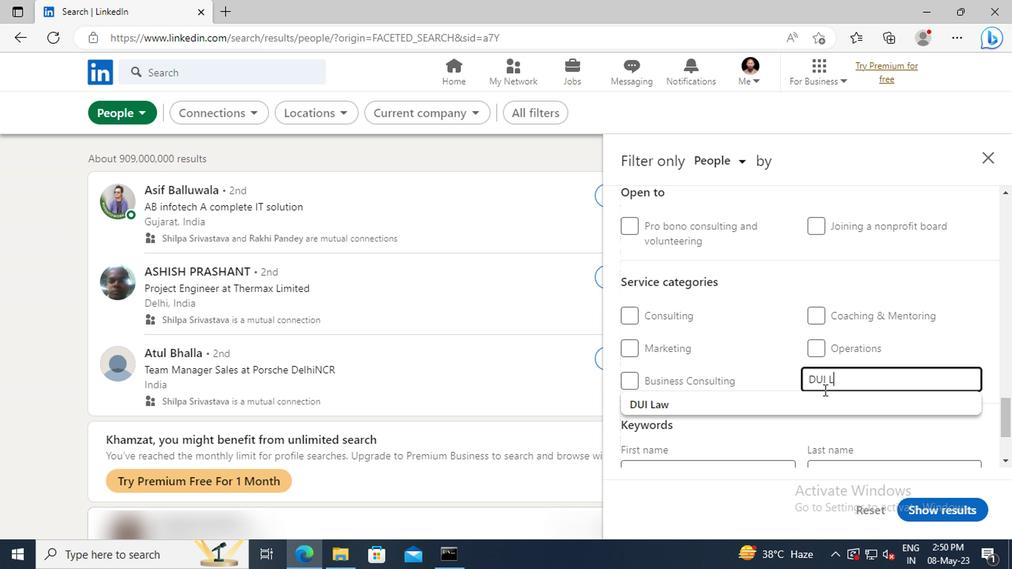 
Action: Mouse pressed left at (822, 400)
Screenshot: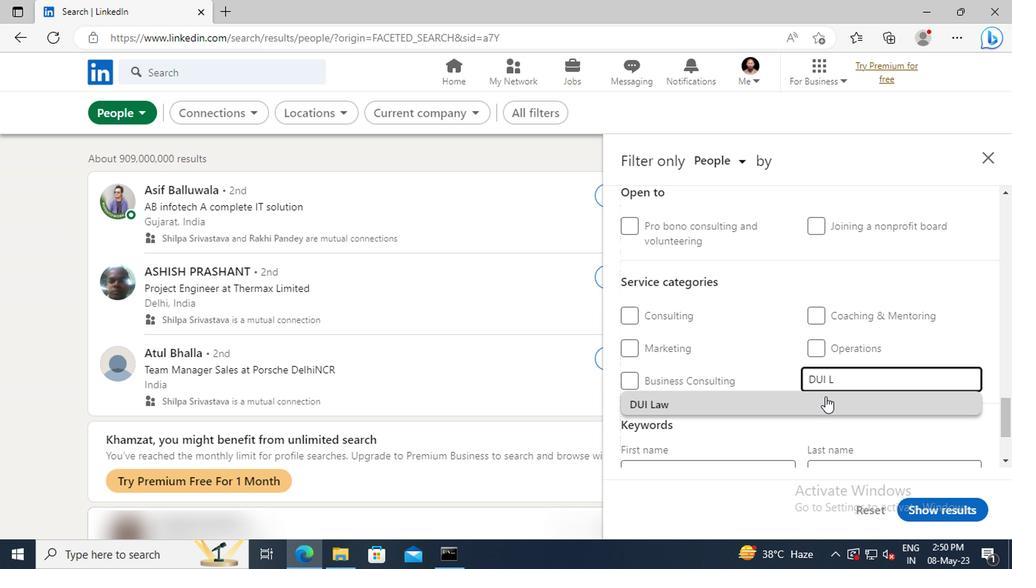 
Action: Mouse scrolled (822, 399) with delta (0, 0)
Screenshot: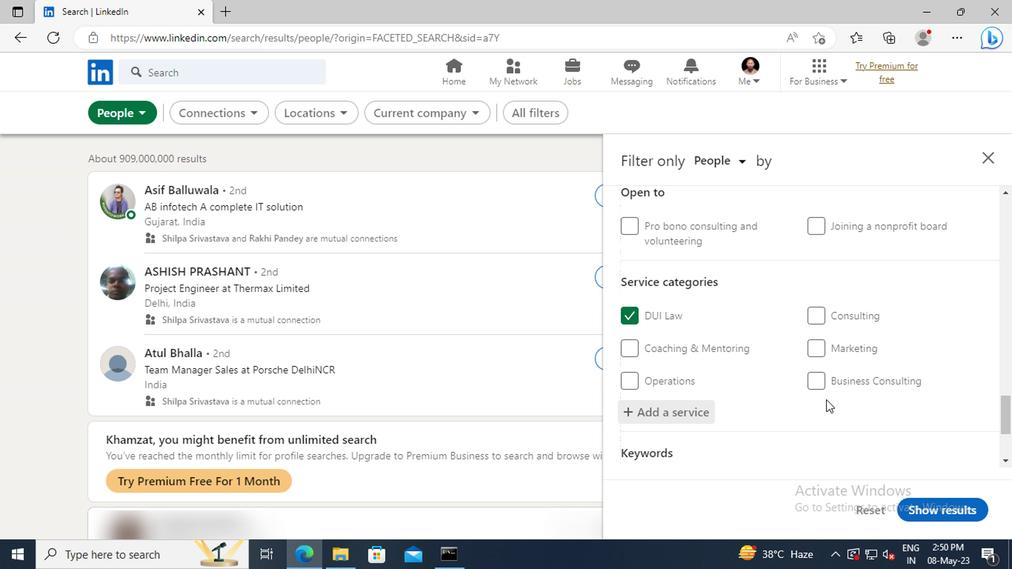 
Action: Mouse scrolled (822, 399) with delta (0, 0)
Screenshot: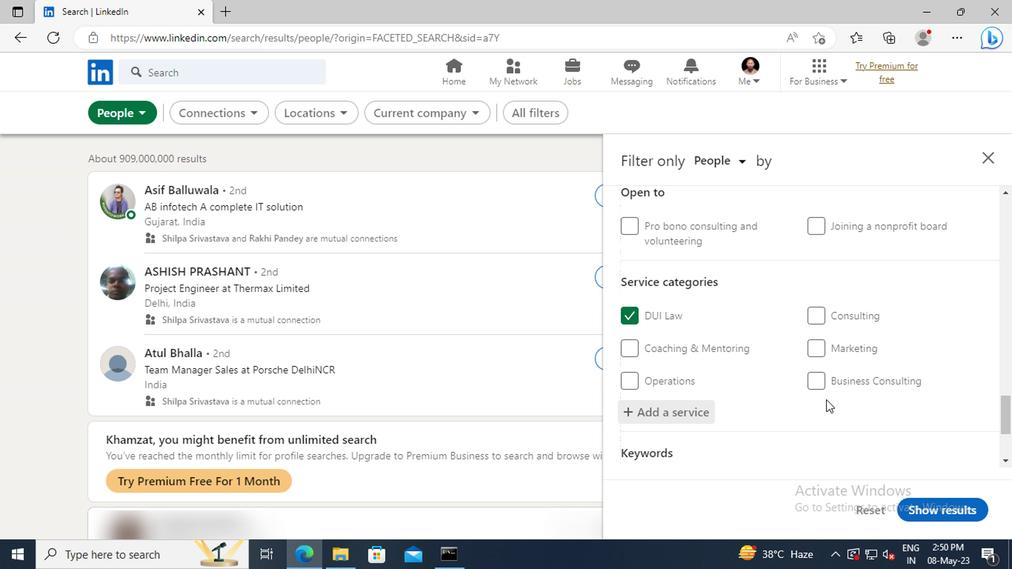 
Action: Mouse scrolled (822, 399) with delta (0, 0)
Screenshot: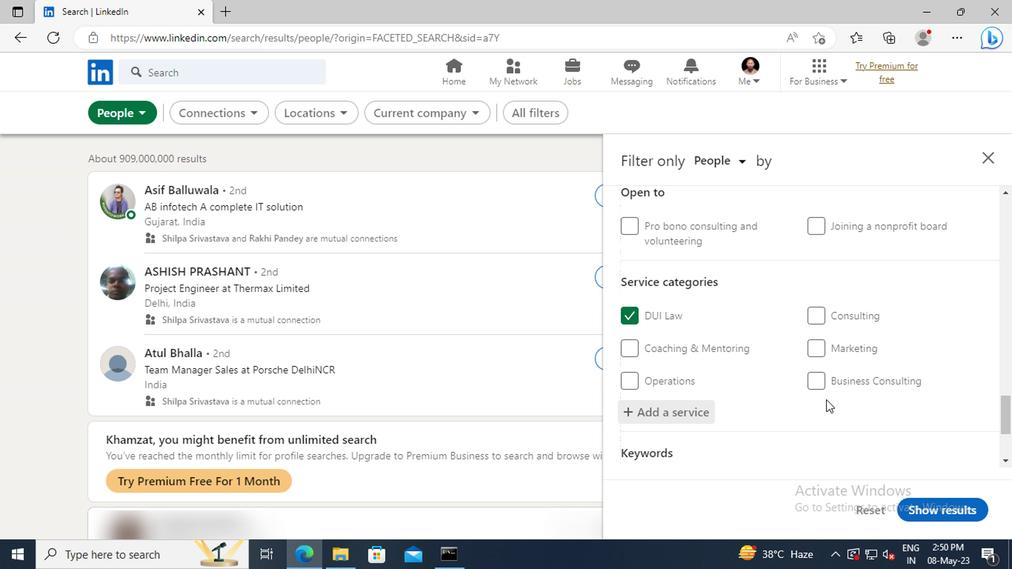 
Action: Mouse moved to (706, 411)
Screenshot: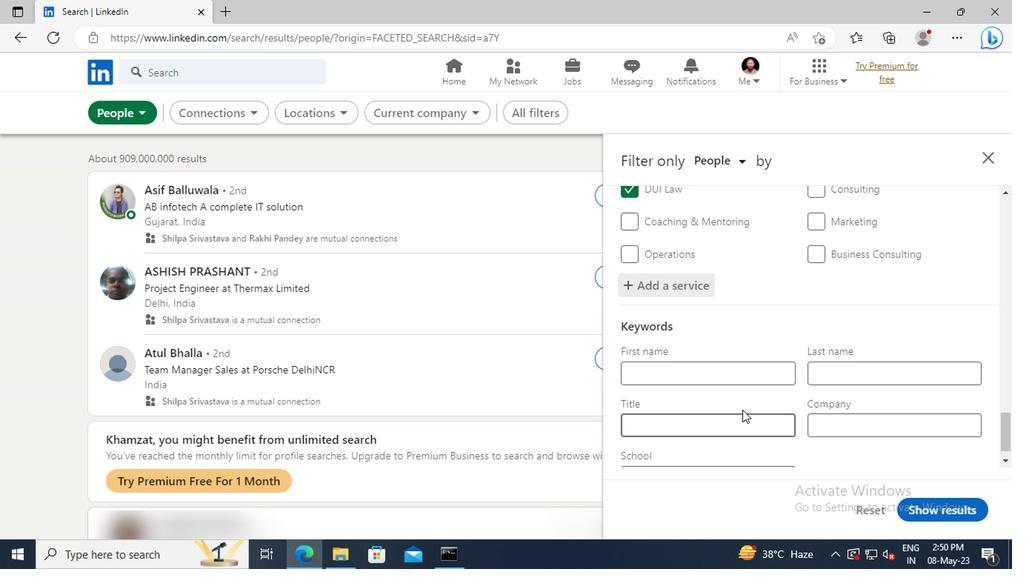 
Action: Mouse scrolled (706, 411) with delta (0, 0)
Screenshot: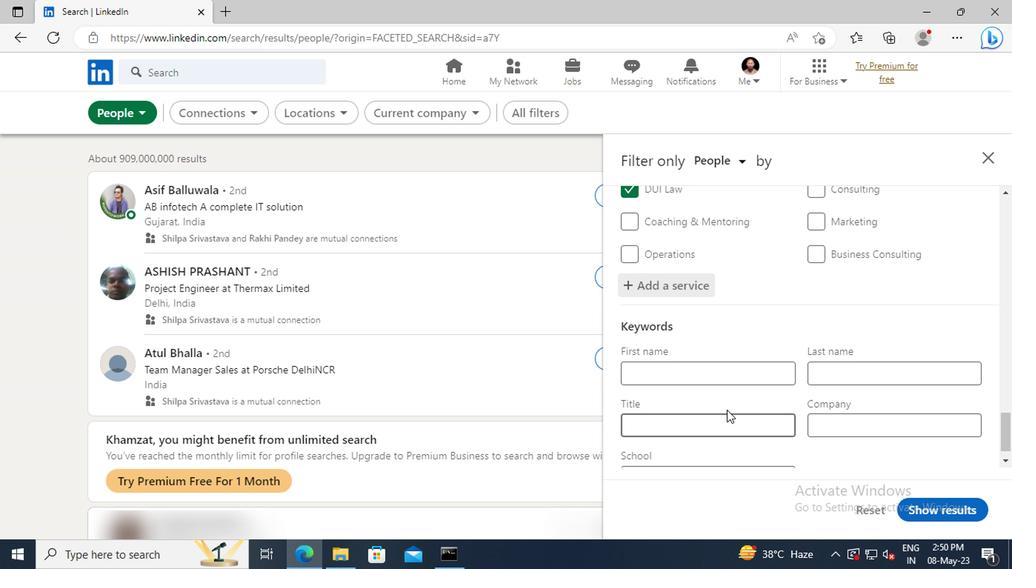 
Action: Mouse moved to (675, 407)
Screenshot: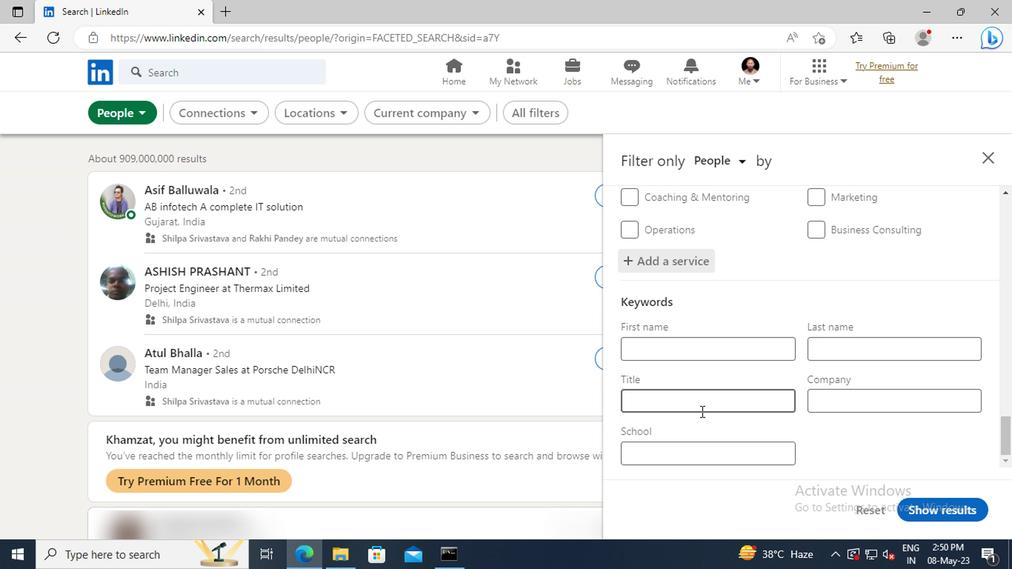 
Action: Mouse pressed left at (675, 407)
Screenshot: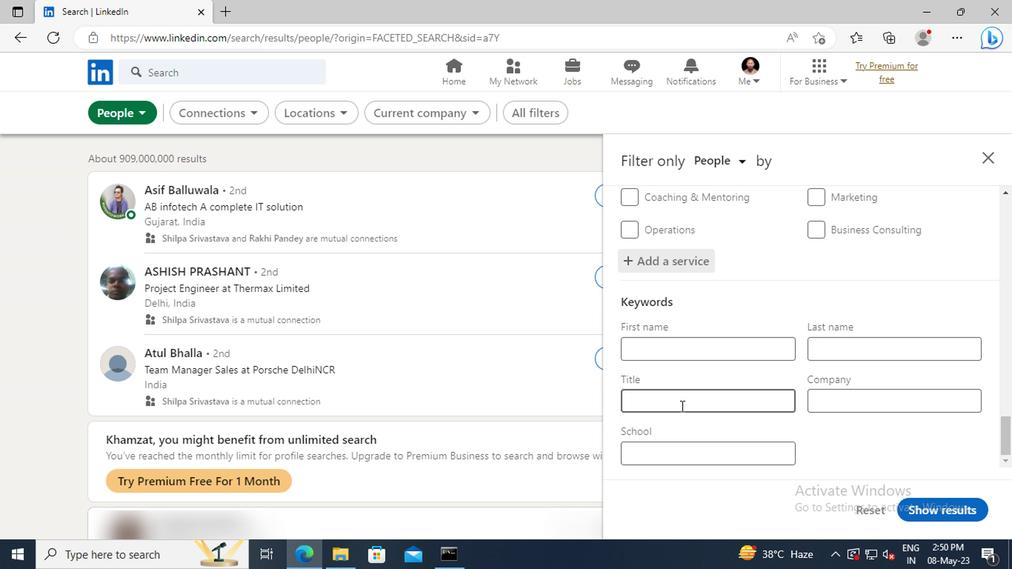 
Action: Key pressed <Key.shift>DIGITAL<Key.space><Key.shift>OVERLORD<Key.enter>
Screenshot: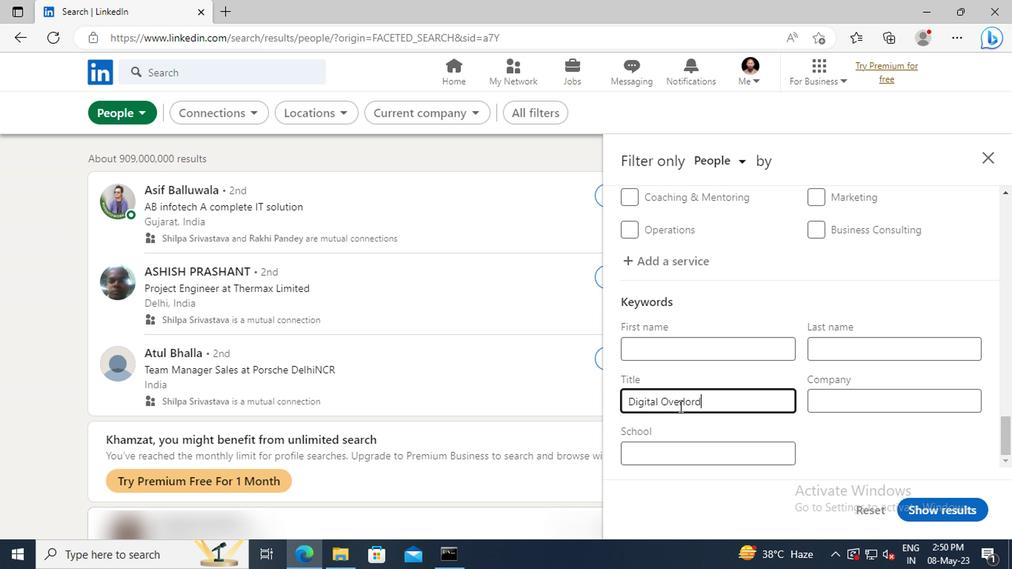
Action: Mouse moved to (924, 514)
Screenshot: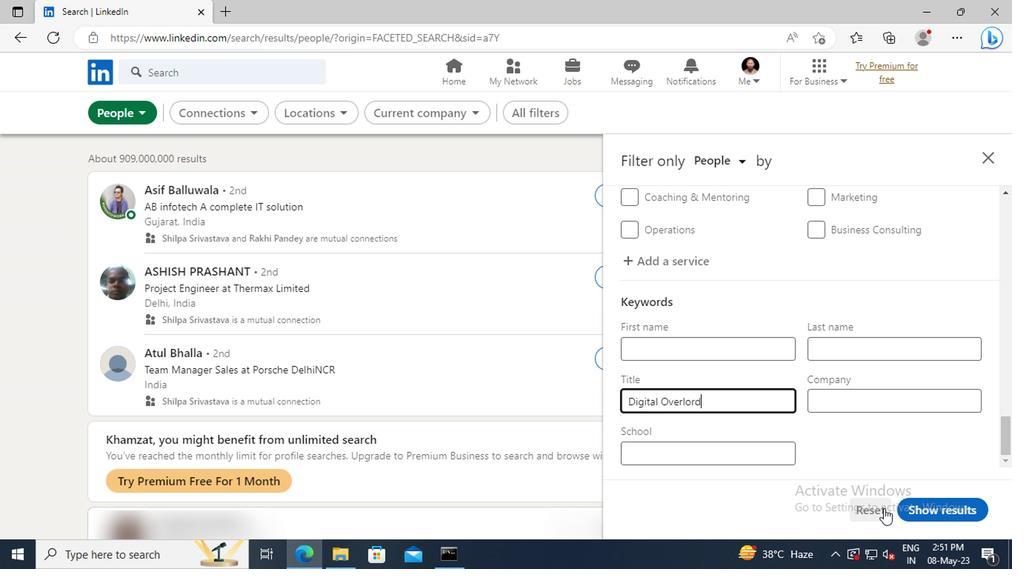 
Action: Mouse pressed left at (924, 514)
Screenshot: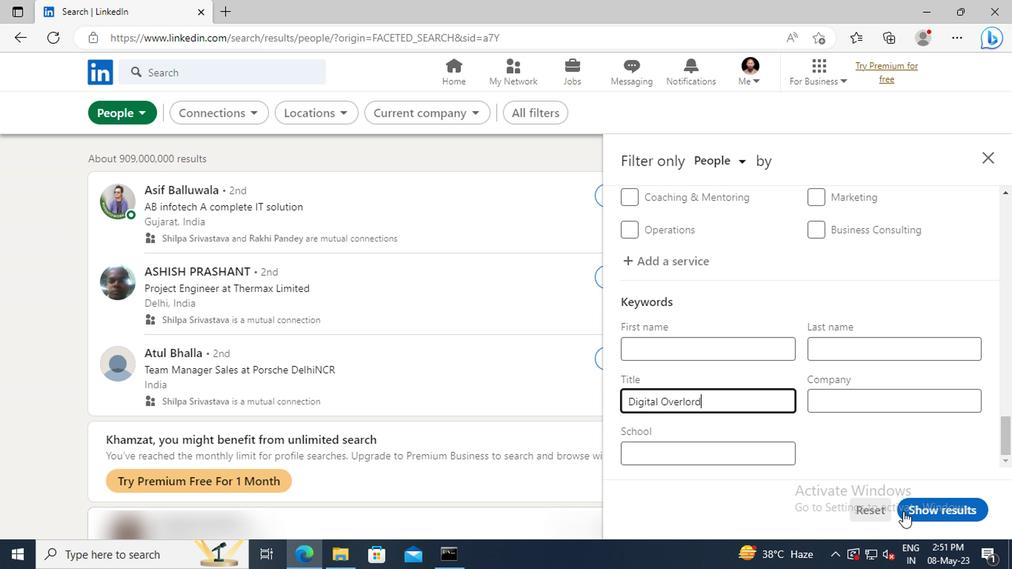 
